 Task: Search one way flight ticket for 5 adults, 2 children, 1 infant in seat and 2 infants on lap in economy from Orlando: Orlando International Airport to Jacksonville: Albert J. Ellis Airport on 5-3-2023. Choice of flights is Frontier. Number of bags: 2 checked bags. Price is upto 92000. Outbound departure time preference is 8:30.
Action: Mouse moved to (347, 145)
Screenshot: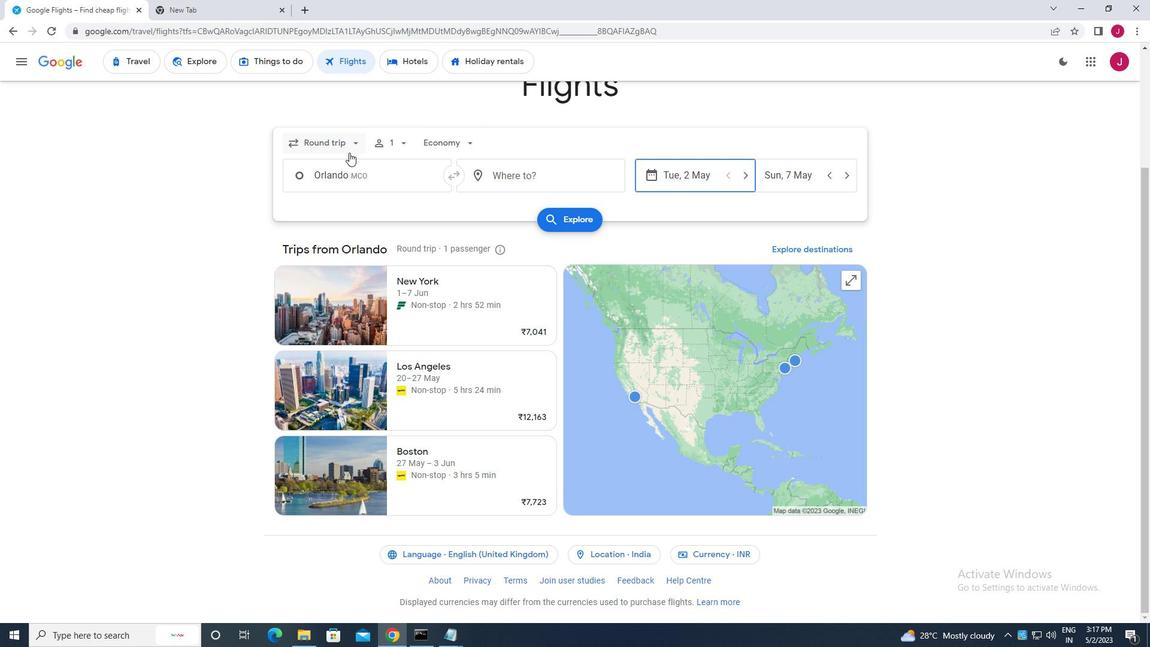 
Action: Mouse pressed left at (347, 145)
Screenshot: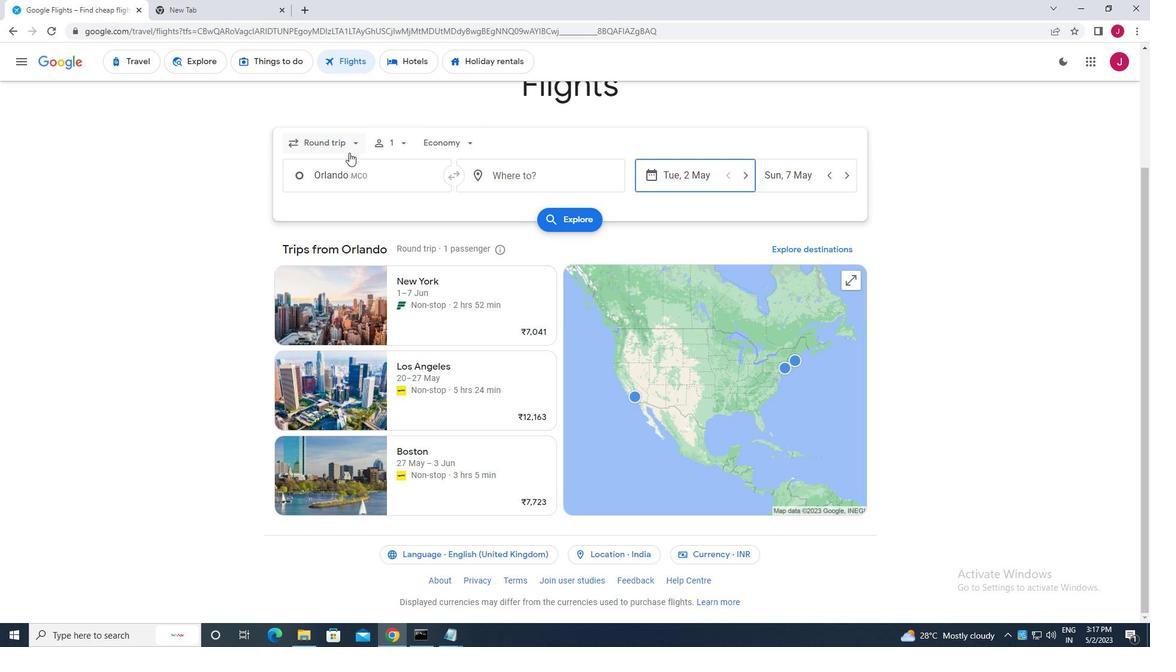 
Action: Mouse moved to (351, 195)
Screenshot: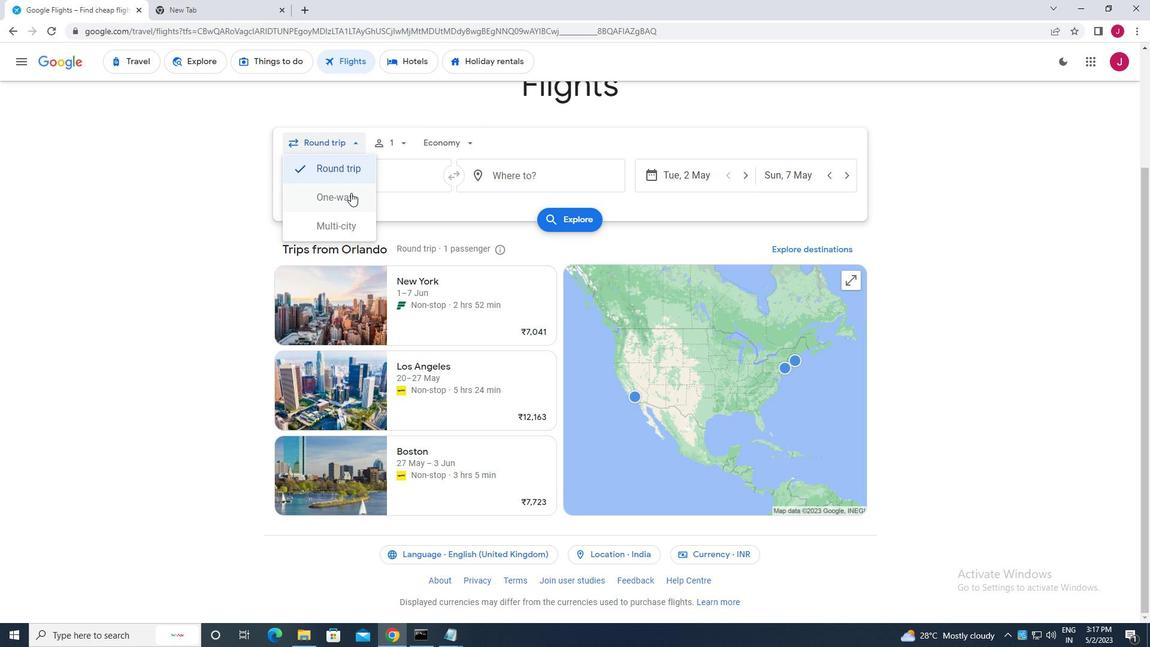 
Action: Mouse pressed left at (351, 195)
Screenshot: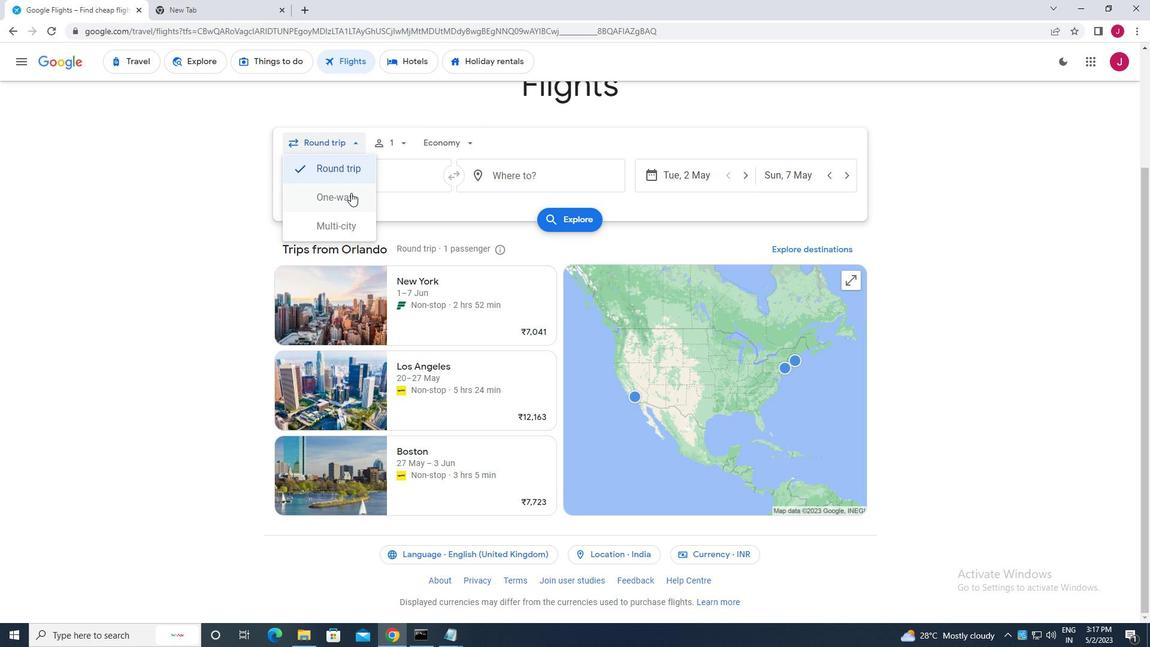 
Action: Mouse moved to (396, 143)
Screenshot: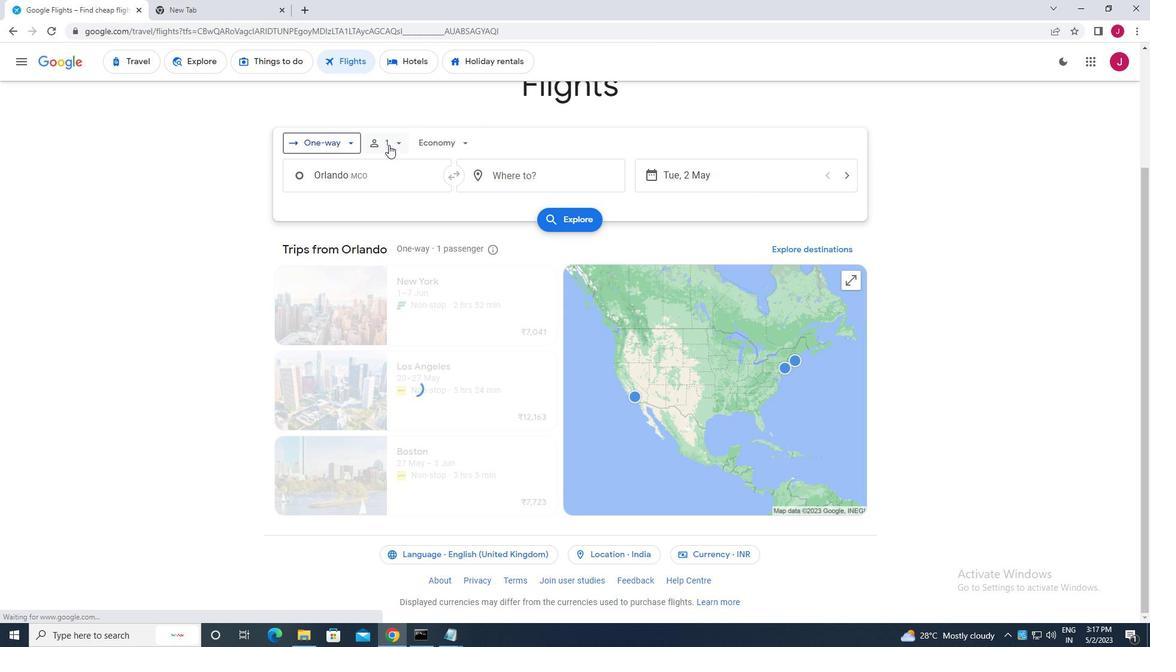 
Action: Mouse pressed left at (396, 143)
Screenshot: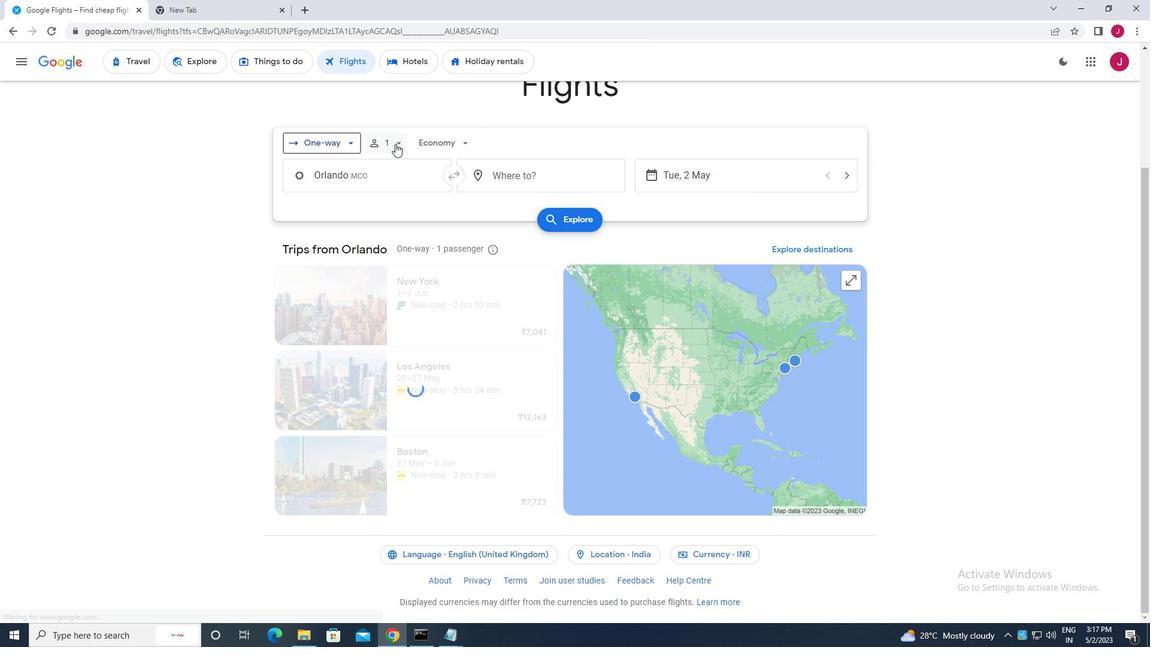 
Action: Mouse moved to (494, 175)
Screenshot: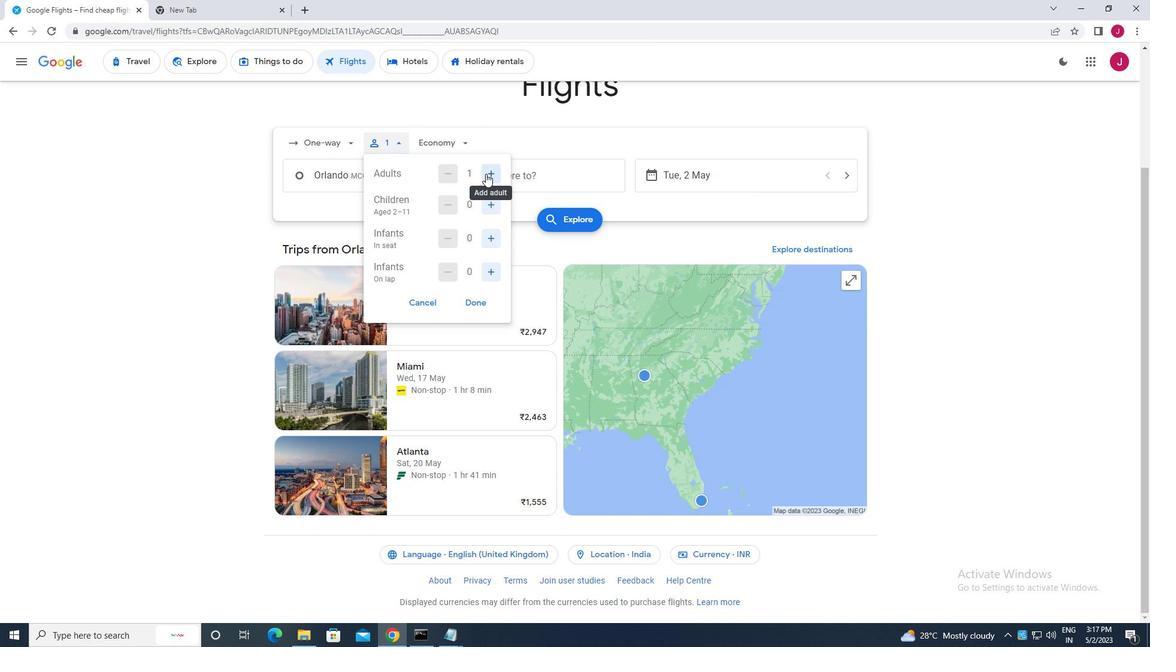 
Action: Mouse pressed left at (494, 175)
Screenshot: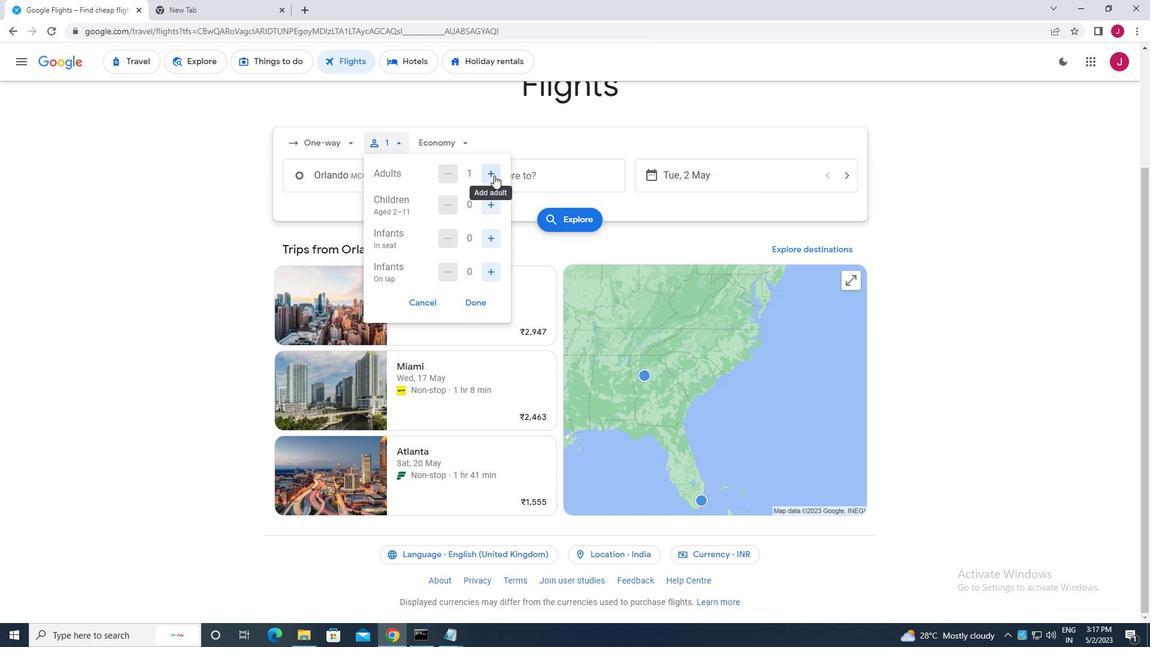 
Action: Mouse moved to (494, 175)
Screenshot: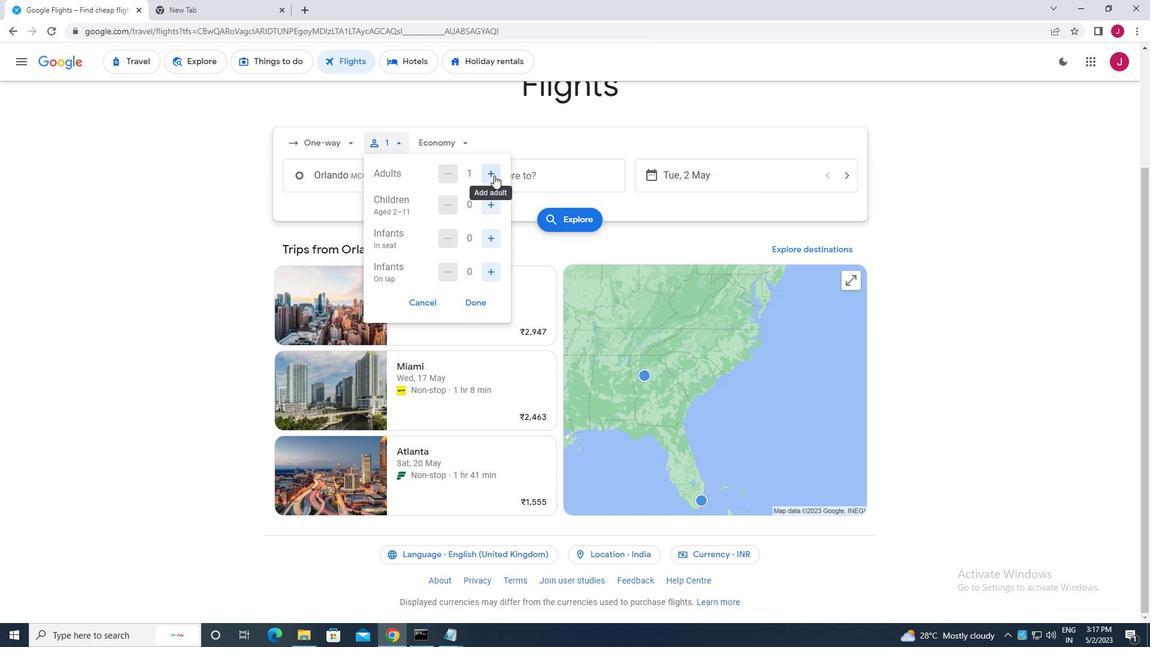 
Action: Mouse pressed left at (494, 175)
Screenshot: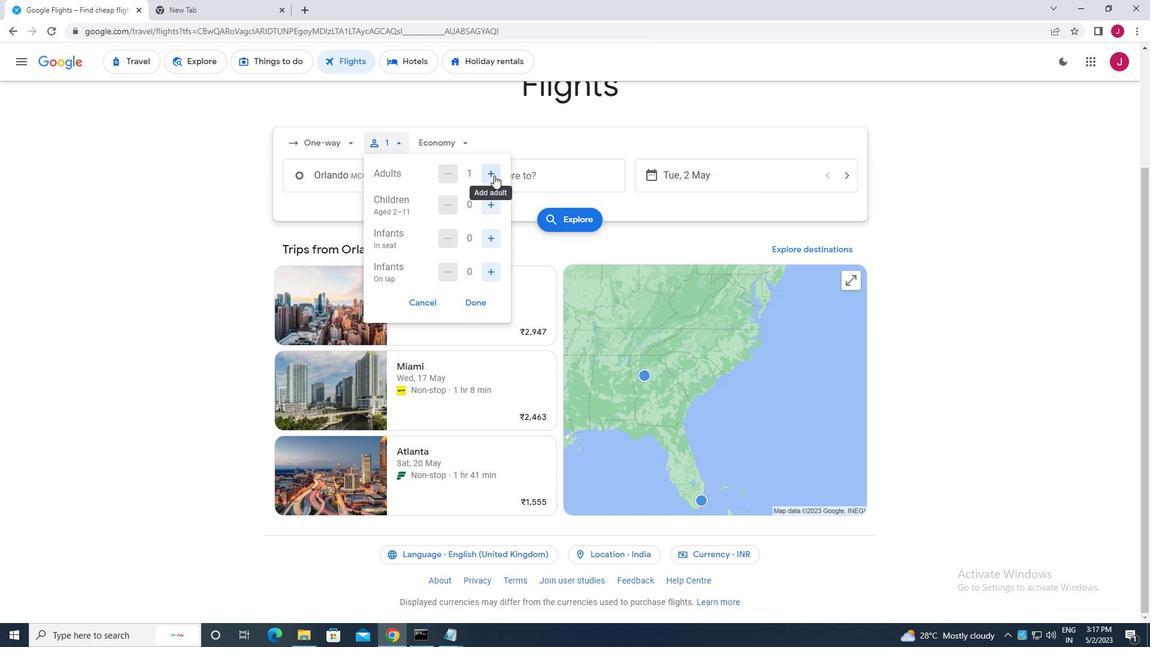 
Action: Mouse moved to (494, 175)
Screenshot: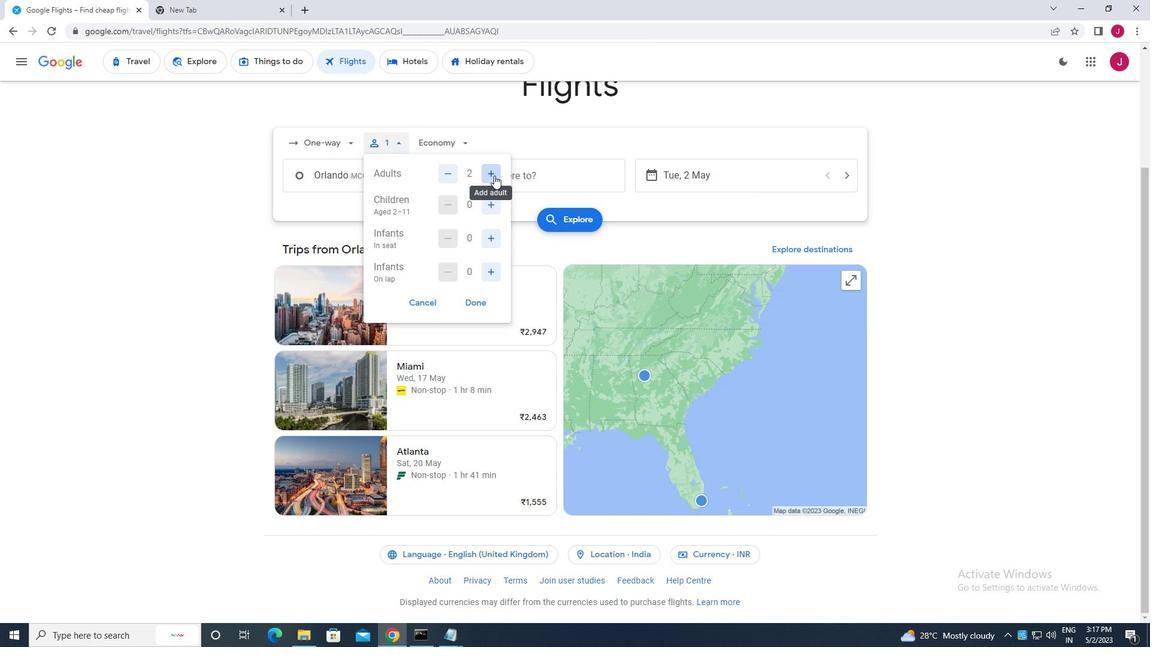 
Action: Mouse pressed left at (494, 175)
Screenshot: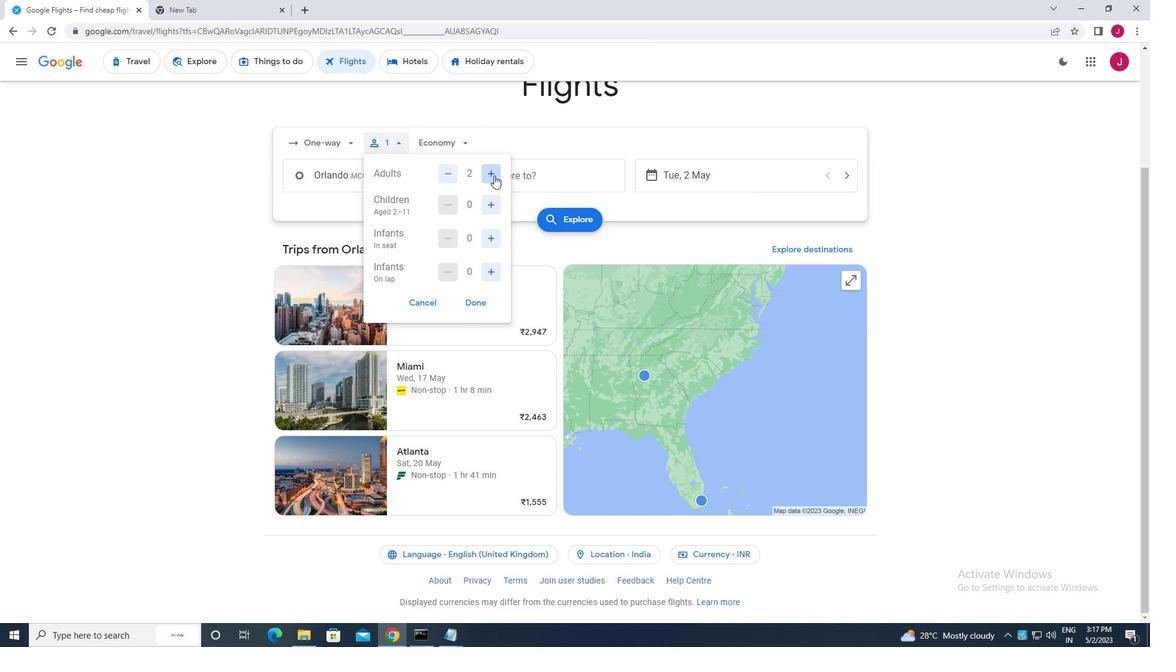 
Action: Mouse pressed left at (494, 175)
Screenshot: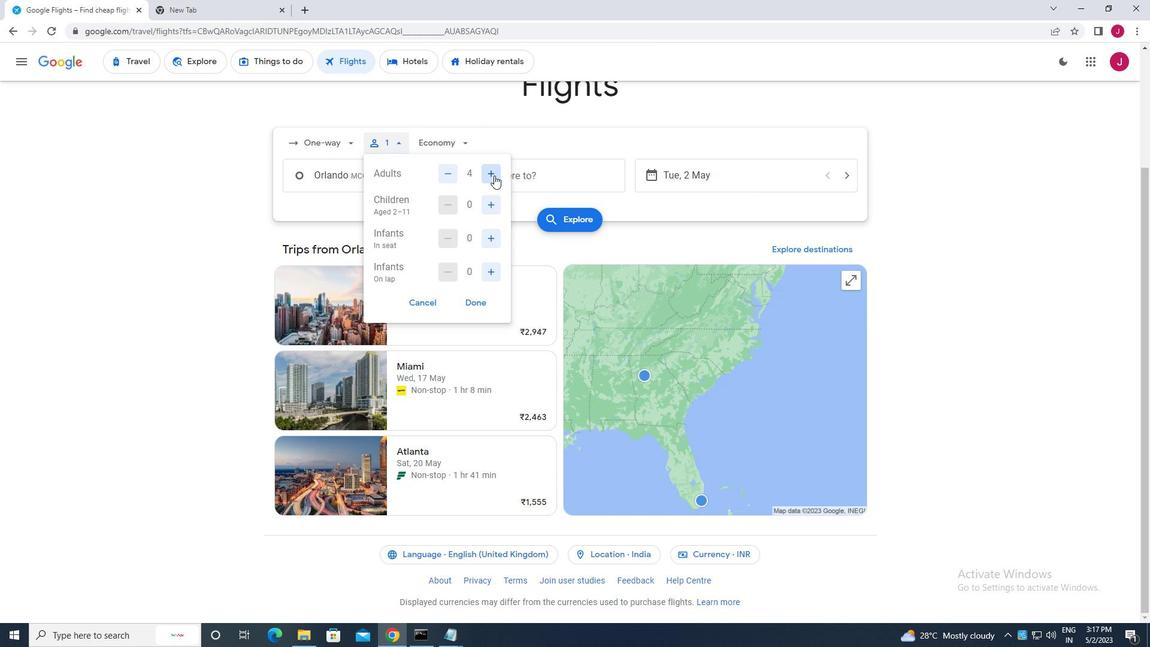 
Action: Mouse moved to (492, 203)
Screenshot: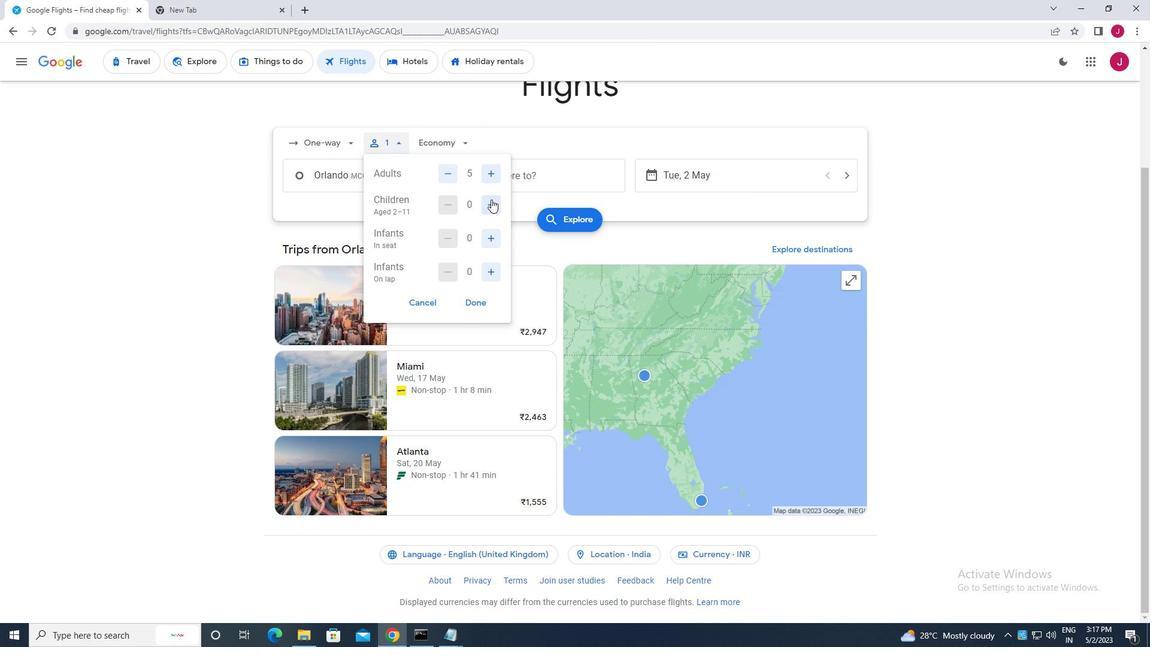 
Action: Mouse pressed left at (492, 203)
Screenshot: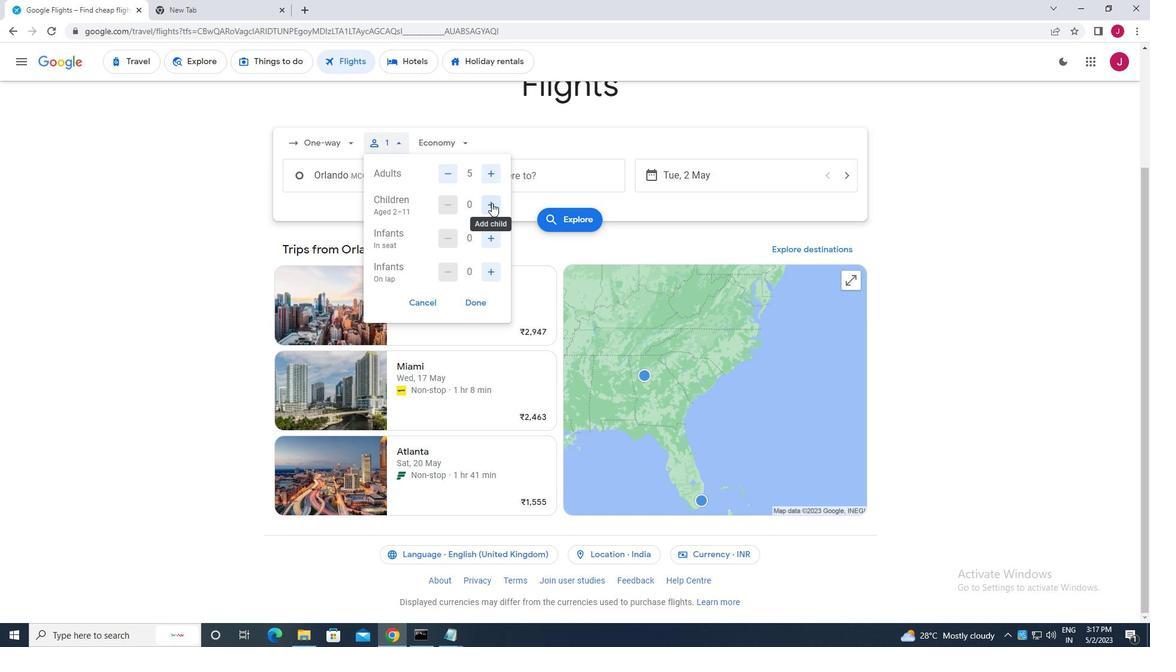 
Action: Mouse pressed left at (492, 203)
Screenshot: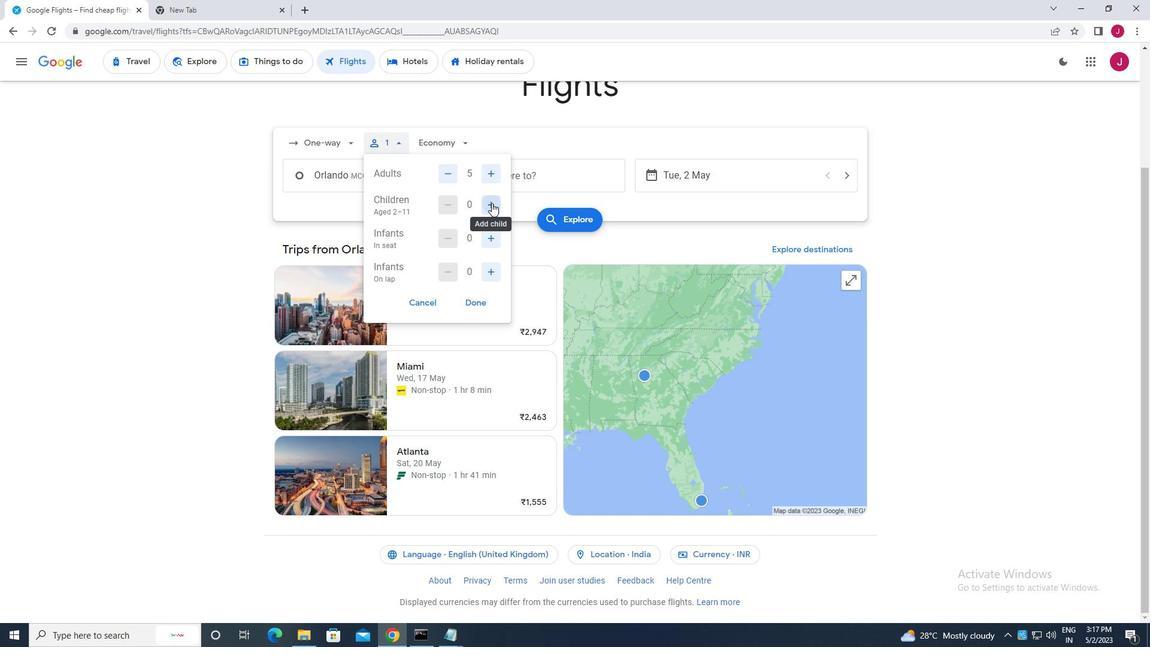 
Action: Mouse moved to (488, 236)
Screenshot: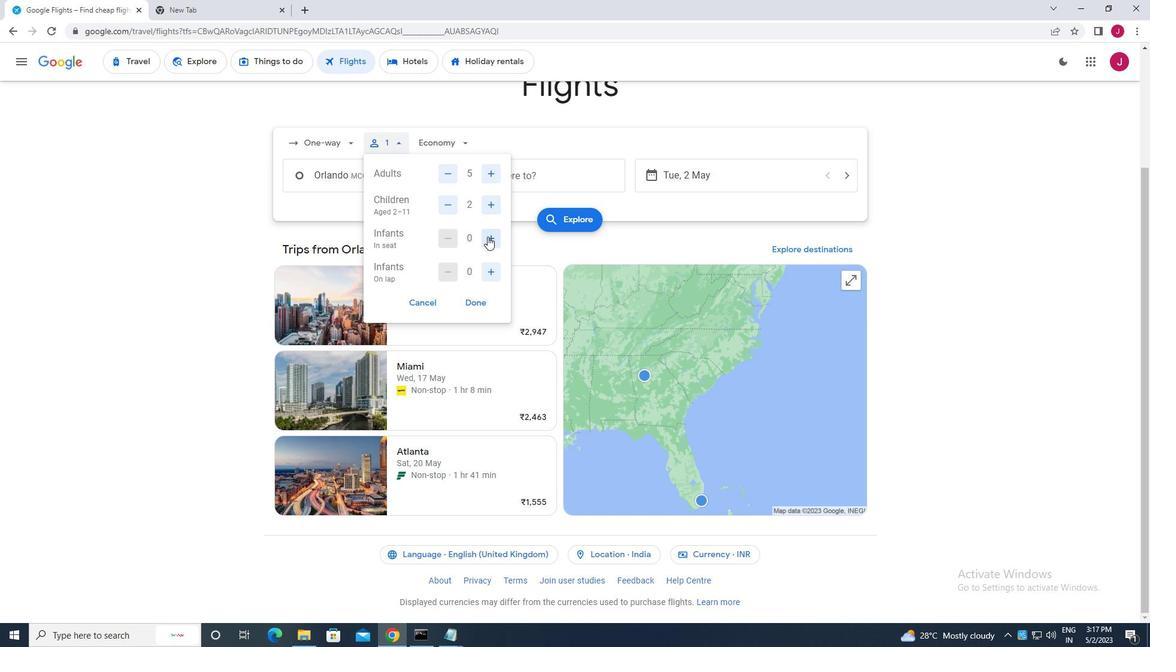 
Action: Mouse pressed left at (488, 236)
Screenshot: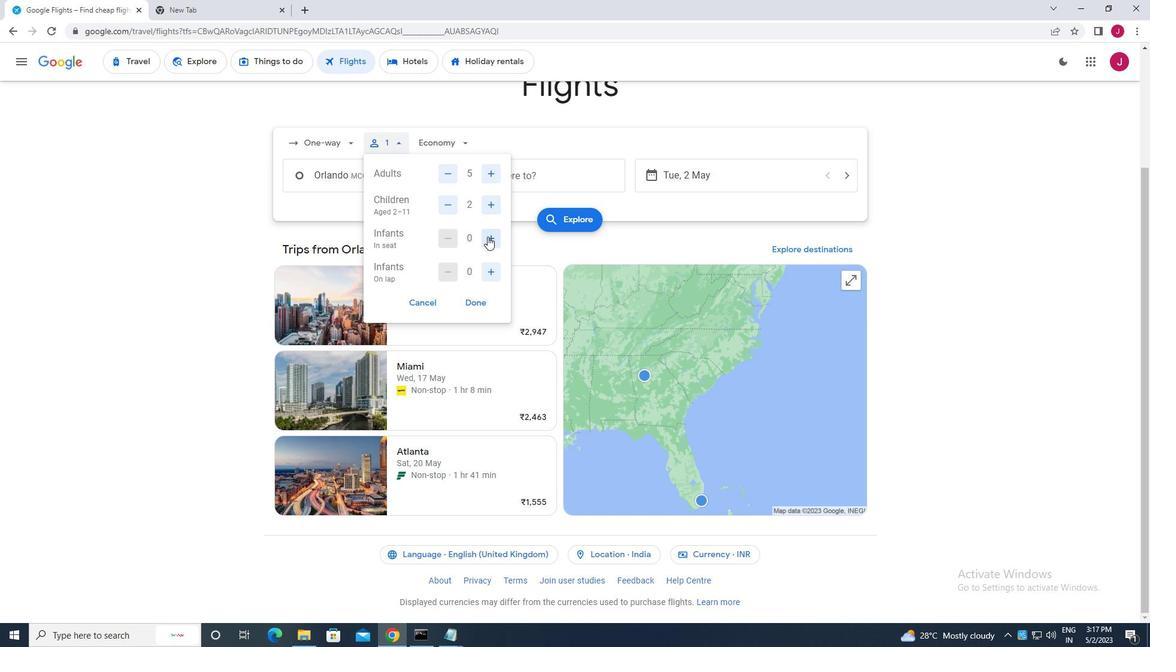 
Action: Mouse moved to (491, 265)
Screenshot: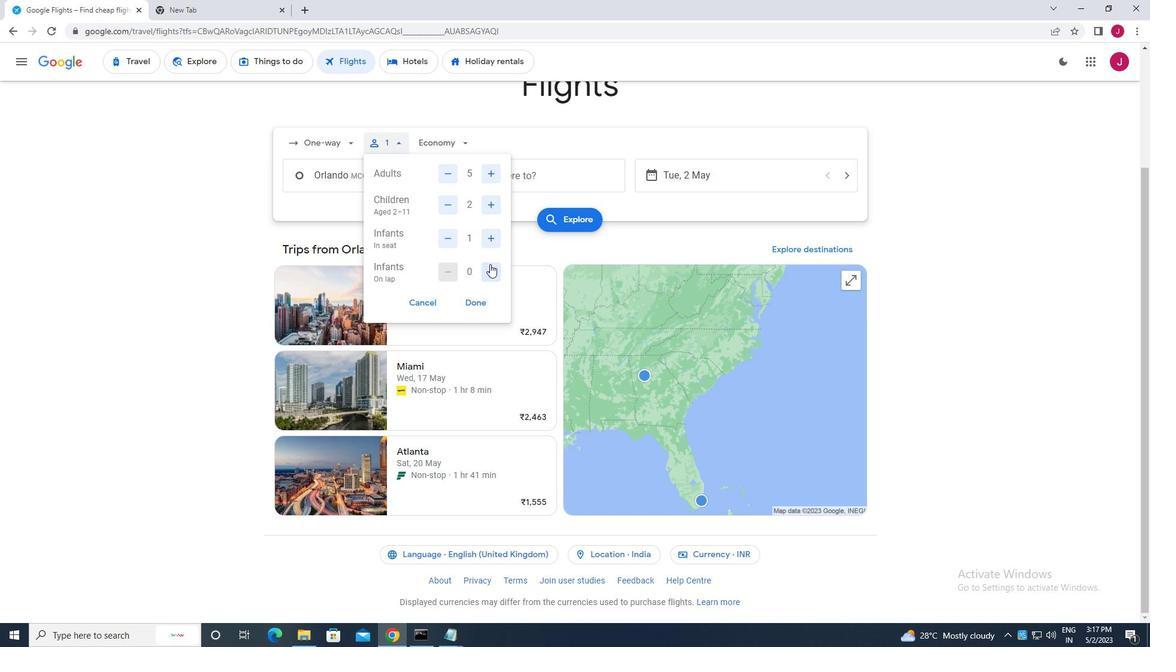 
Action: Mouse pressed left at (491, 265)
Screenshot: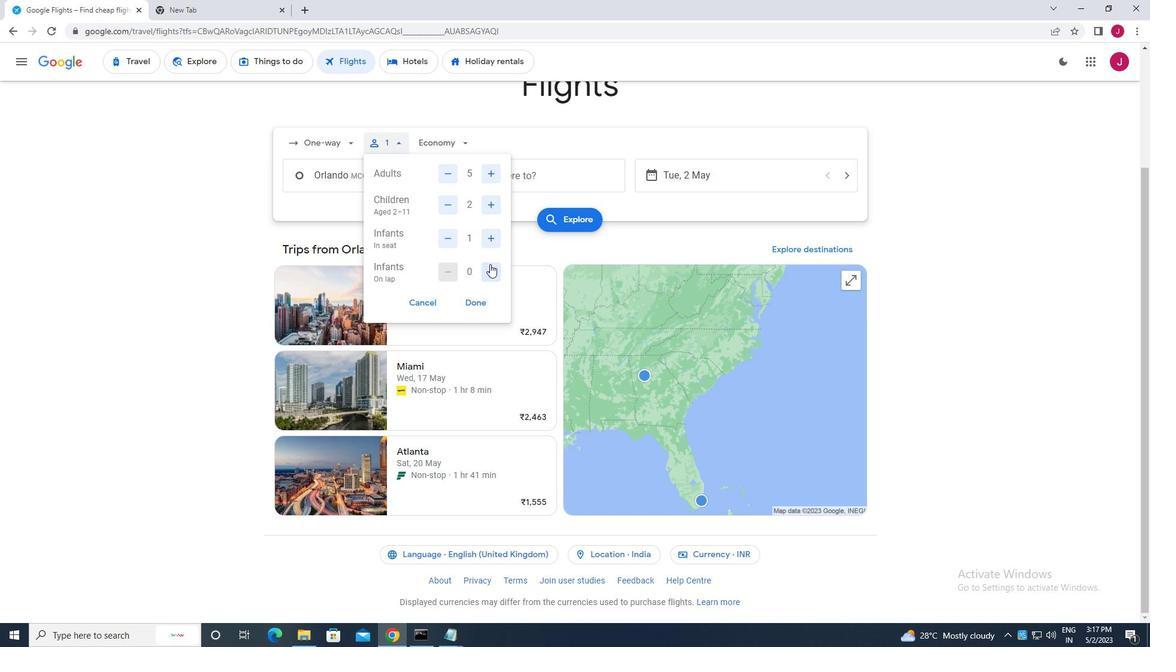 
Action: Mouse moved to (491, 265)
Screenshot: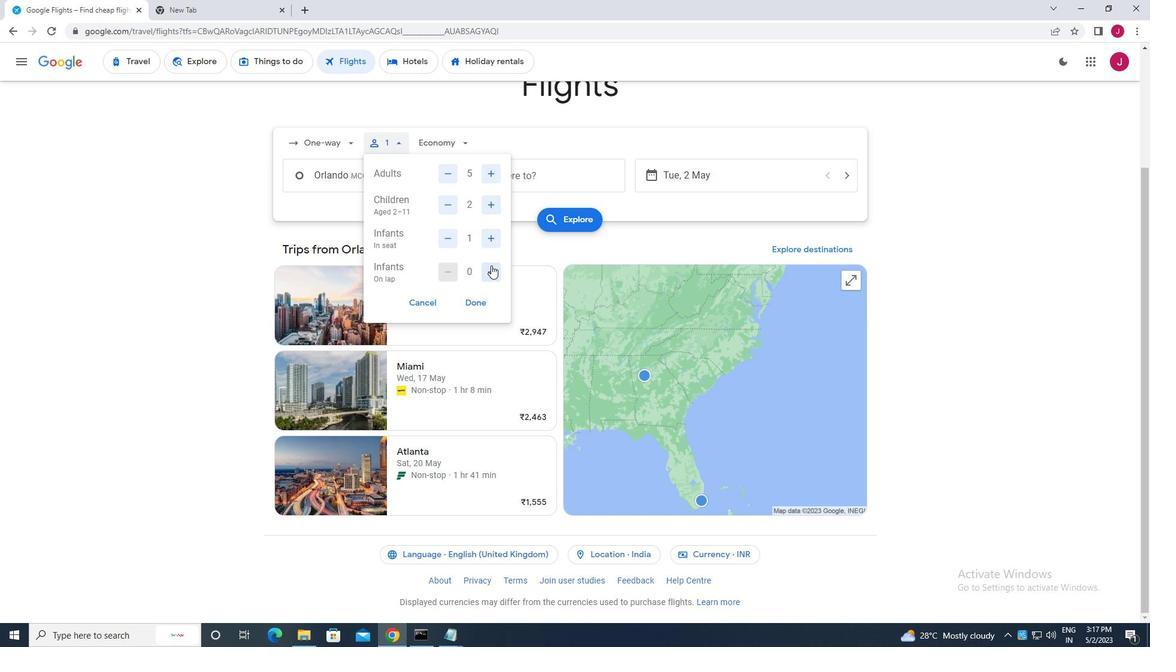 
Action: Mouse pressed left at (491, 265)
Screenshot: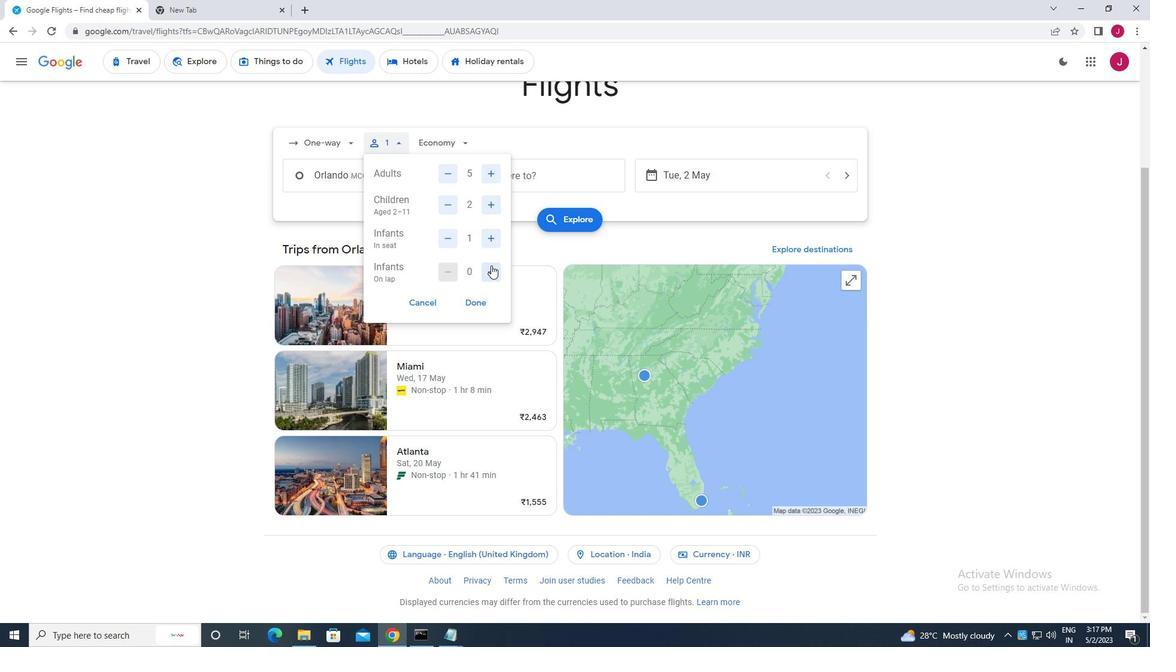 
Action: Mouse moved to (445, 269)
Screenshot: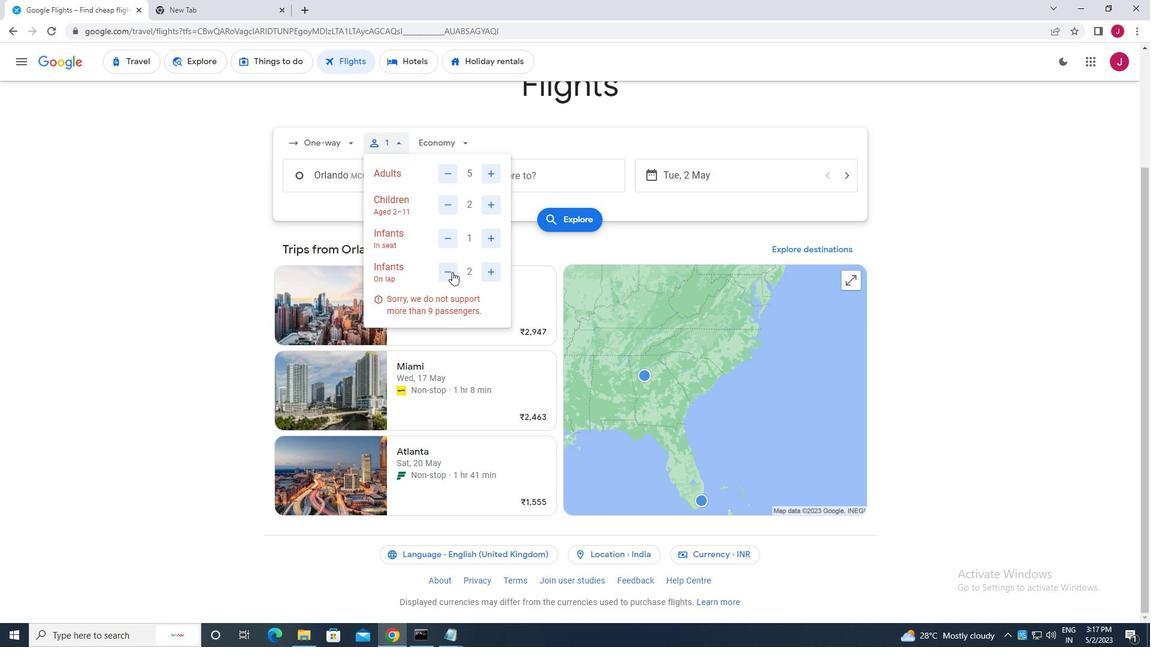 
Action: Mouse pressed left at (445, 269)
Screenshot: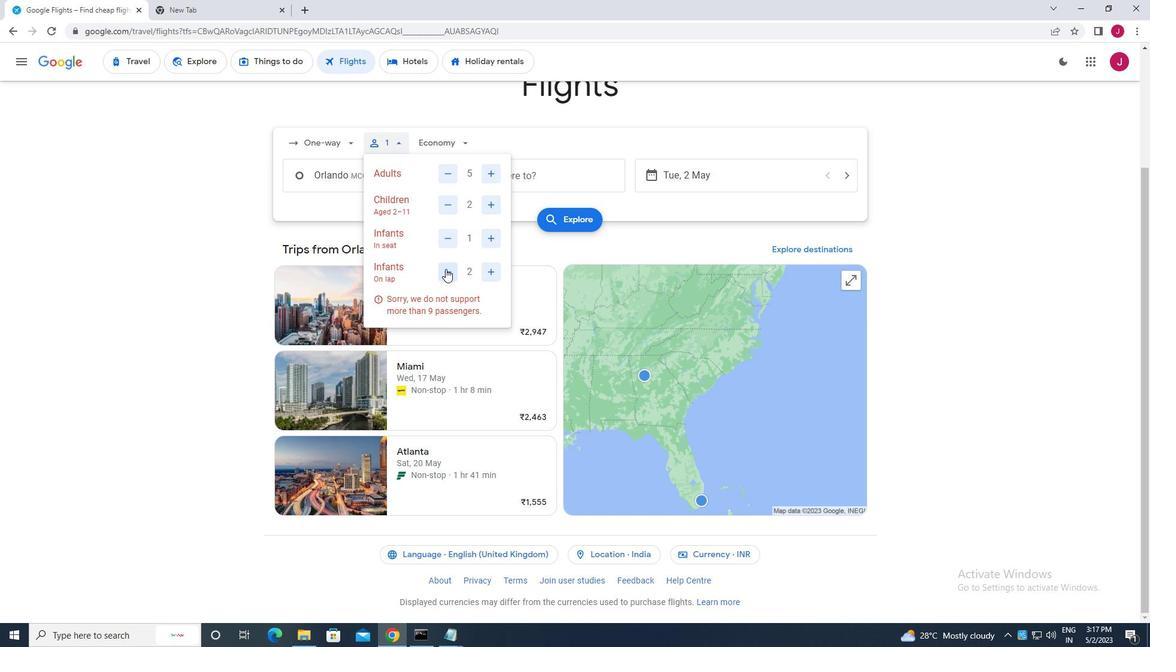 
Action: Mouse moved to (472, 303)
Screenshot: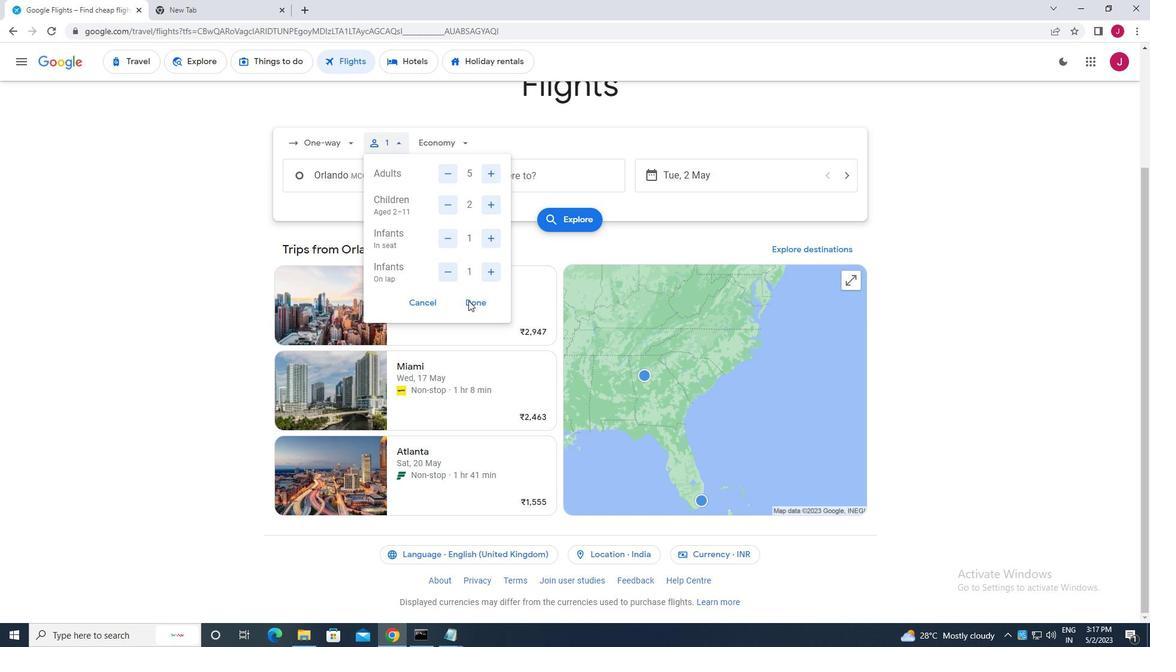 
Action: Mouse pressed left at (472, 303)
Screenshot: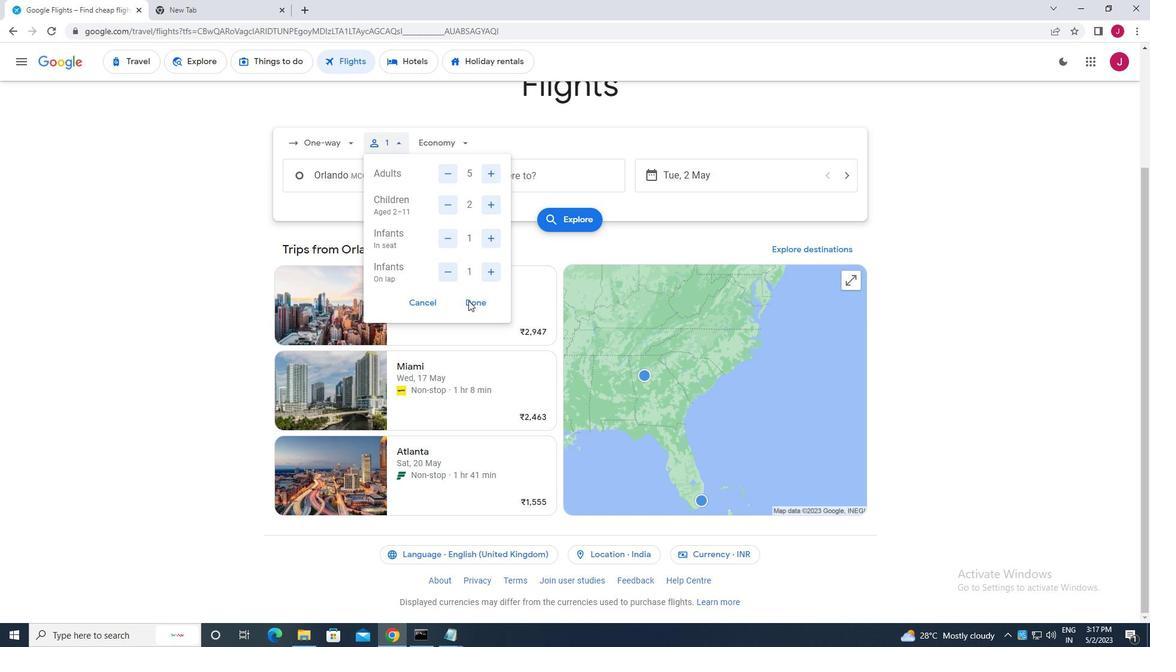 
Action: Mouse moved to (450, 144)
Screenshot: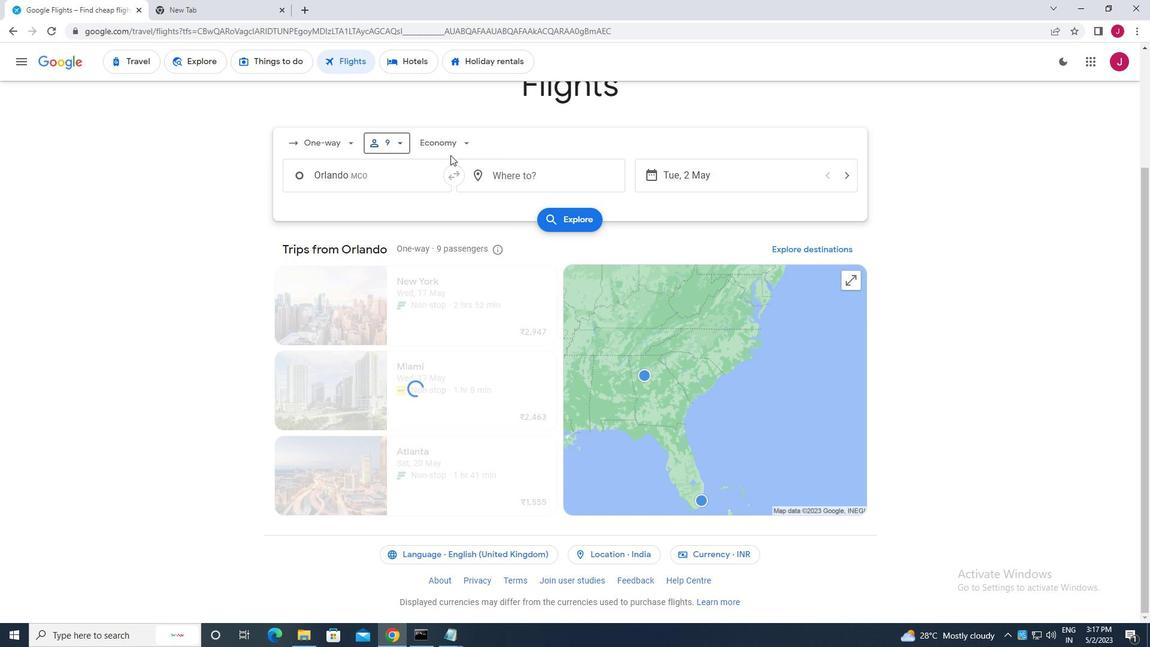 
Action: Mouse pressed left at (450, 144)
Screenshot: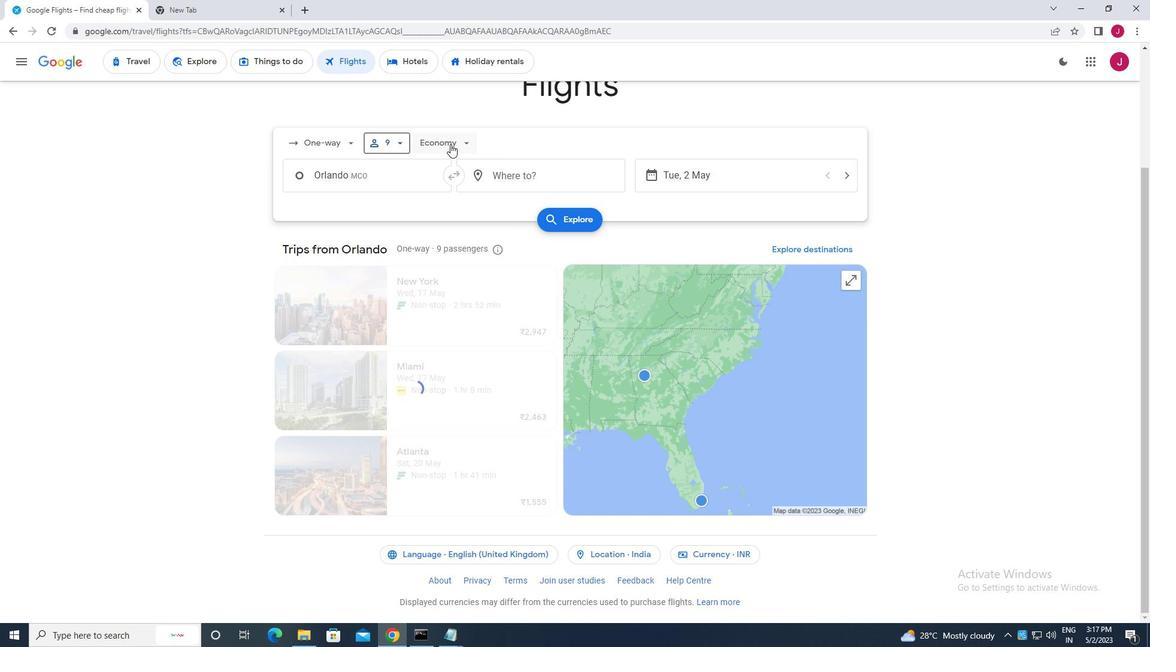 
Action: Mouse moved to (470, 177)
Screenshot: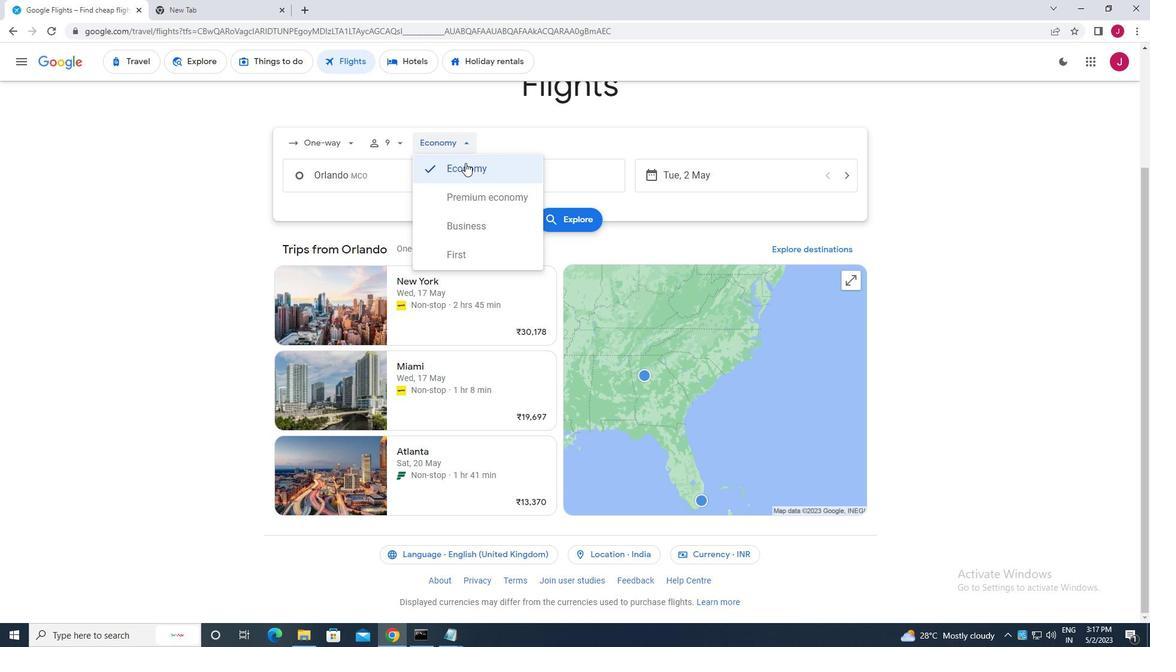 
Action: Mouse pressed left at (470, 177)
Screenshot: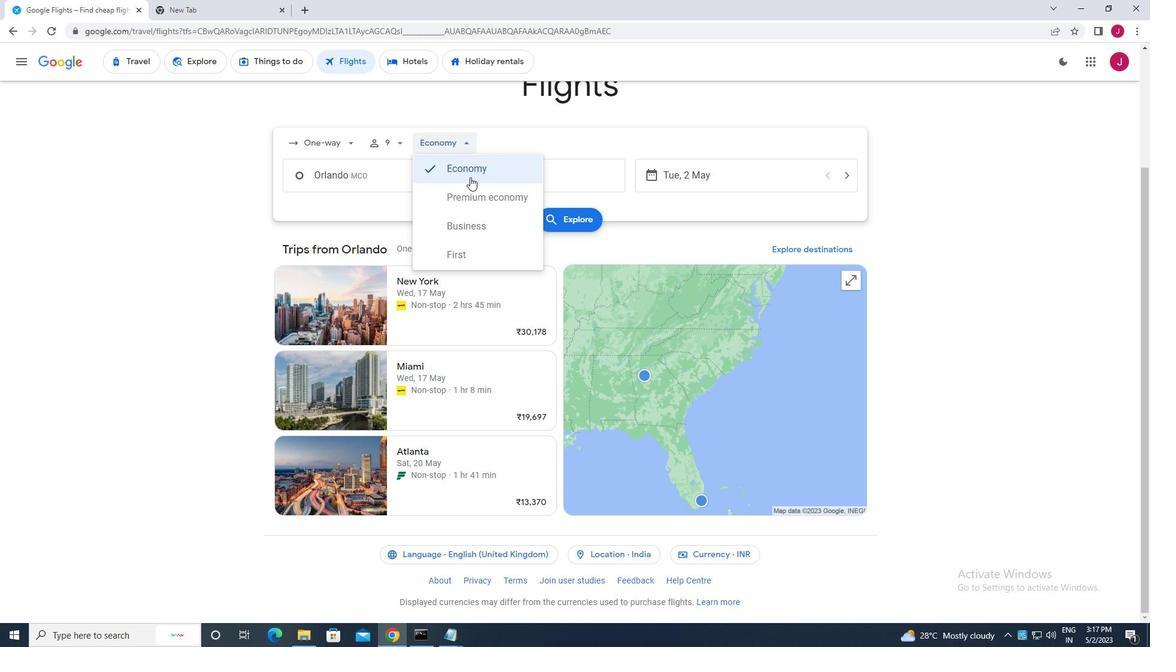 
Action: Mouse moved to (398, 179)
Screenshot: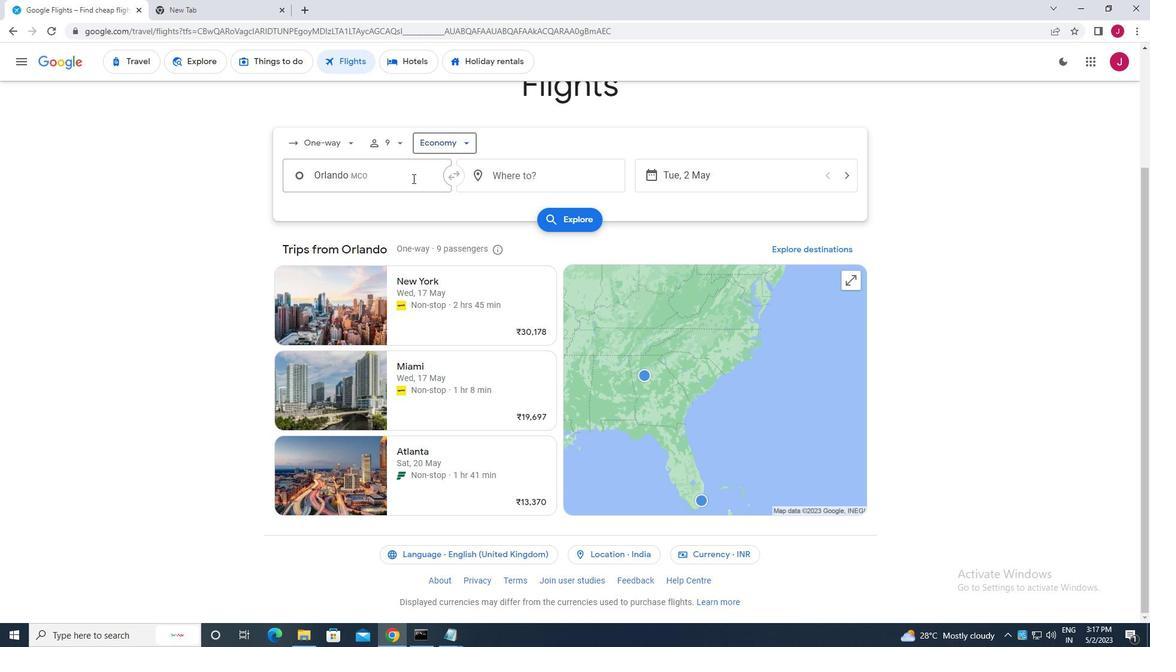 
Action: Mouse pressed left at (398, 179)
Screenshot: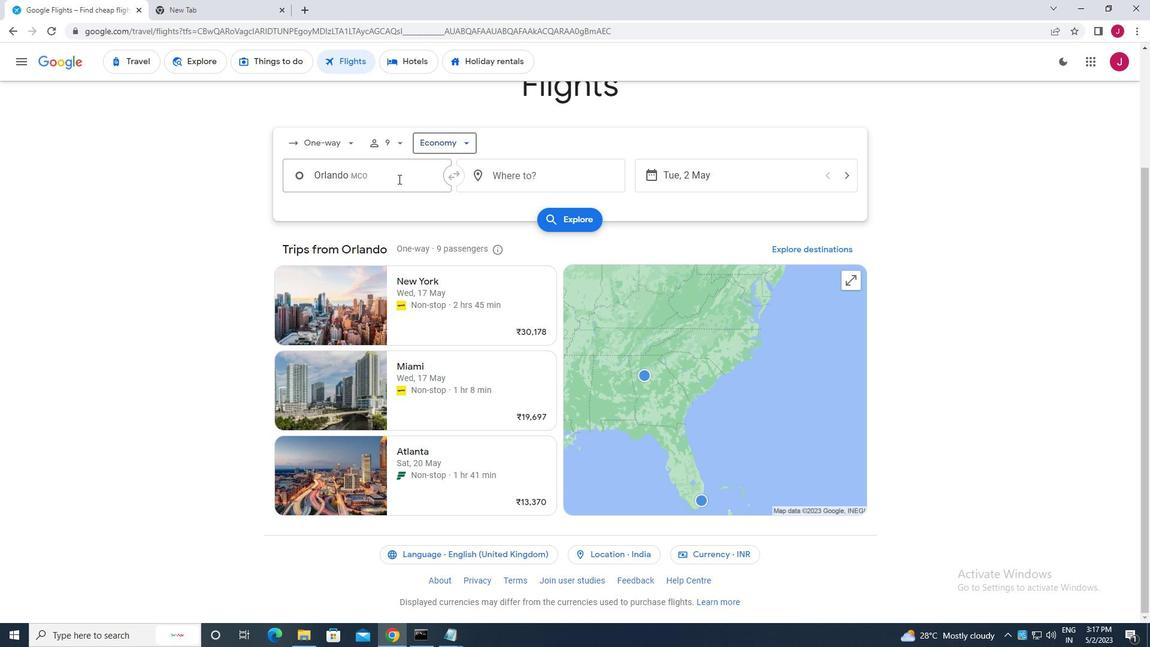 
Action: Mouse moved to (399, 178)
Screenshot: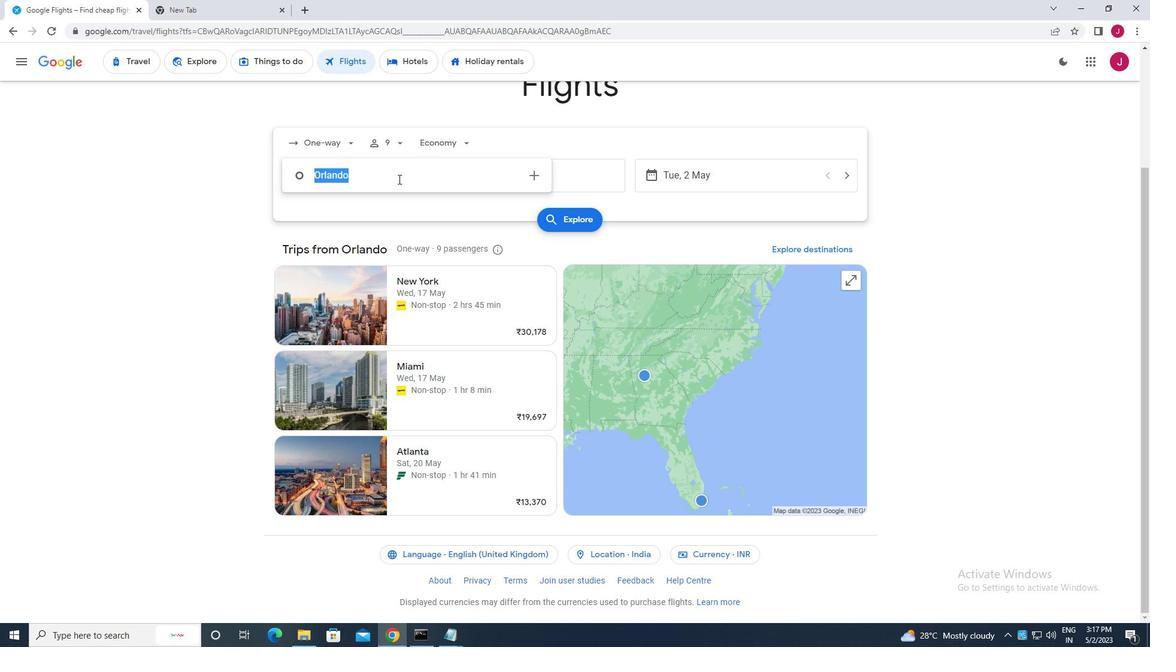 
Action: Key pressed ora<Key.backspace>land
Screenshot: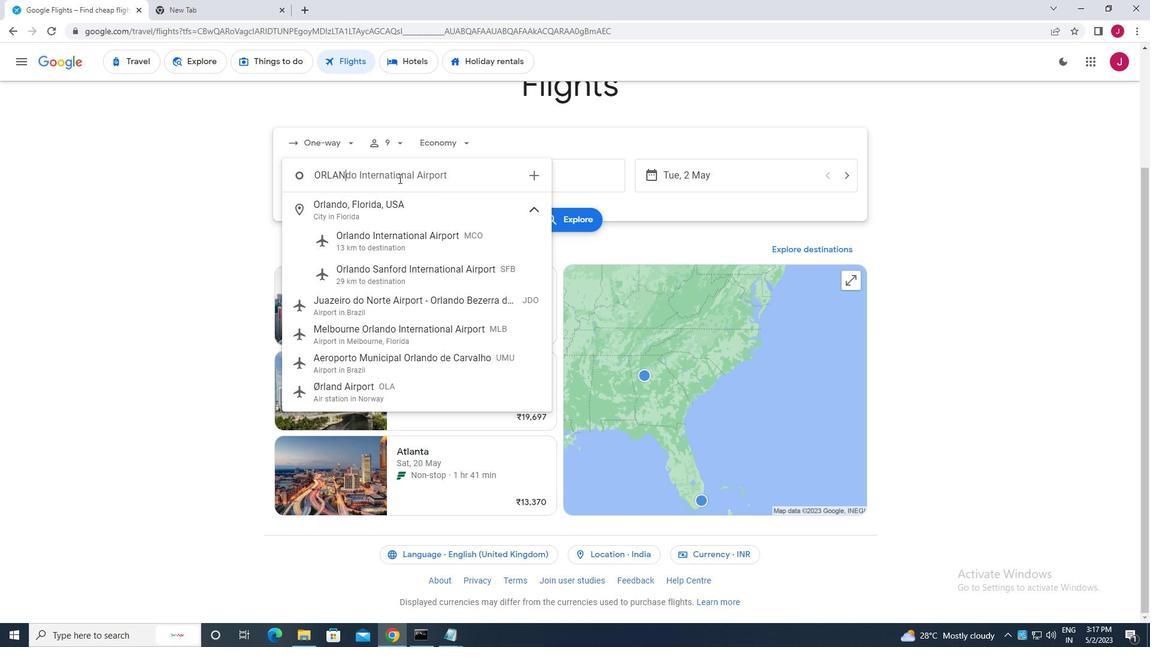 
Action: Mouse moved to (375, 244)
Screenshot: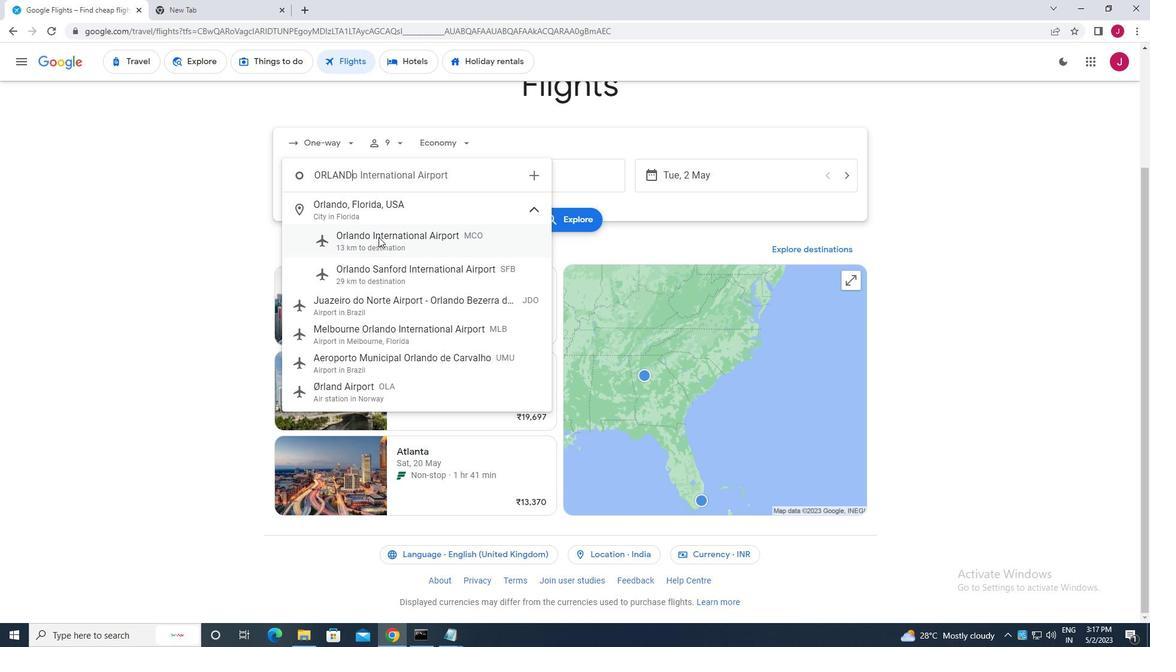 
Action: Mouse pressed left at (375, 244)
Screenshot: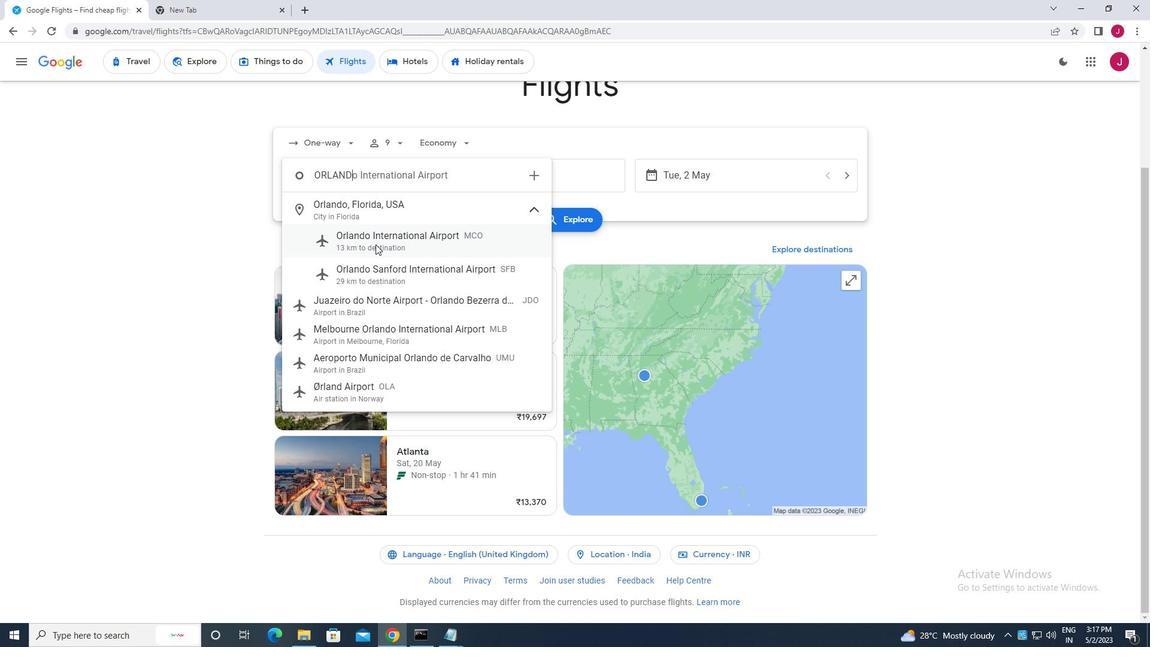 
Action: Mouse moved to (577, 176)
Screenshot: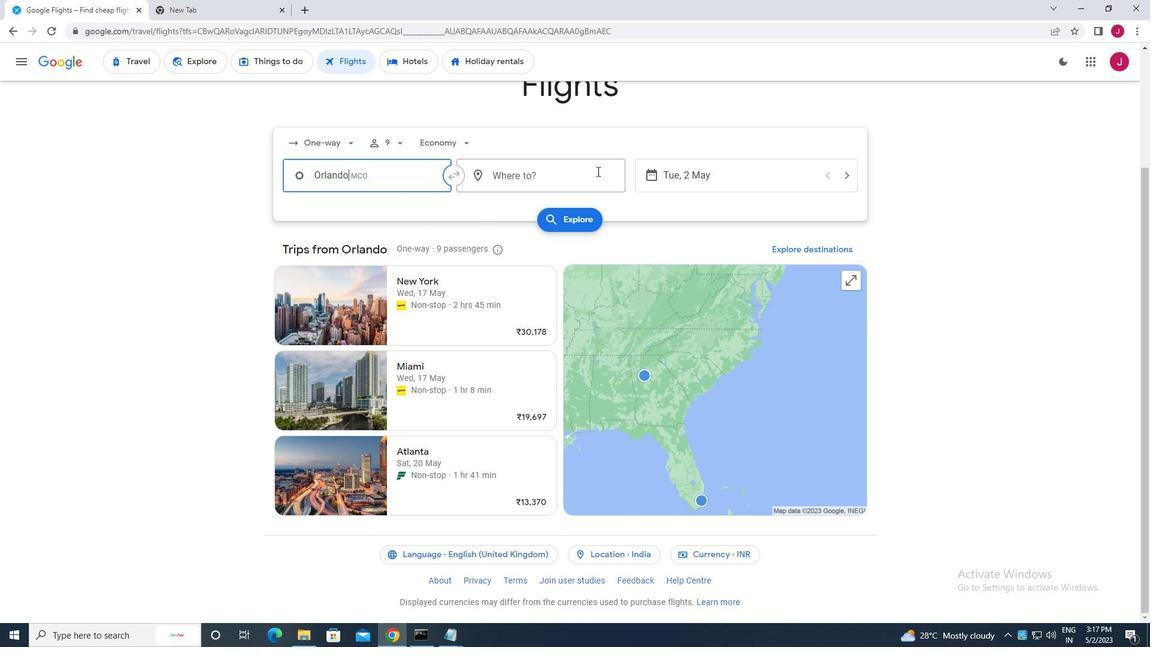
Action: Mouse pressed left at (577, 176)
Screenshot: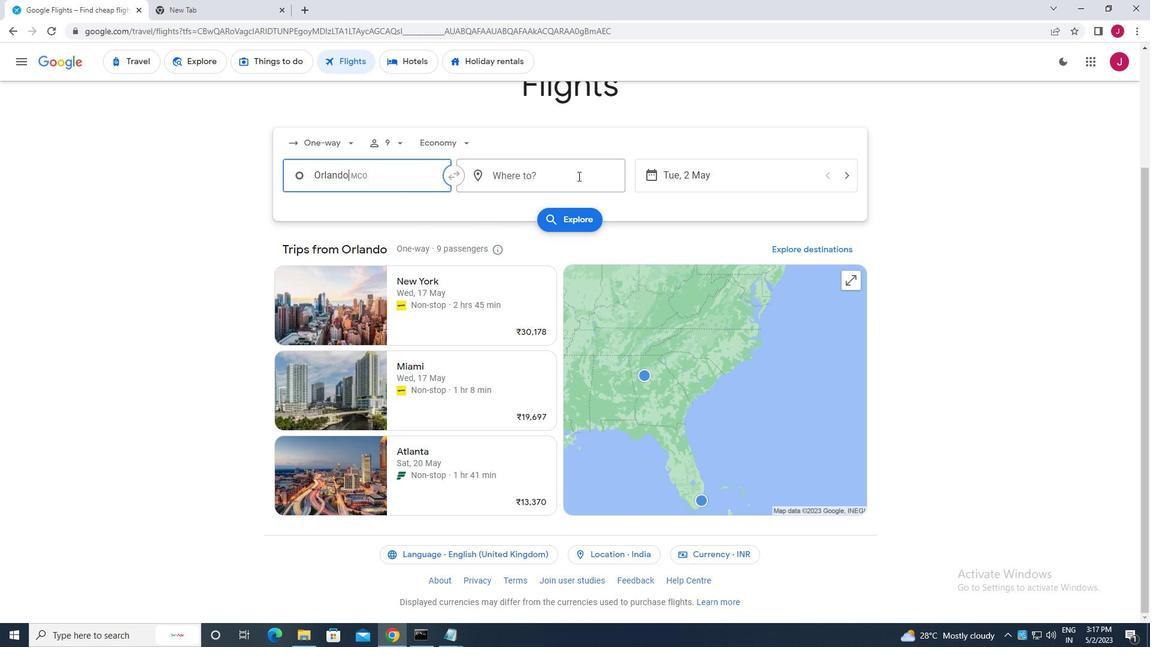 
Action: Key pressed albert<Key.space>j
Screenshot: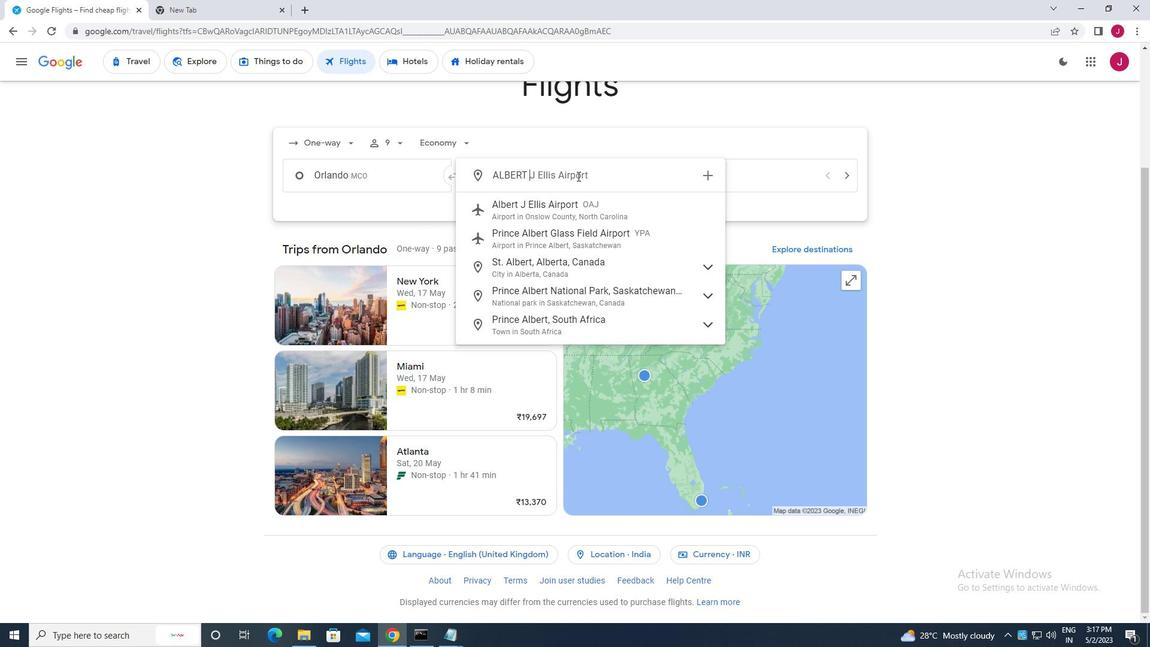
Action: Mouse moved to (586, 204)
Screenshot: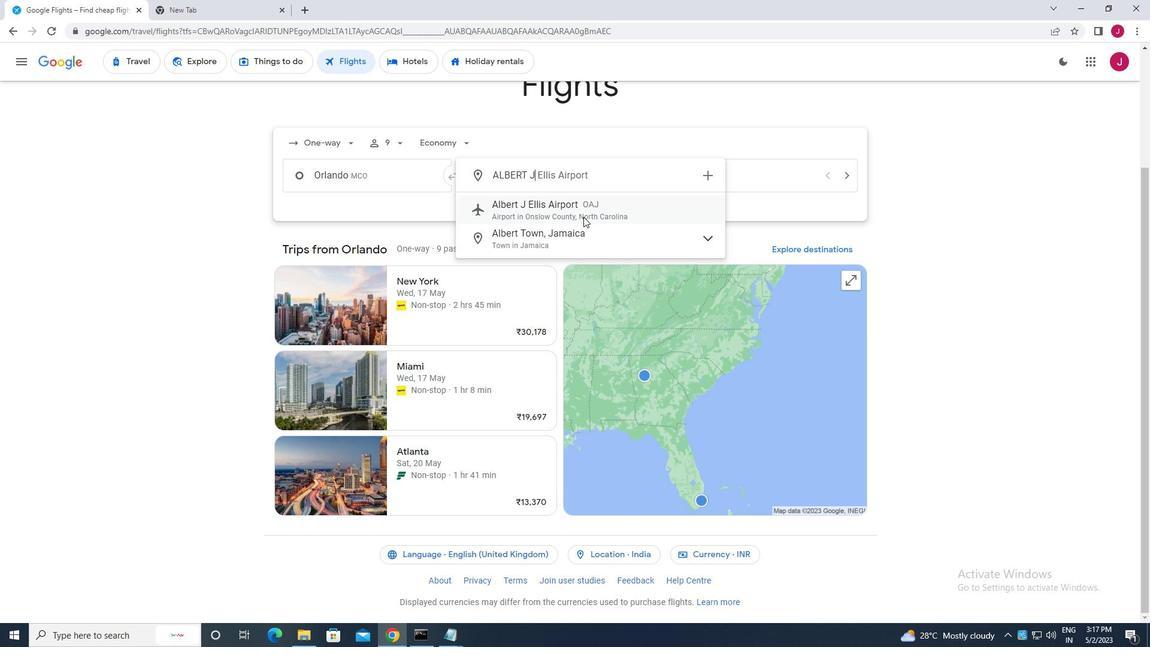 
Action: Mouse pressed left at (586, 204)
Screenshot: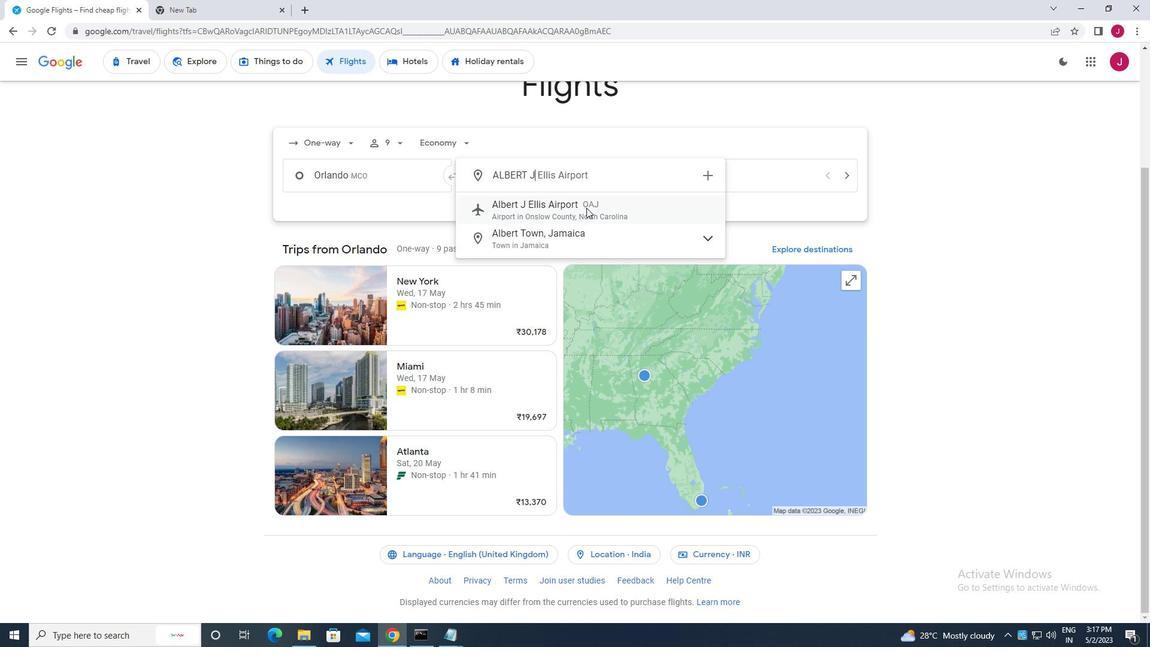 
Action: Mouse moved to (682, 176)
Screenshot: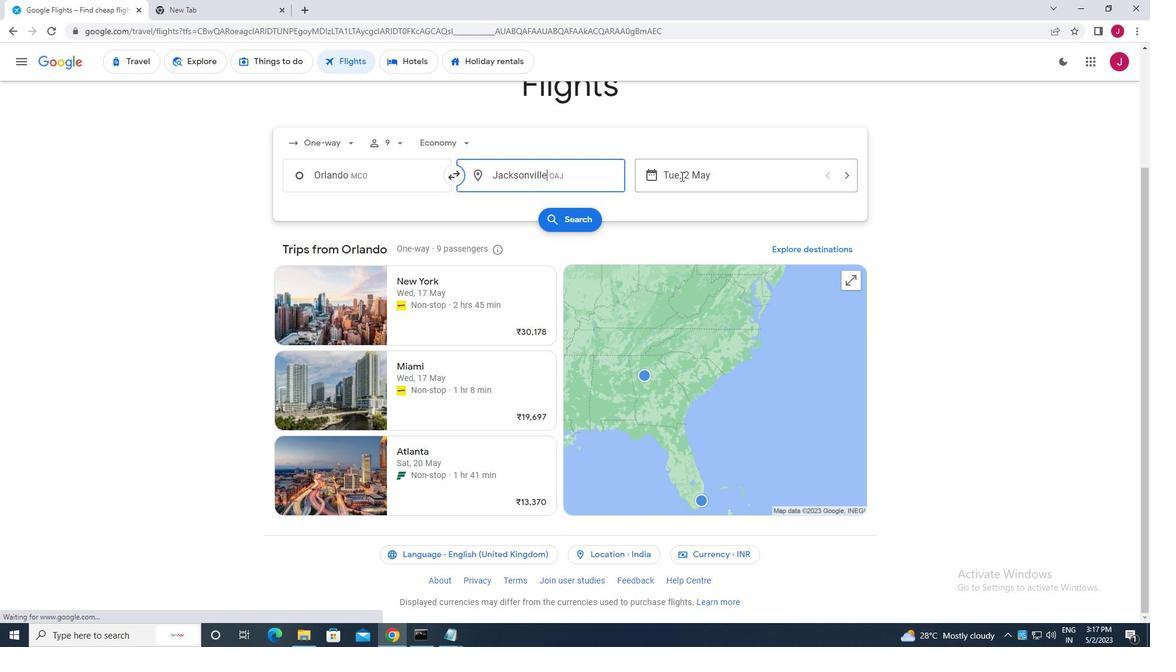 
Action: Mouse pressed left at (682, 176)
Screenshot: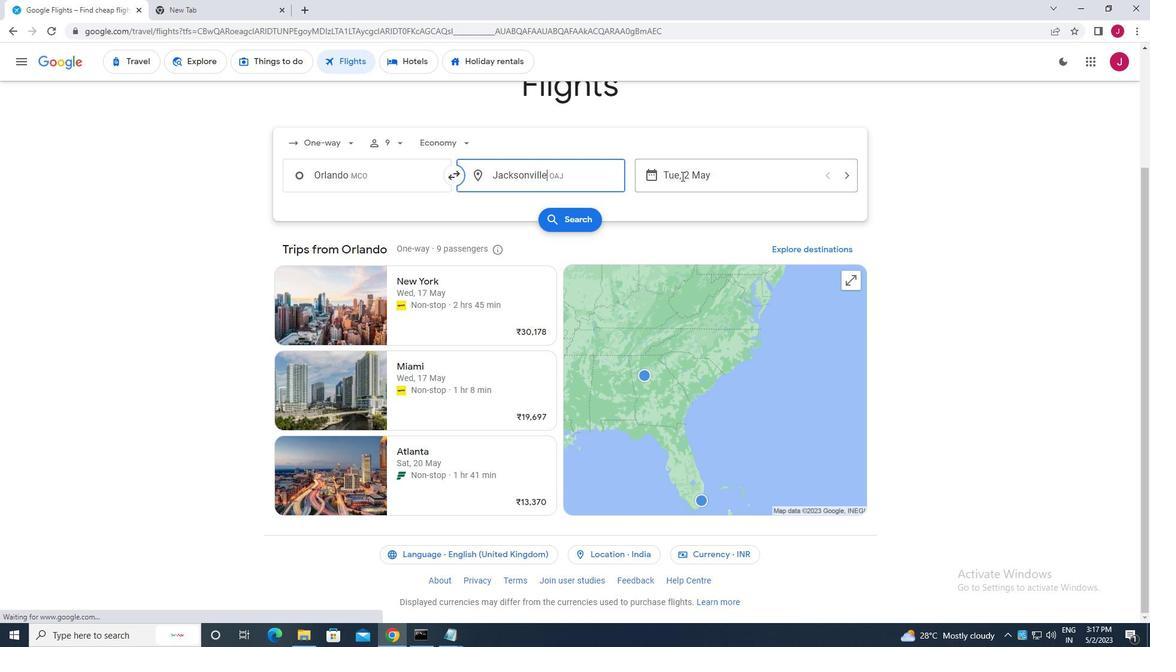 
Action: Mouse moved to (525, 271)
Screenshot: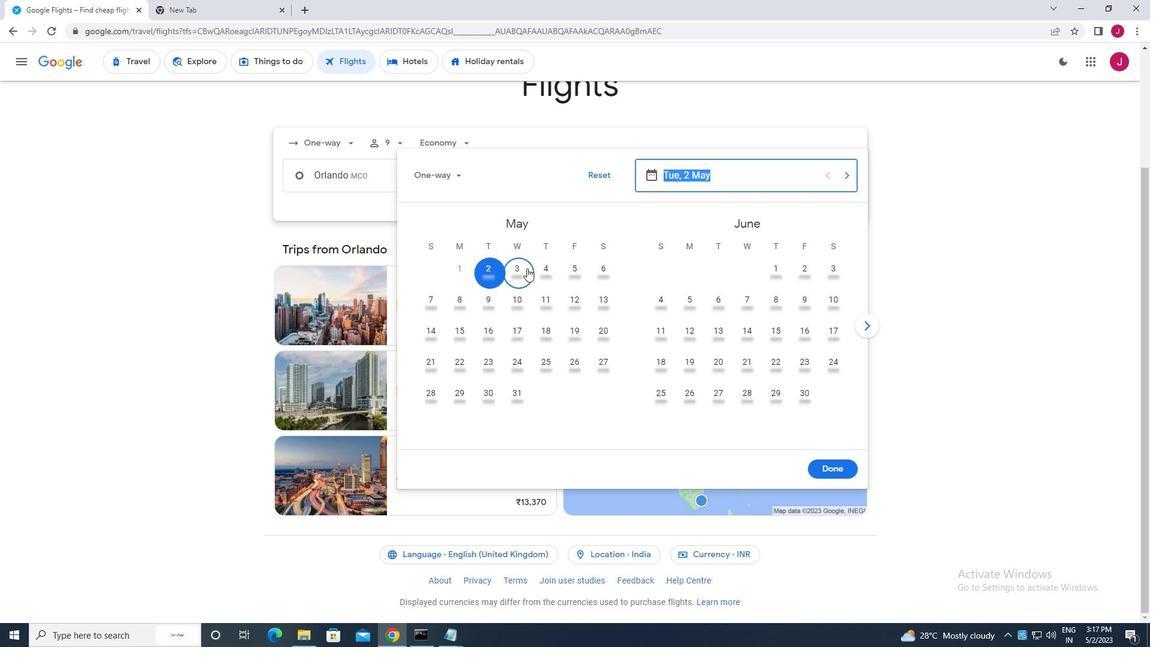 
Action: Mouse pressed left at (525, 271)
Screenshot: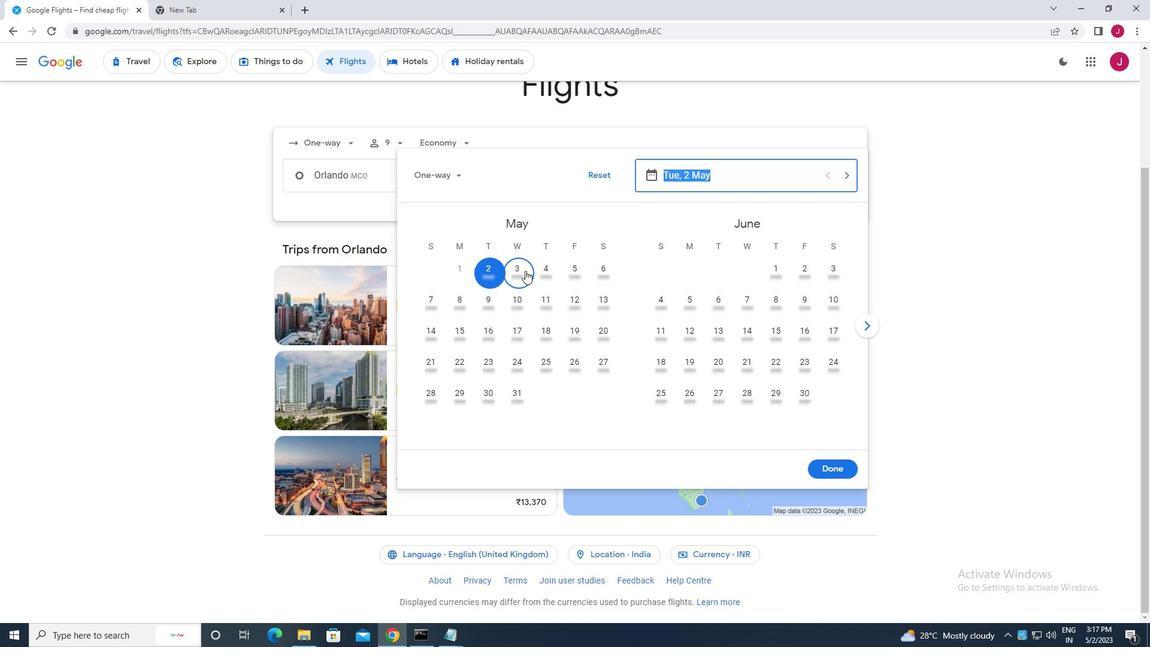 
Action: Mouse moved to (843, 469)
Screenshot: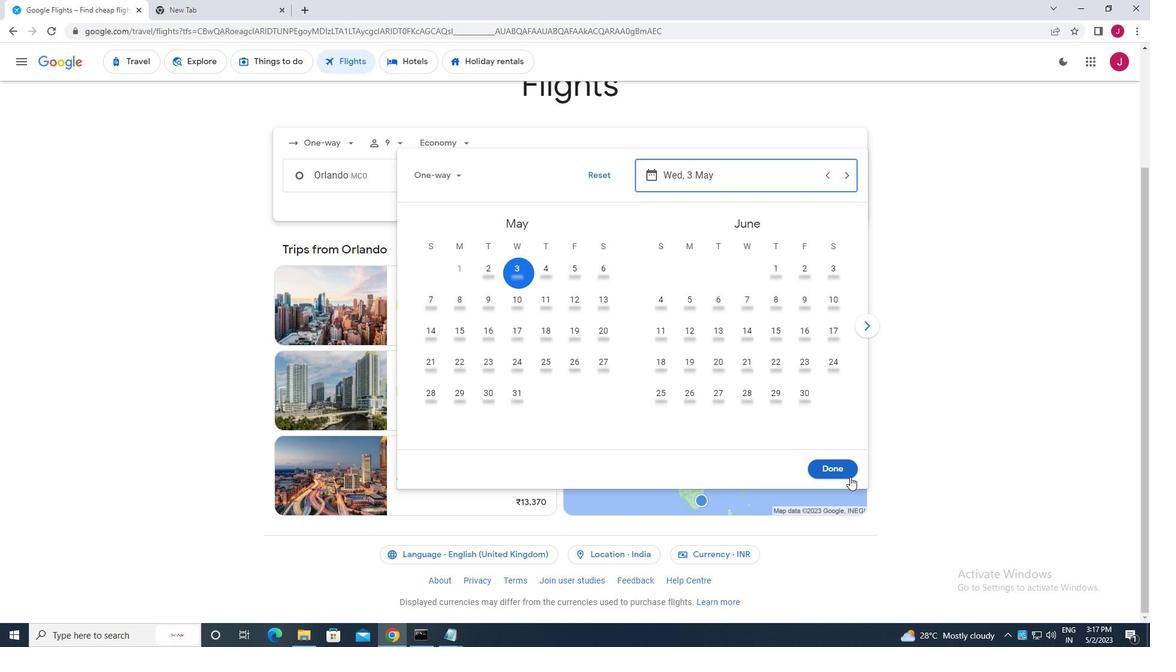 
Action: Mouse pressed left at (843, 469)
Screenshot: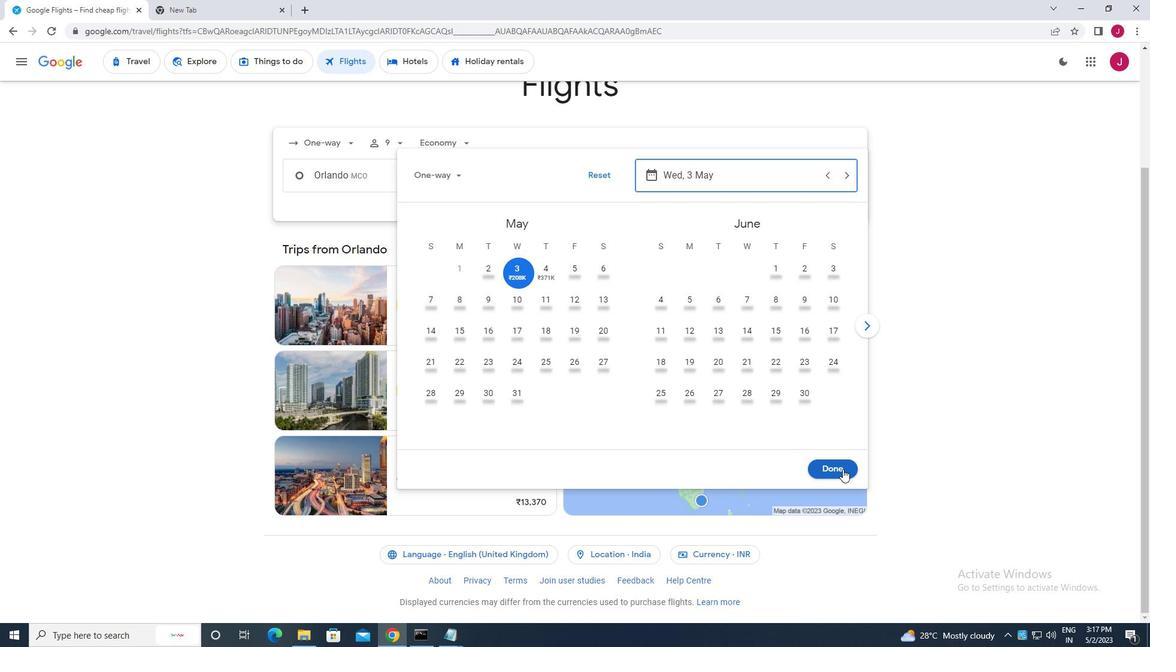 
Action: Mouse moved to (569, 222)
Screenshot: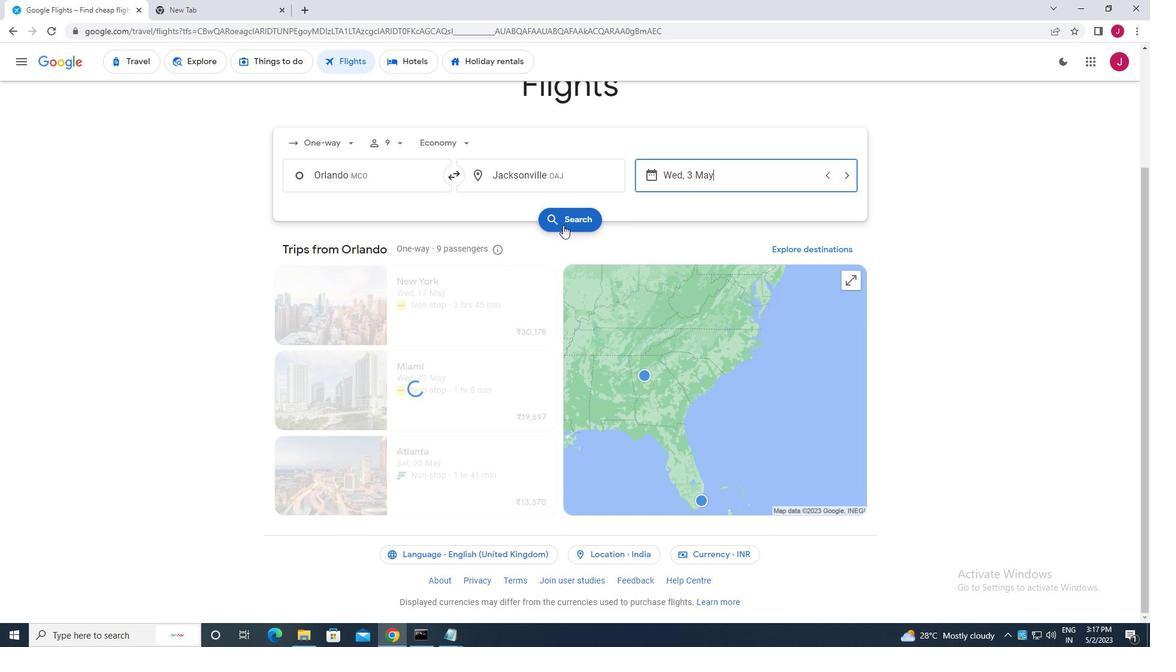 
Action: Mouse pressed left at (569, 222)
Screenshot: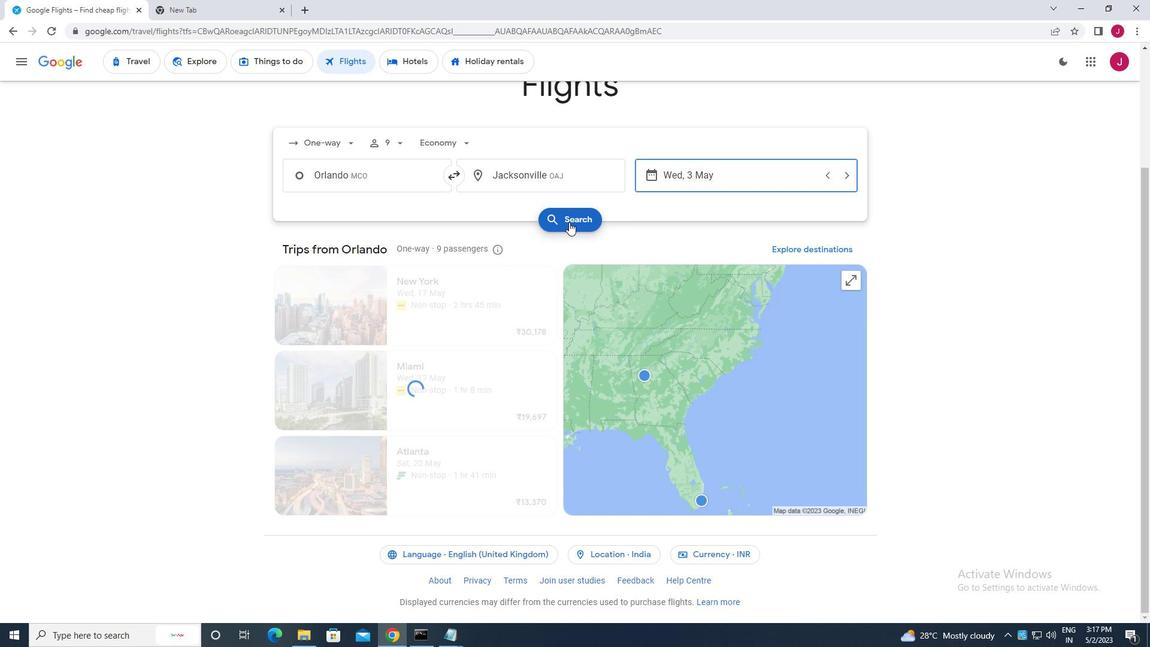 
Action: Mouse moved to (303, 173)
Screenshot: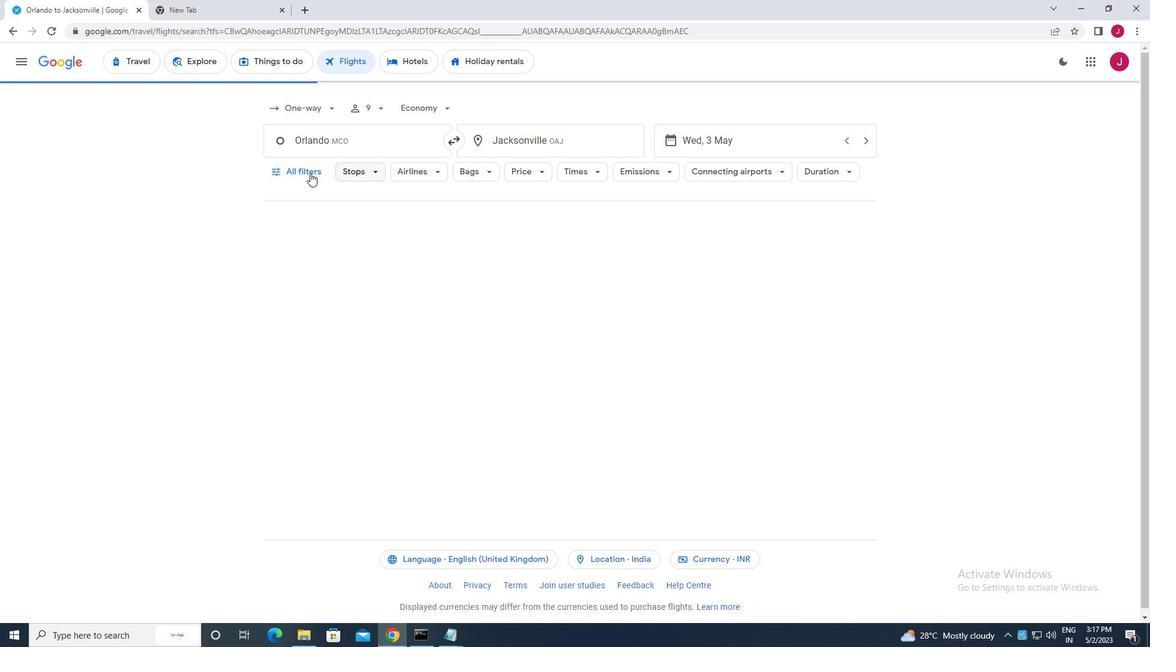 
Action: Mouse pressed left at (303, 173)
Screenshot: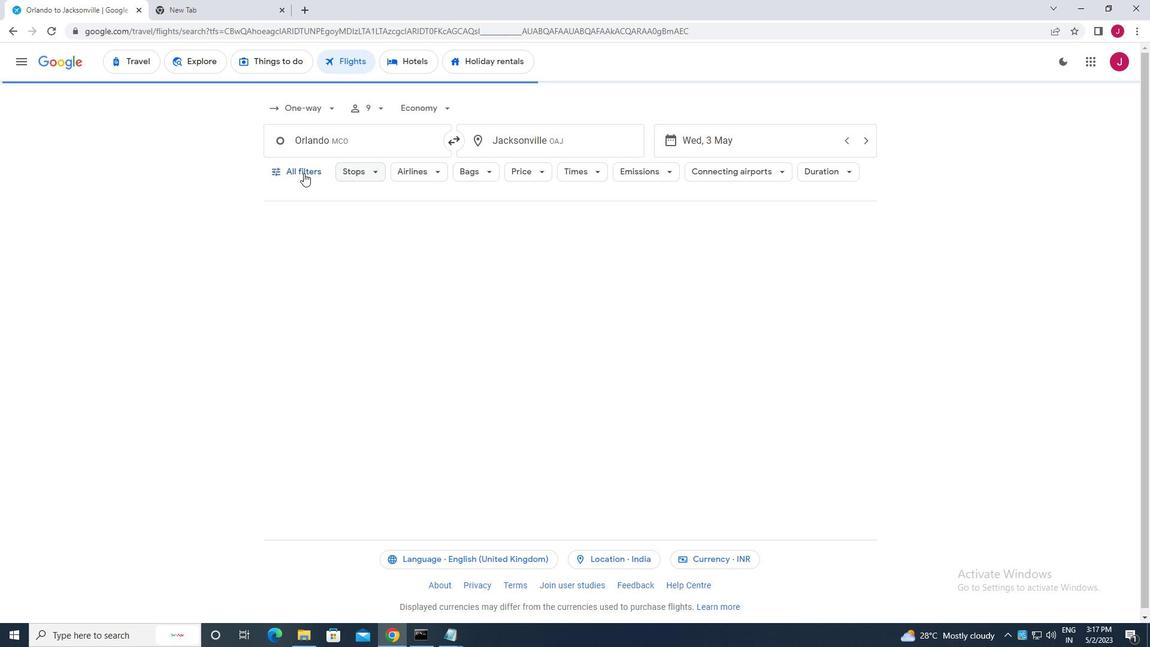 
Action: Mouse moved to (320, 214)
Screenshot: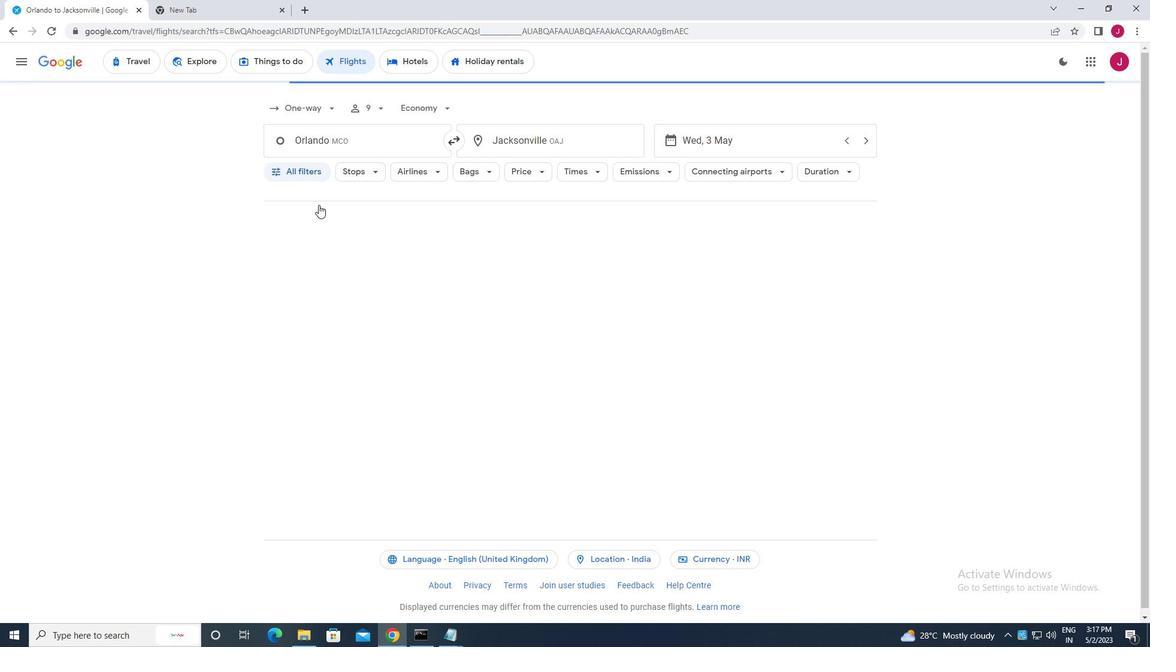 
Action: Mouse scrolled (320, 214) with delta (0, 0)
Screenshot: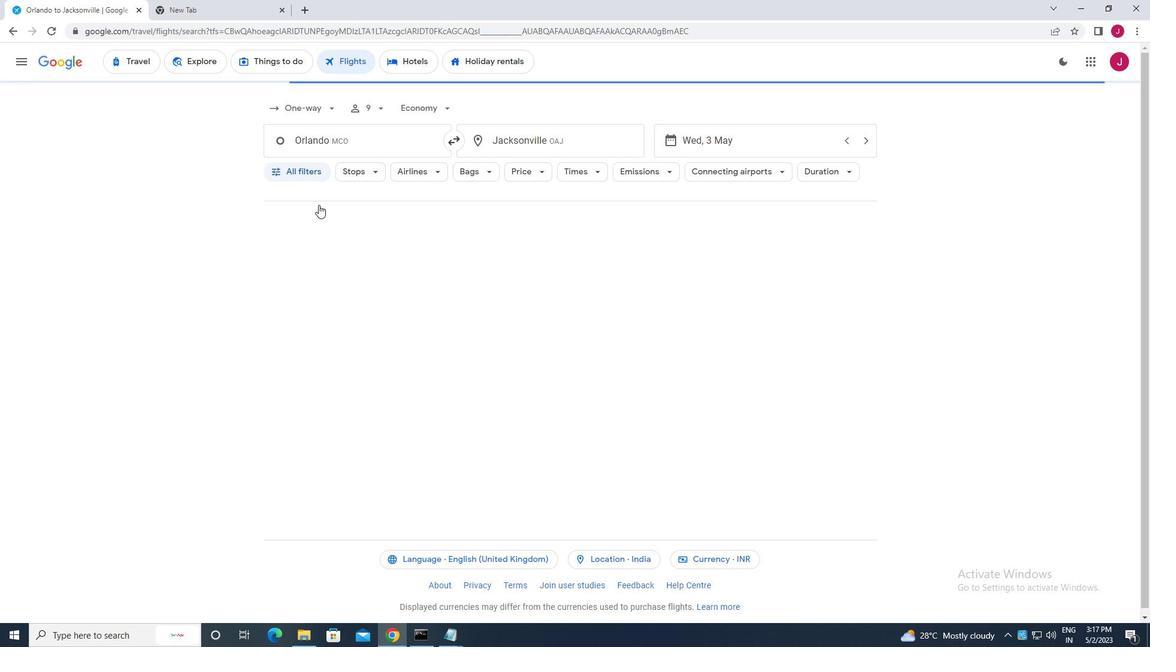 
Action: Mouse moved to (321, 217)
Screenshot: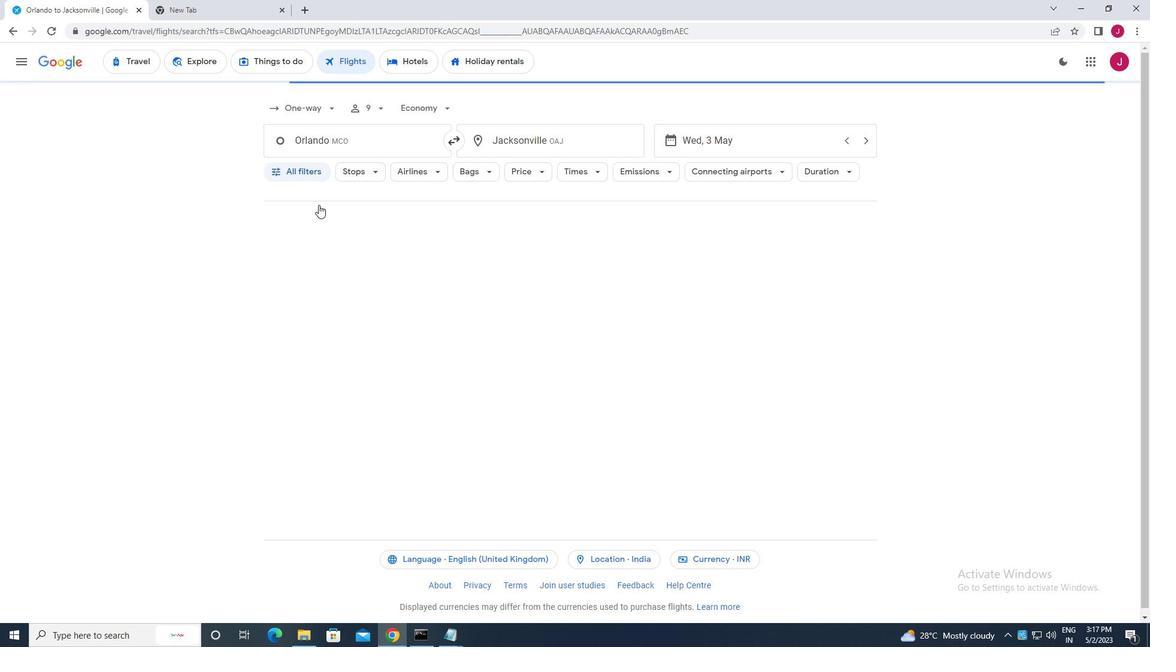 
Action: Mouse scrolled (321, 216) with delta (0, 0)
Screenshot: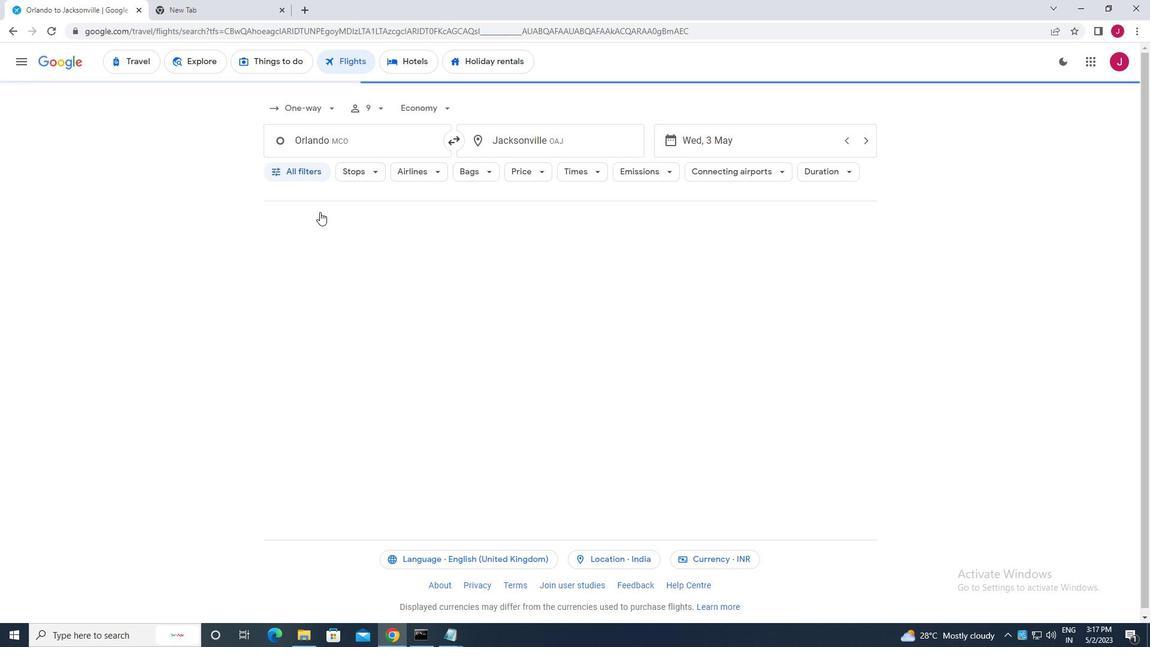 
Action: Mouse moved to (323, 218)
Screenshot: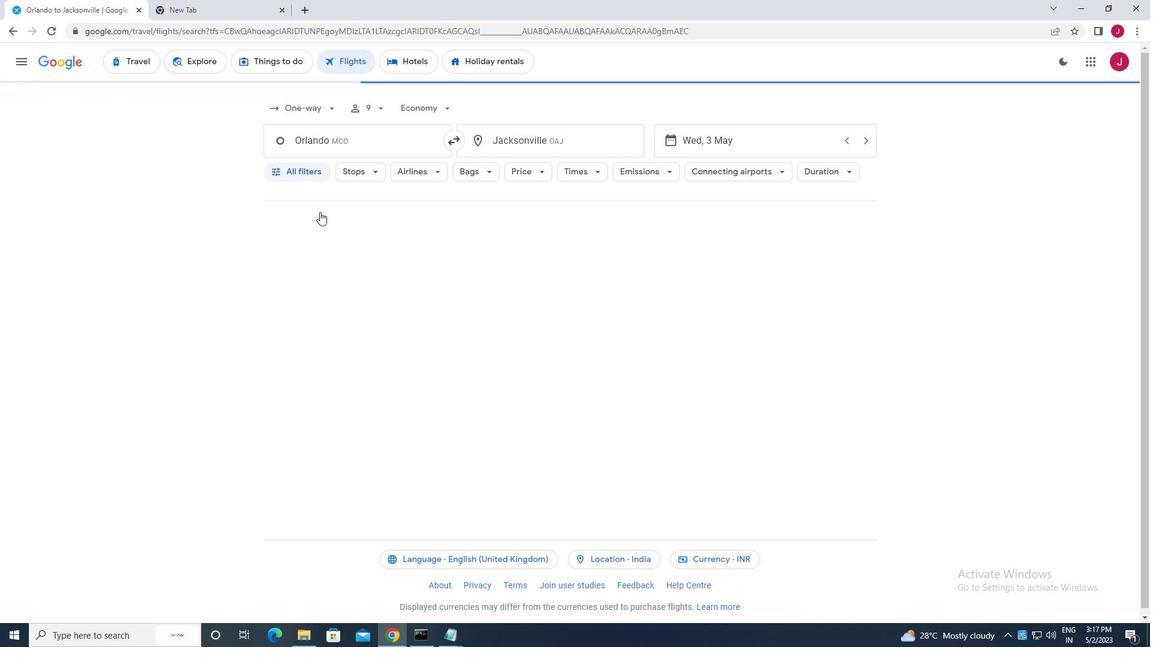 
Action: Mouse scrolled (323, 218) with delta (0, 0)
Screenshot: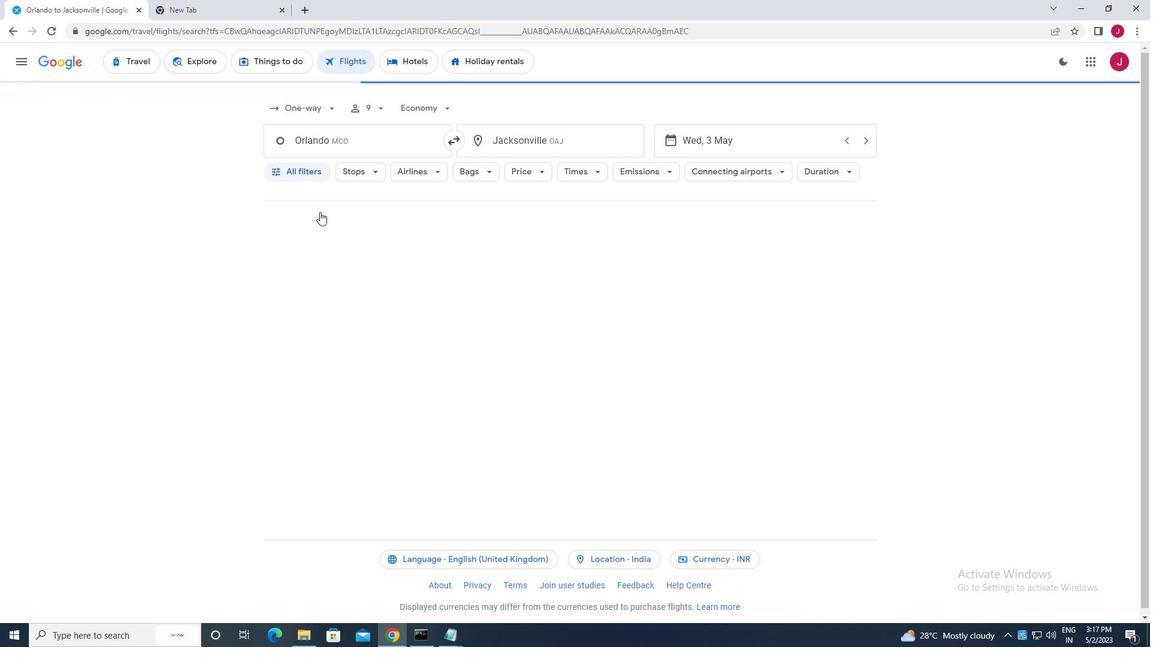 
Action: Mouse moved to (356, 269)
Screenshot: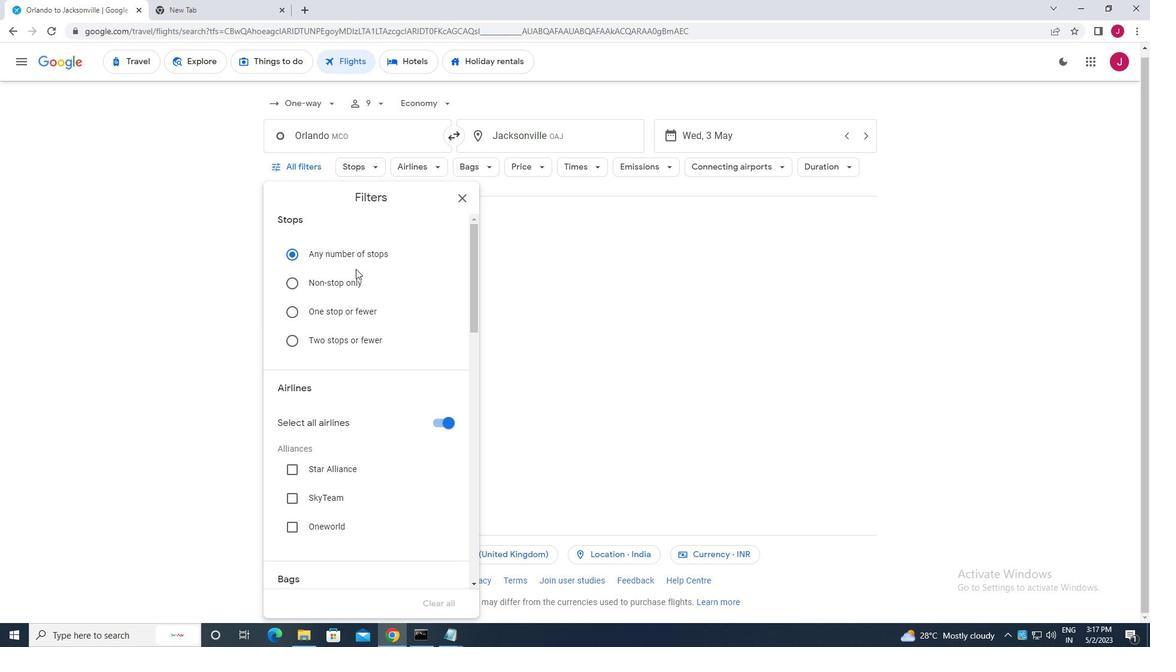 
Action: Mouse scrolled (356, 269) with delta (0, 0)
Screenshot: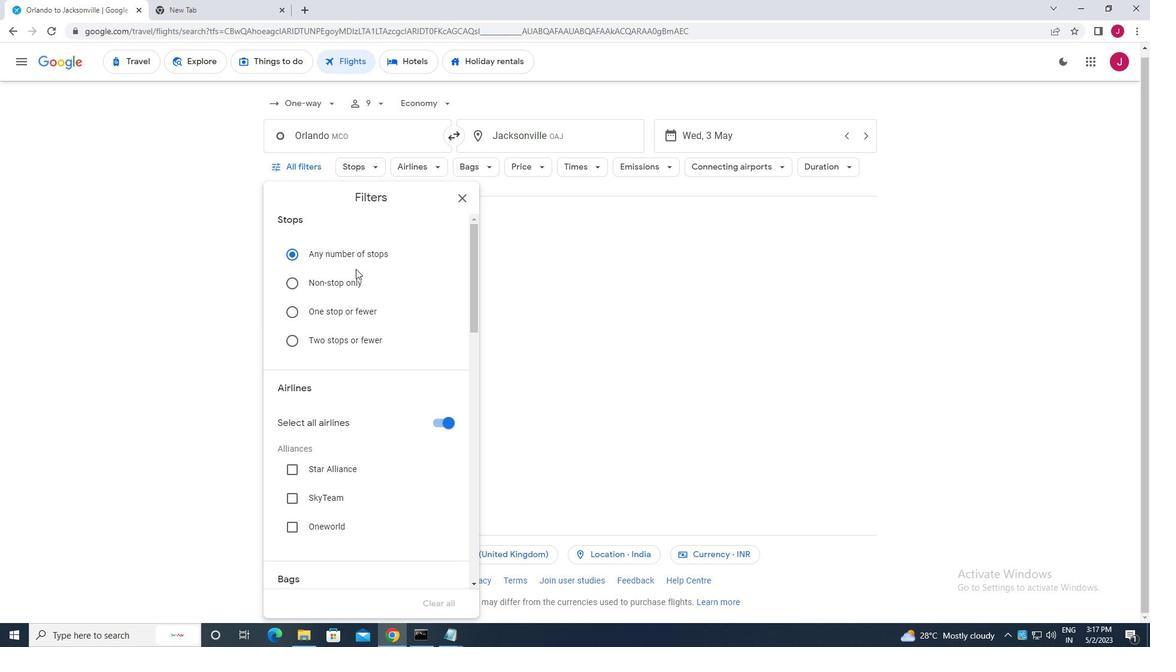
Action: Mouse moved to (355, 269)
Screenshot: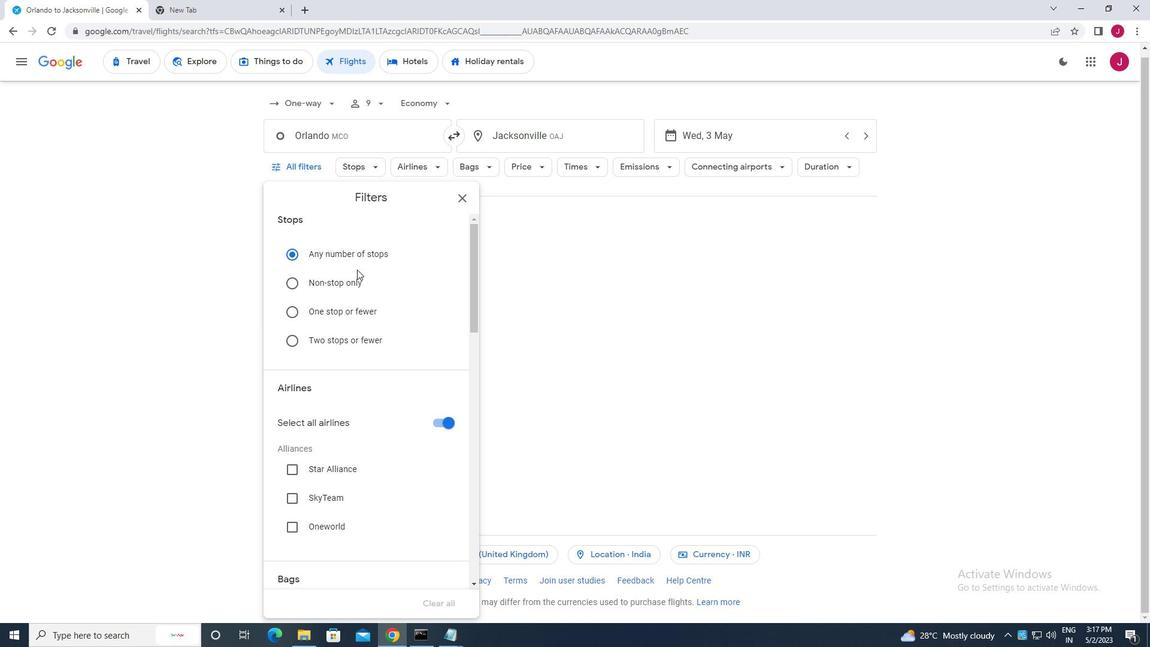 
Action: Mouse scrolled (355, 269) with delta (0, 0)
Screenshot: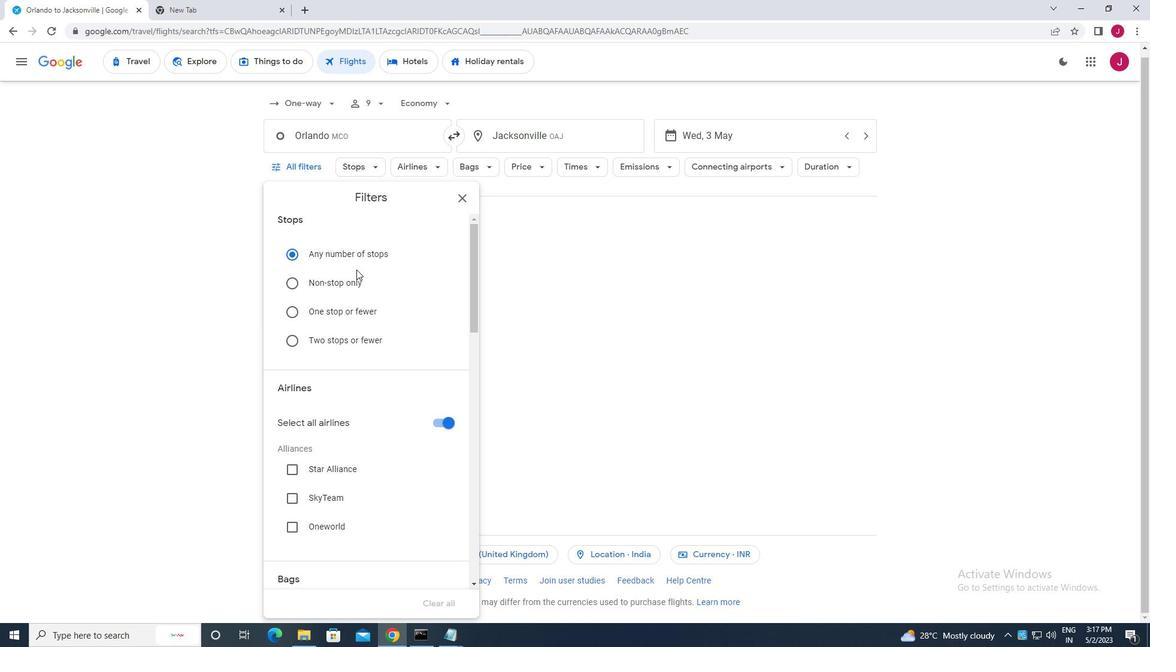 
Action: Mouse scrolled (355, 269) with delta (0, 0)
Screenshot: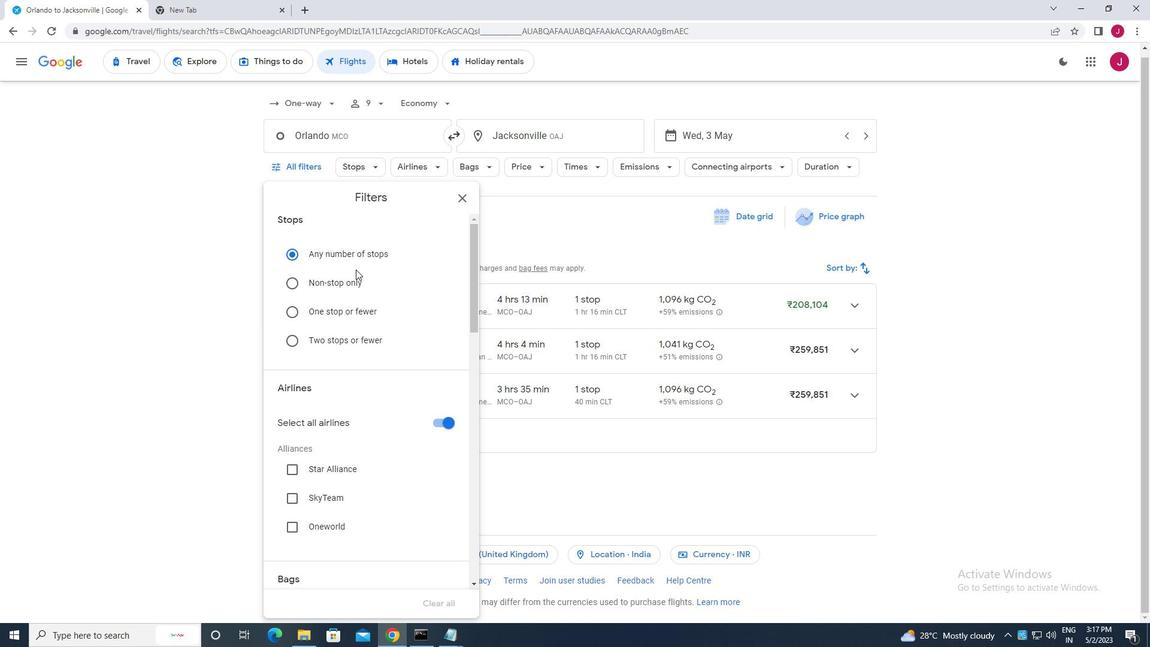 
Action: Mouse moved to (437, 245)
Screenshot: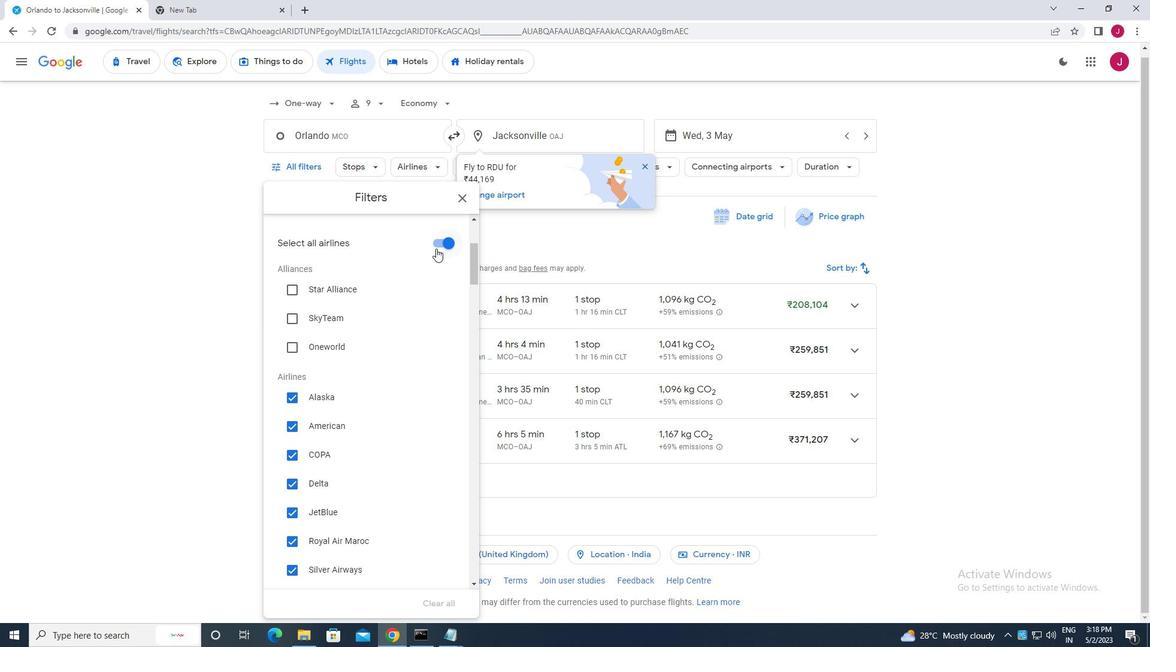 
Action: Mouse pressed left at (437, 245)
Screenshot: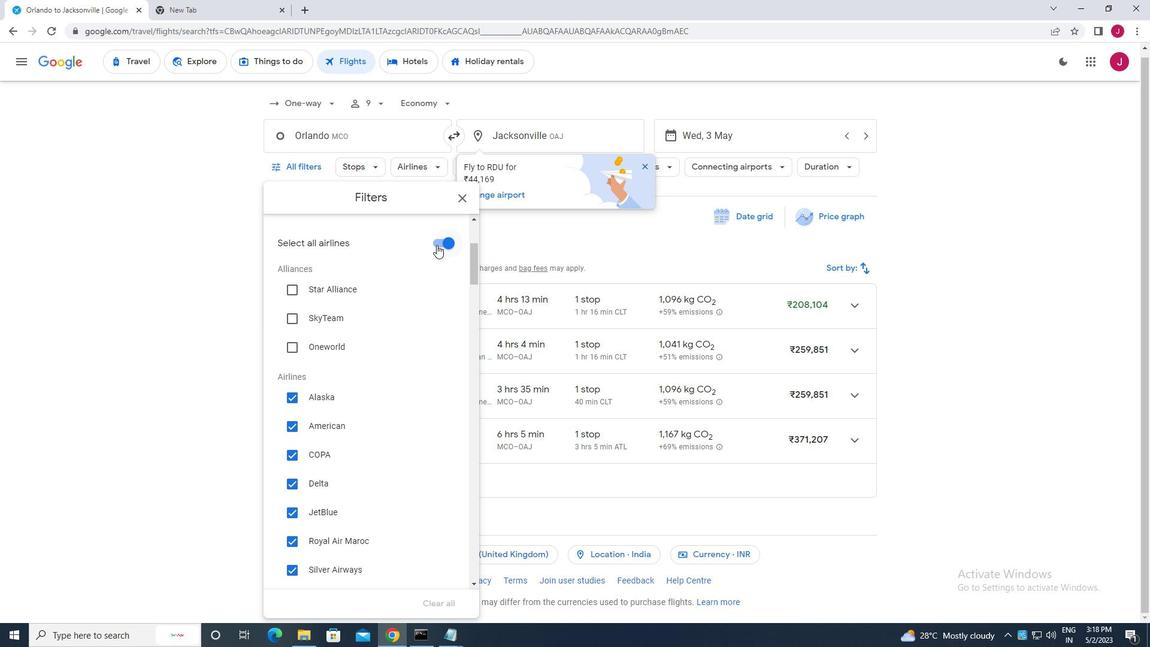 
Action: Mouse moved to (368, 267)
Screenshot: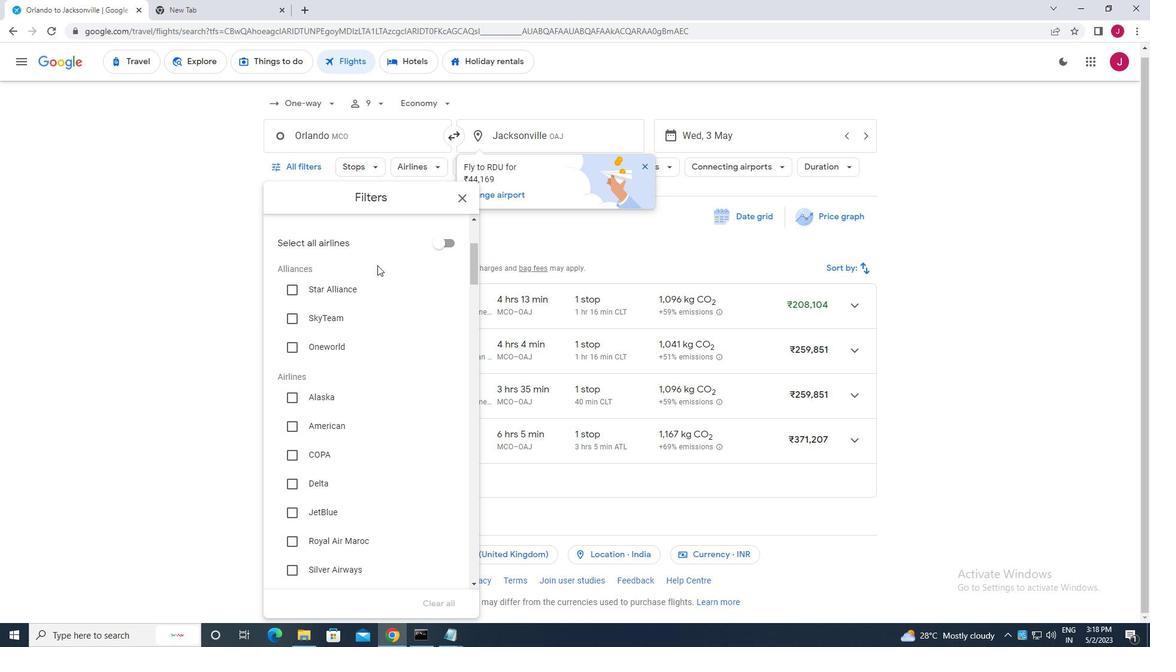 
Action: Mouse scrolled (368, 266) with delta (0, 0)
Screenshot: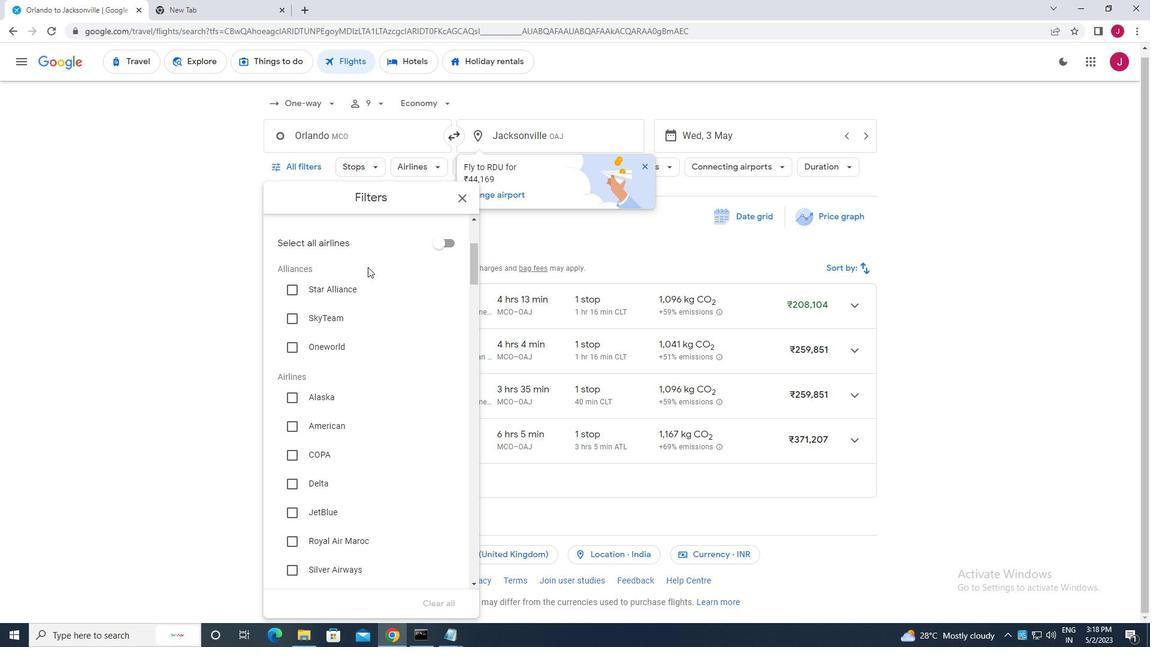
Action: Mouse moved to (369, 237)
Screenshot: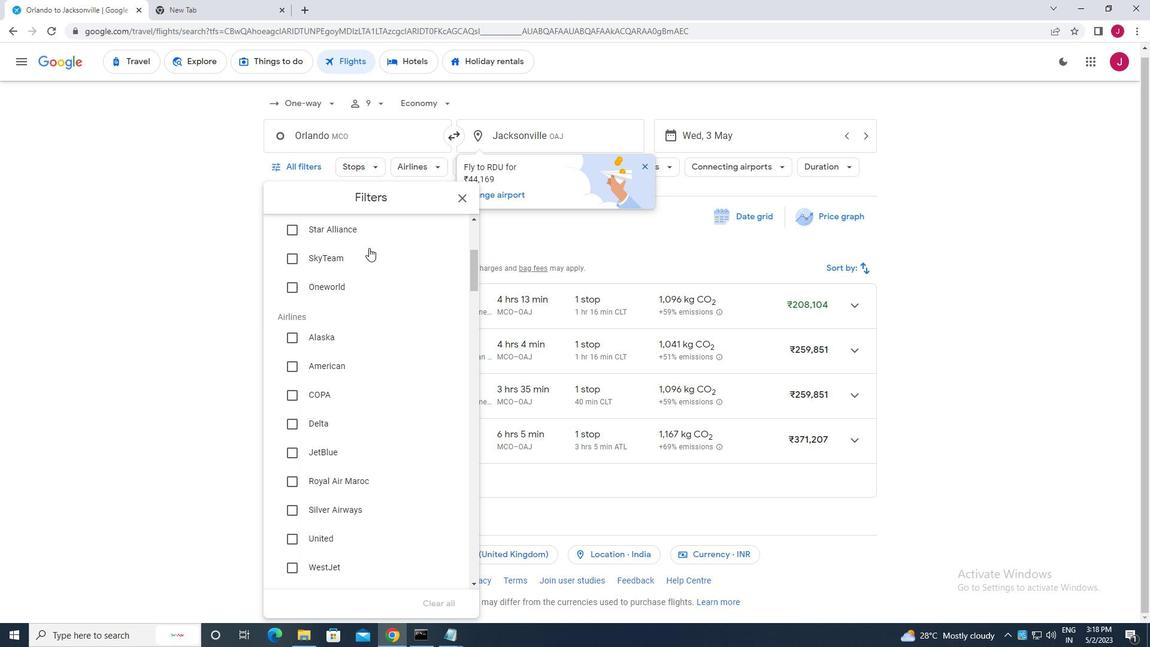 
Action: Mouse scrolled (369, 238) with delta (0, 0)
Screenshot: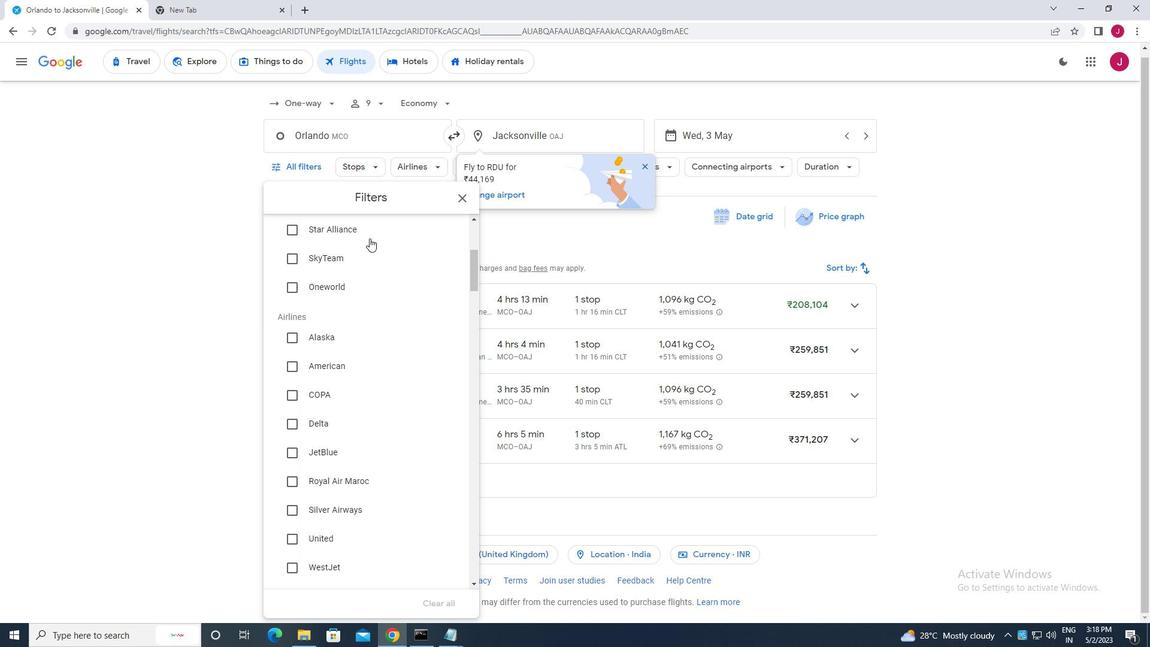 
Action: Mouse moved to (369, 239)
Screenshot: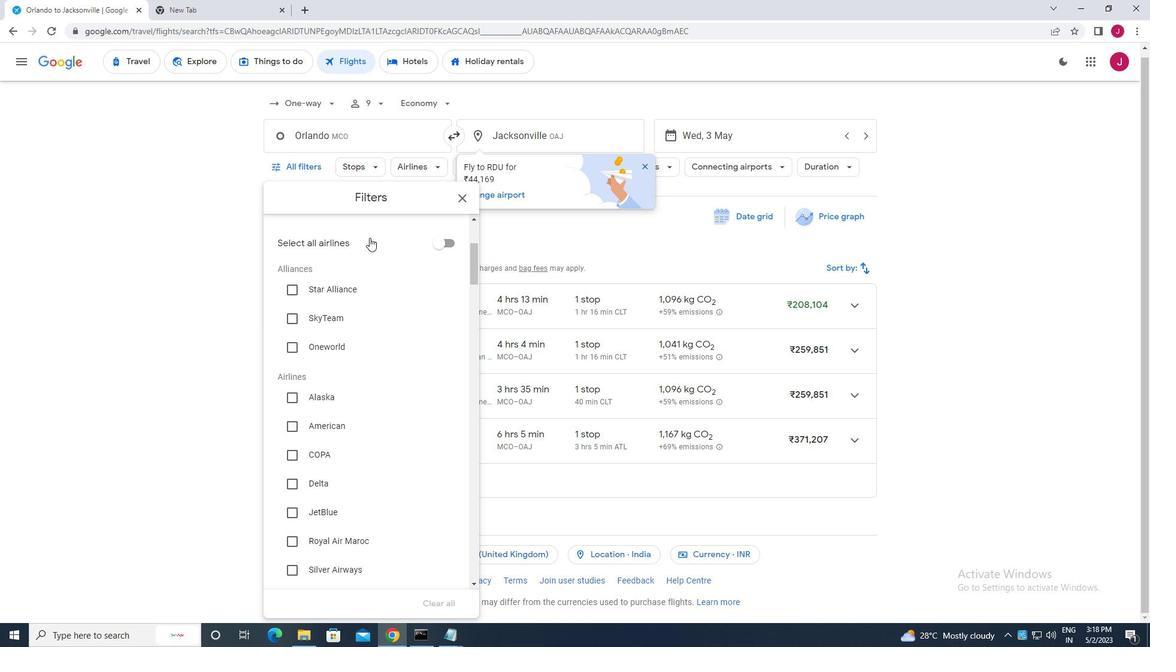 
Action: Mouse scrolled (369, 238) with delta (0, 0)
Screenshot: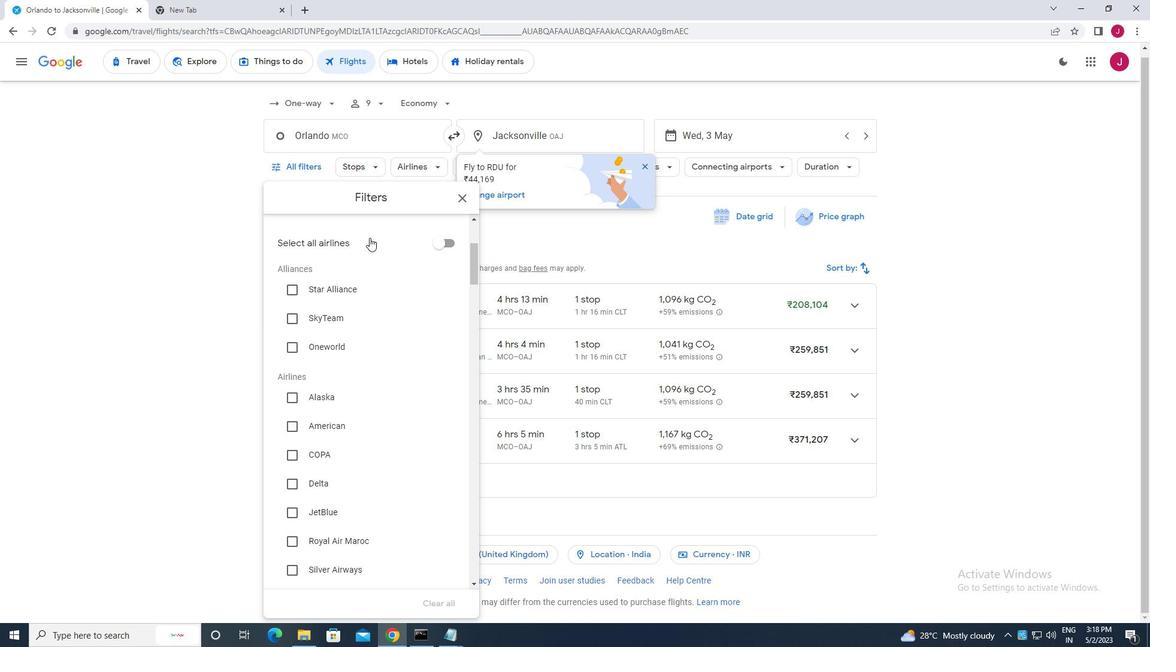 
Action: Mouse moved to (371, 242)
Screenshot: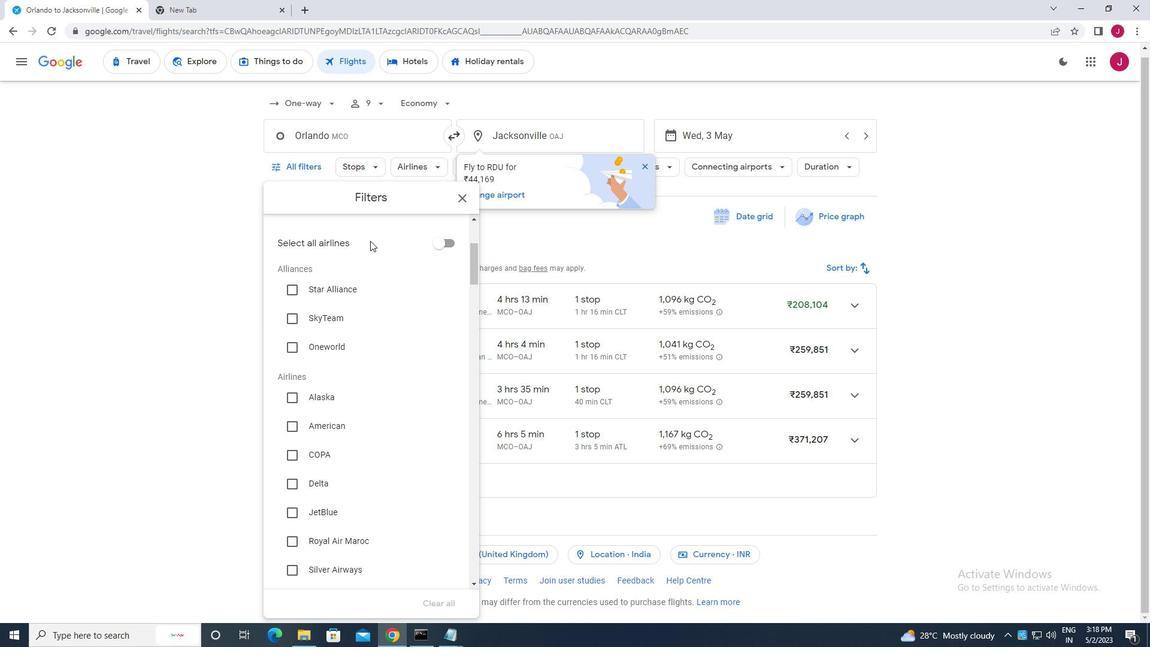 
Action: Mouse scrolled (371, 242) with delta (0, 0)
Screenshot: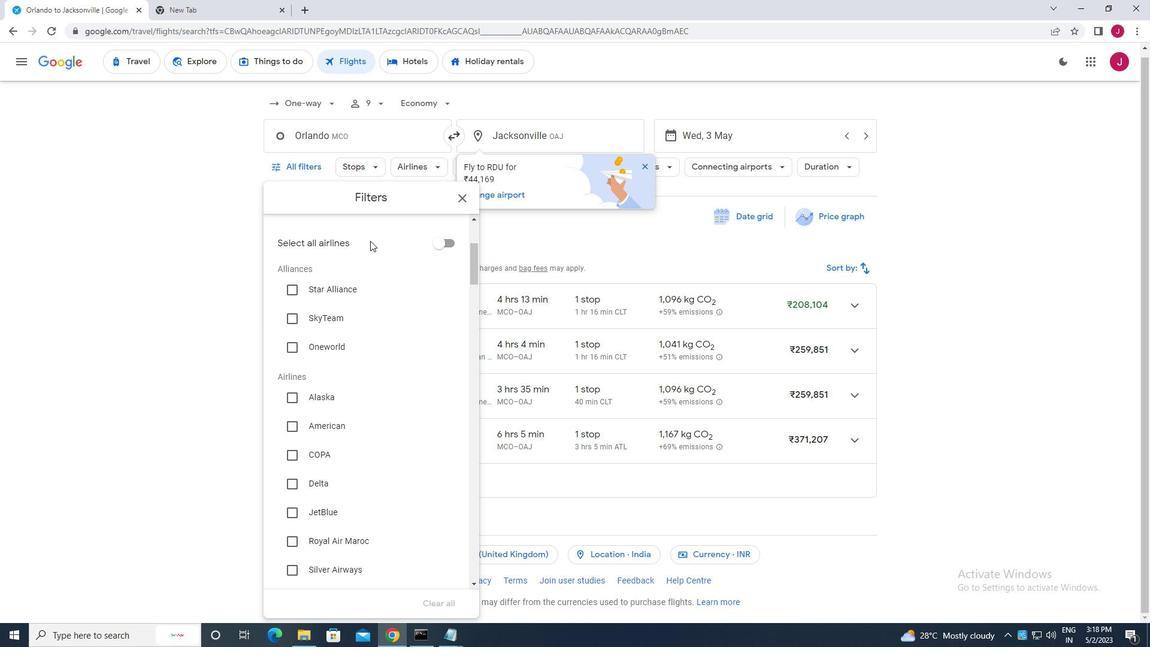 
Action: Mouse moved to (343, 406)
Screenshot: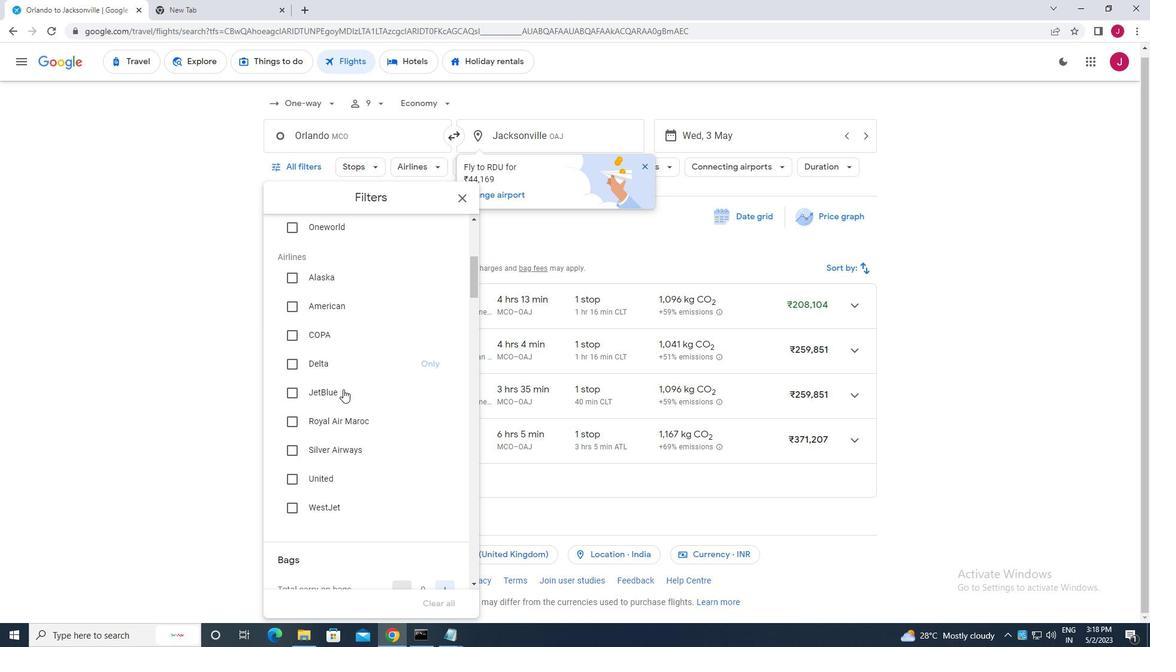
Action: Mouse scrolled (343, 405) with delta (0, 0)
Screenshot: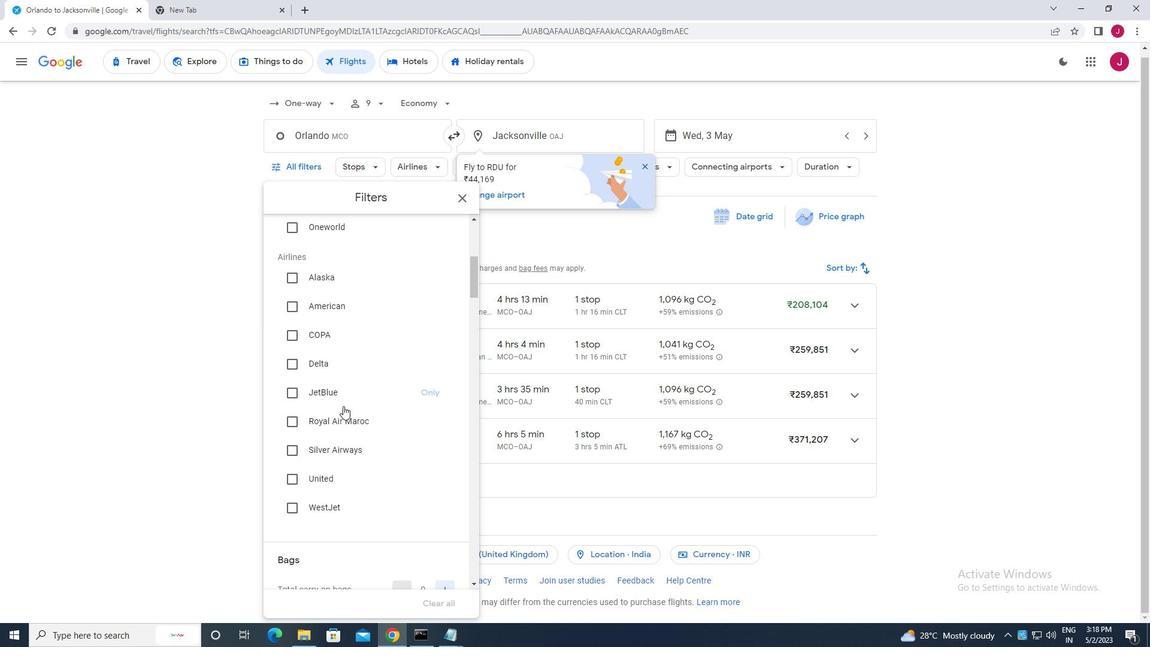 
Action: Mouse moved to (342, 406)
Screenshot: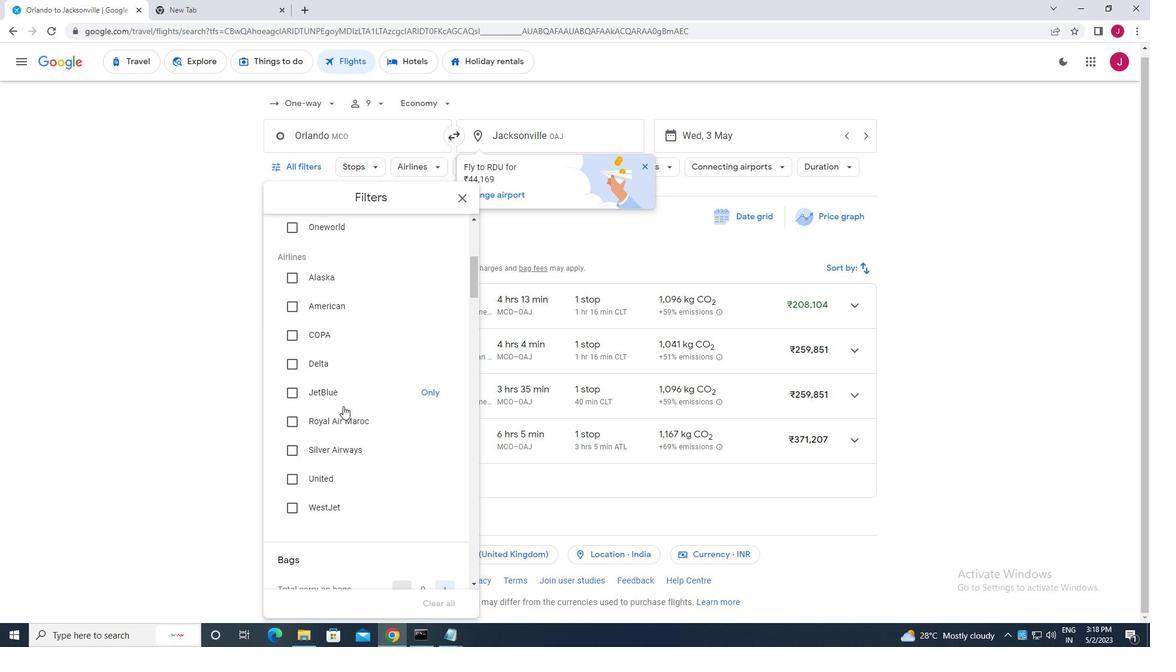 
Action: Mouse scrolled (342, 405) with delta (0, 0)
Screenshot: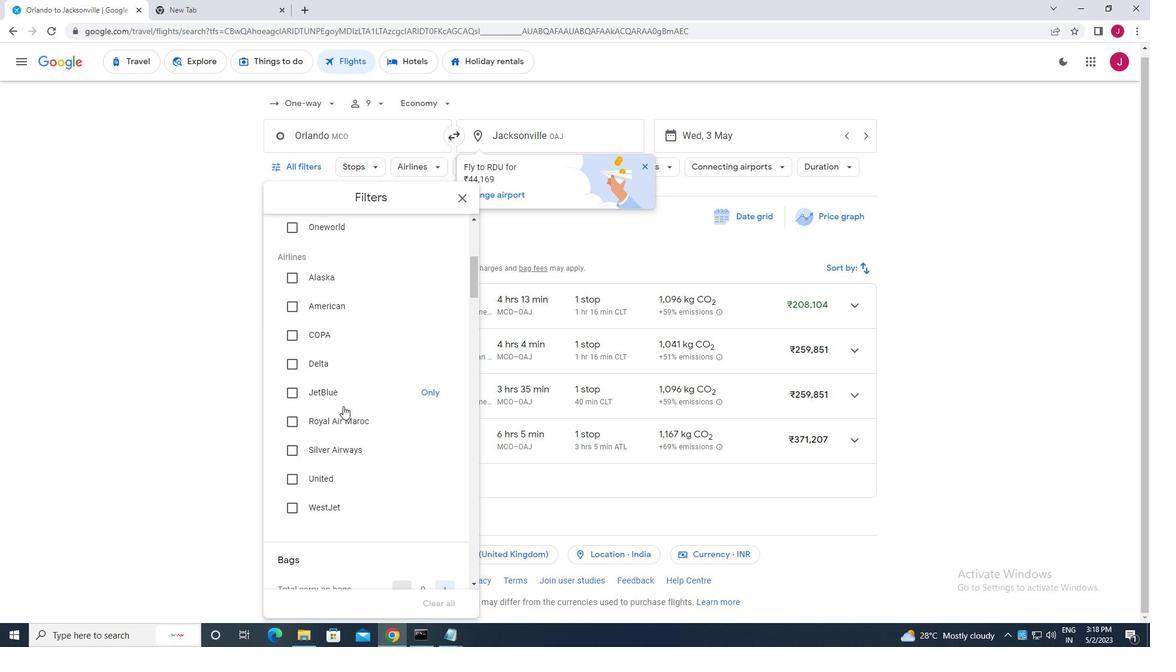 
Action: Mouse scrolled (342, 405) with delta (0, 0)
Screenshot: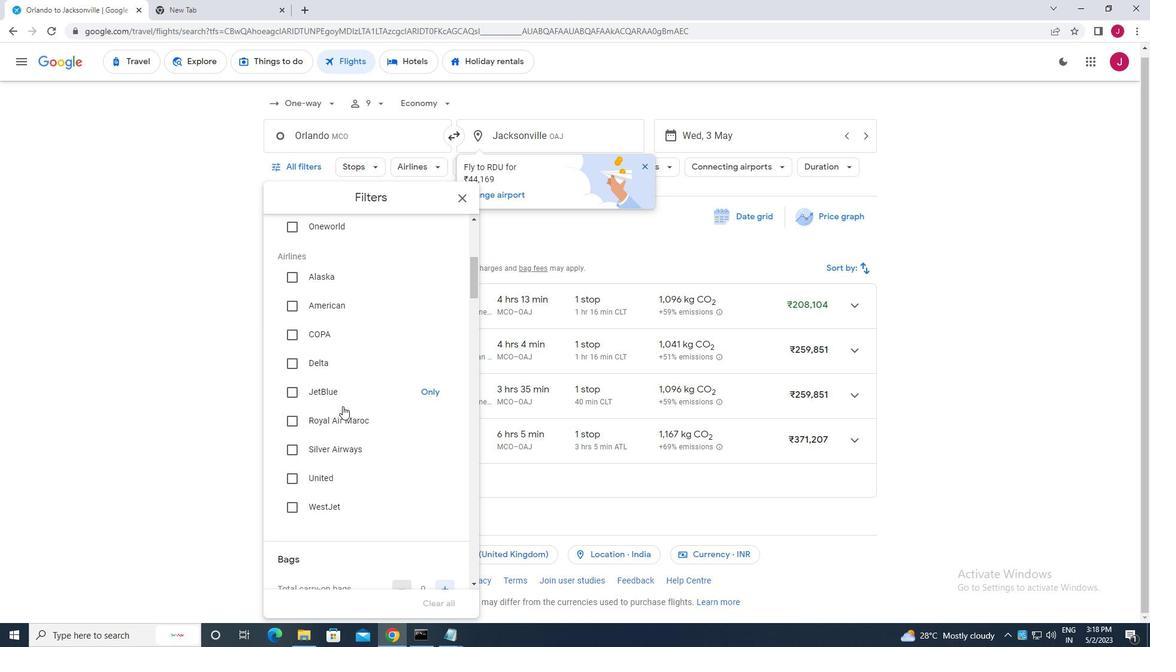 
Action: Mouse scrolled (342, 405) with delta (0, 0)
Screenshot: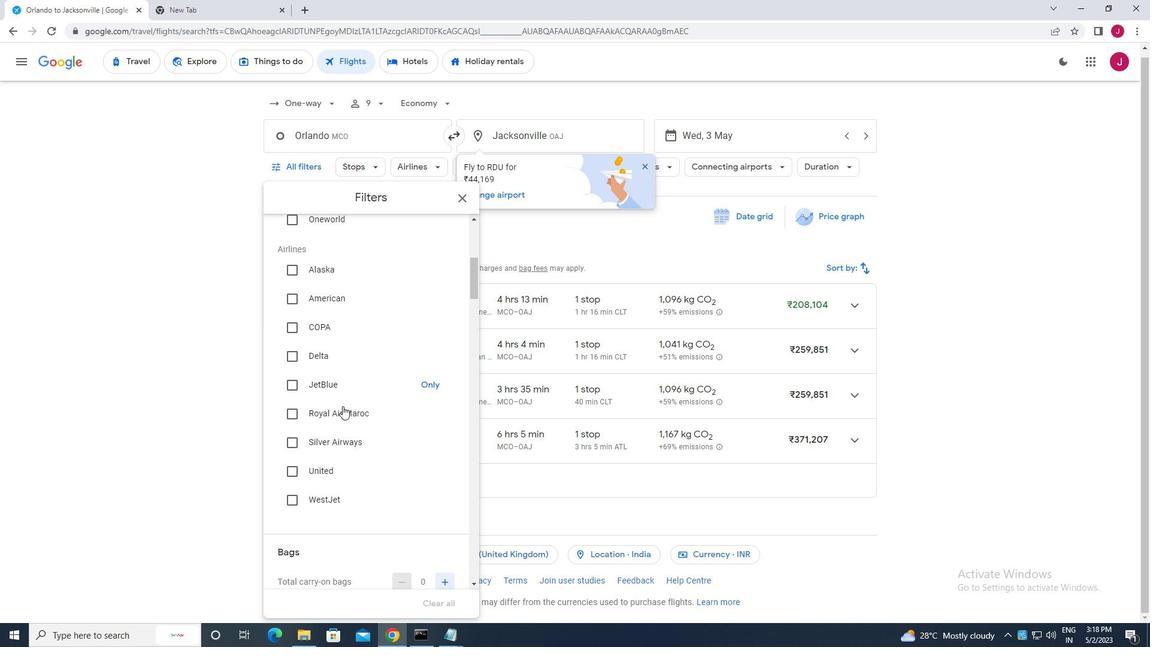 
Action: Mouse scrolled (342, 405) with delta (0, 0)
Screenshot: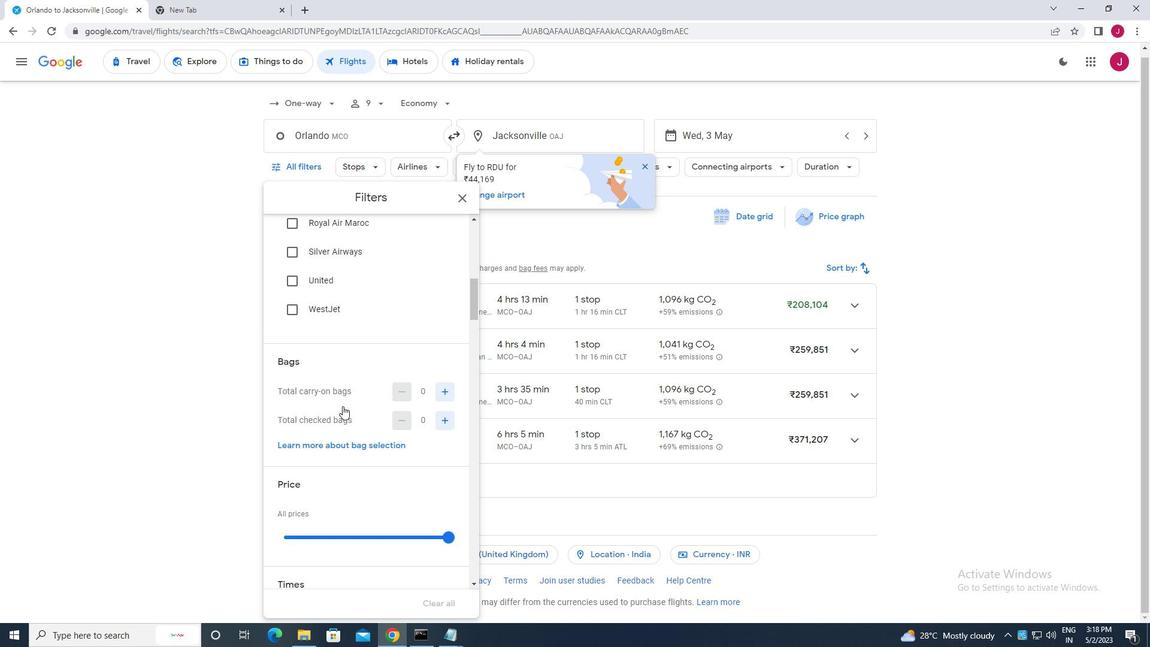 
Action: Mouse moved to (446, 318)
Screenshot: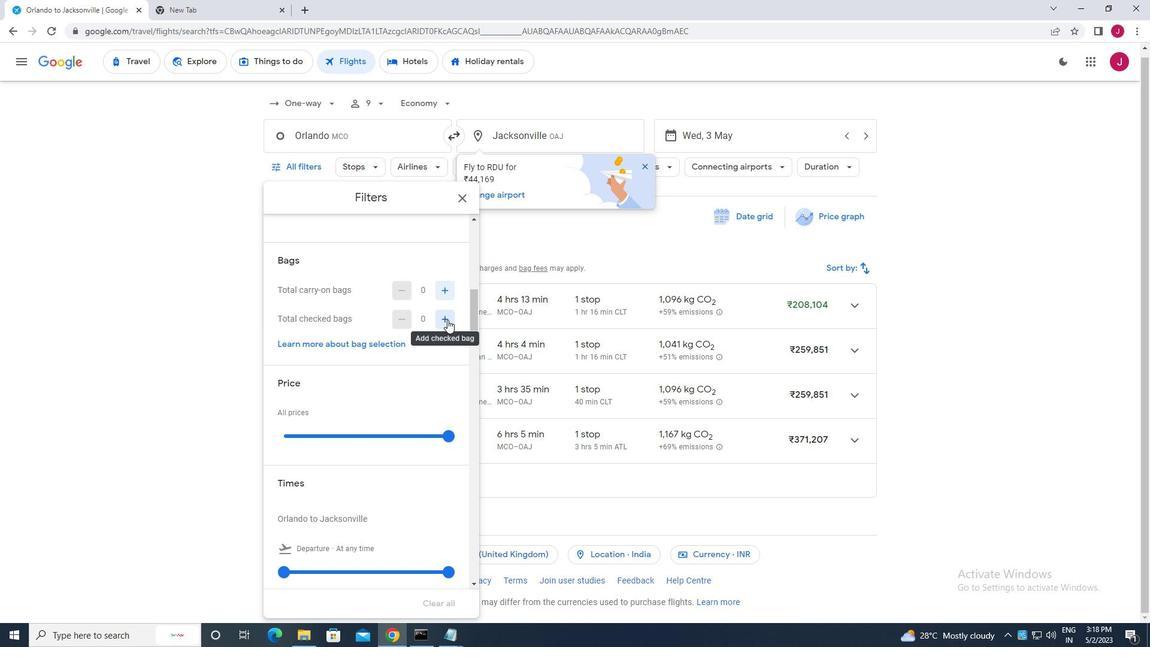 
Action: Mouse pressed left at (446, 318)
Screenshot: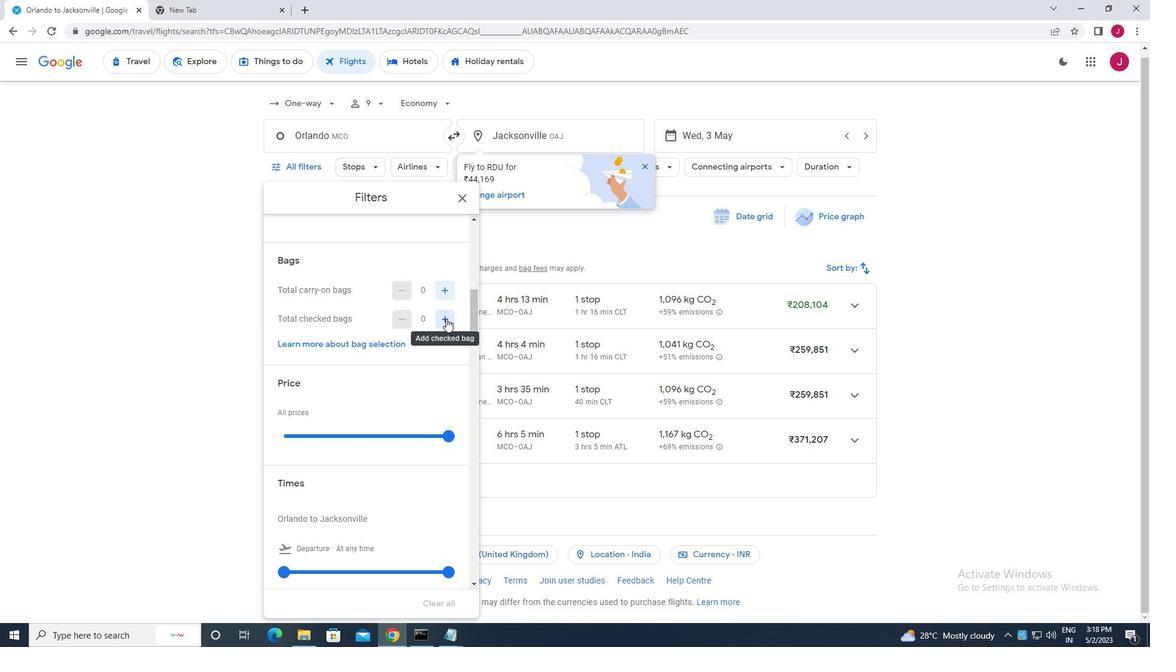 
Action: Mouse pressed left at (446, 318)
Screenshot: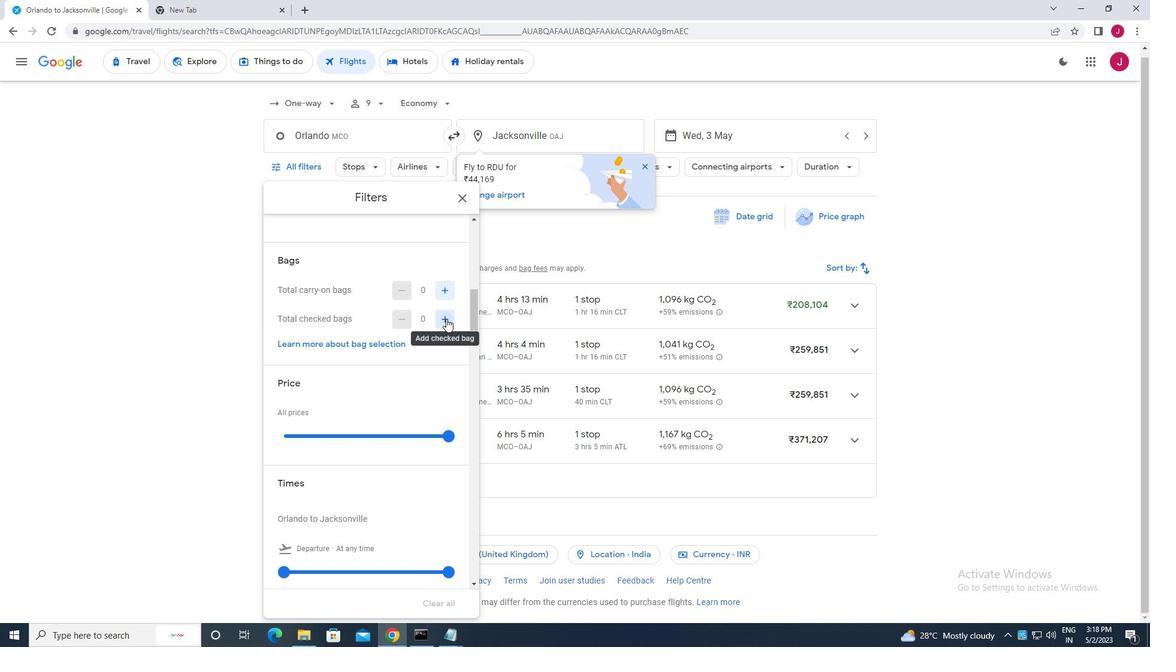 
Action: Mouse moved to (431, 327)
Screenshot: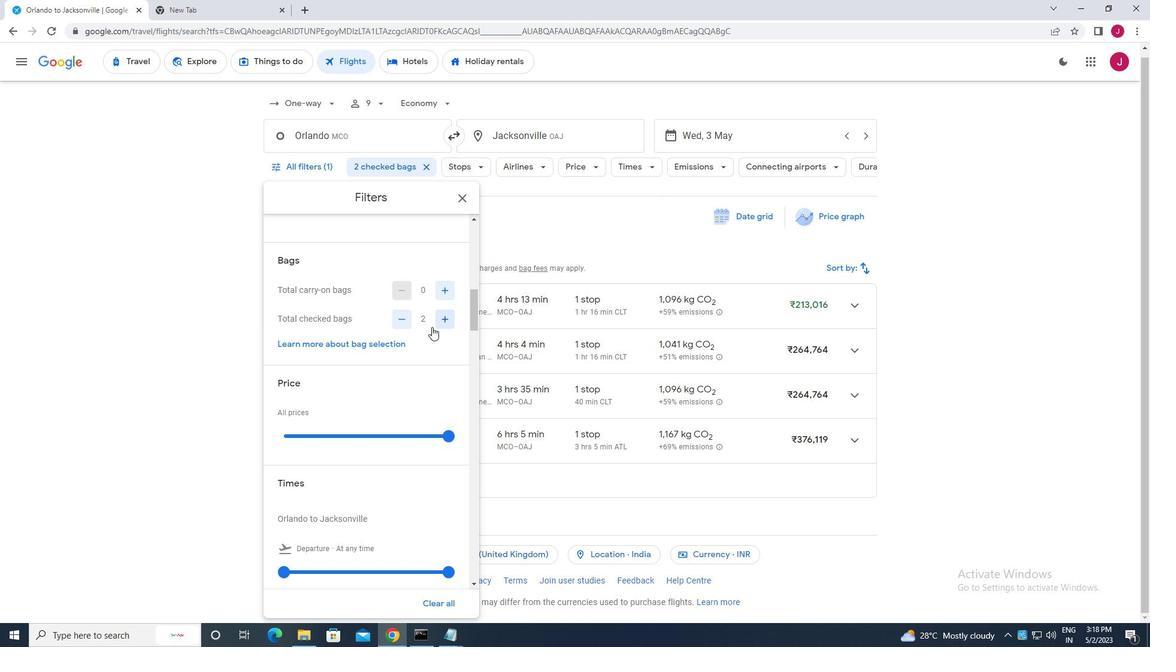 
Action: Mouse scrolled (431, 327) with delta (0, 0)
Screenshot: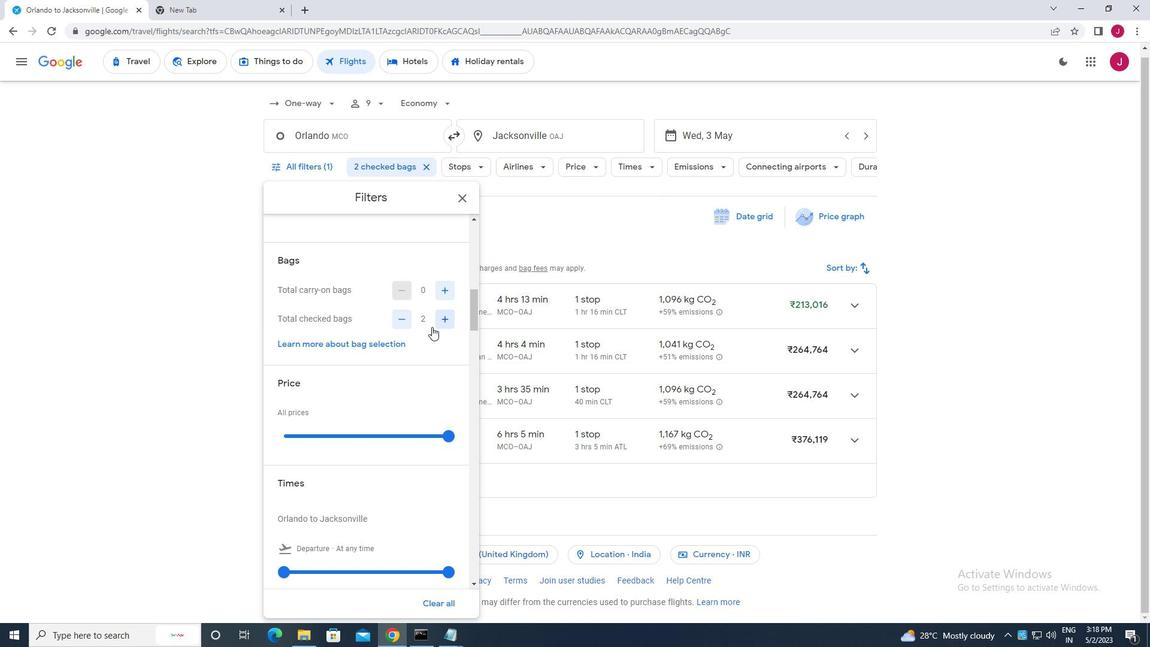 
Action: Mouse scrolled (431, 327) with delta (0, 0)
Screenshot: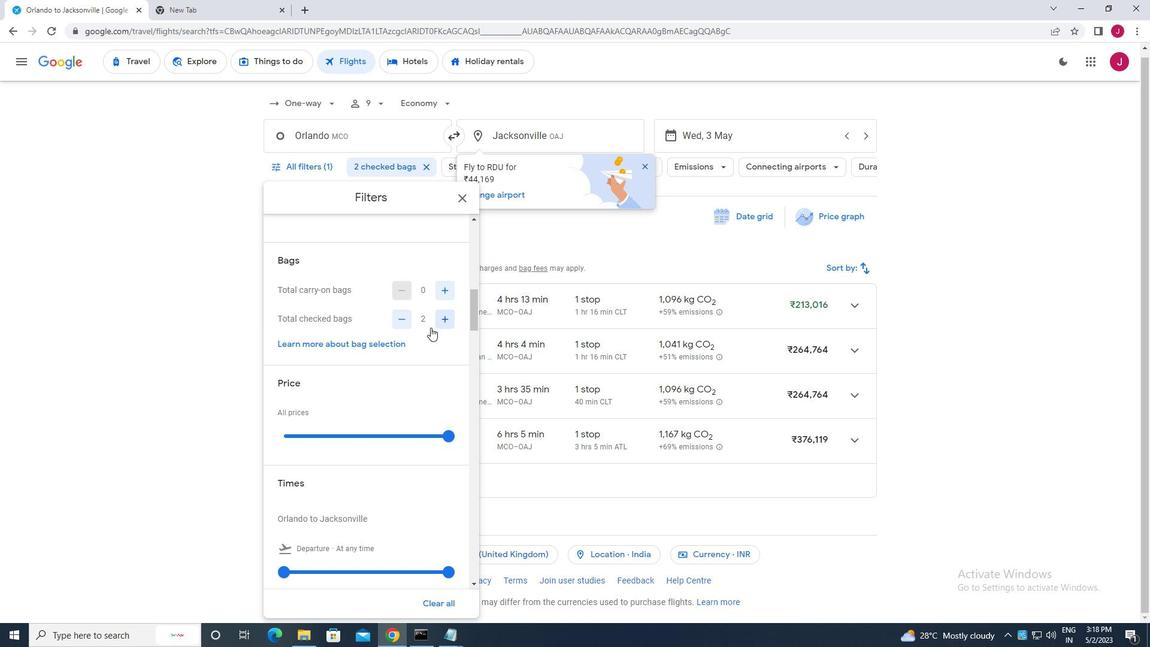 
Action: Mouse moved to (447, 315)
Screenshot: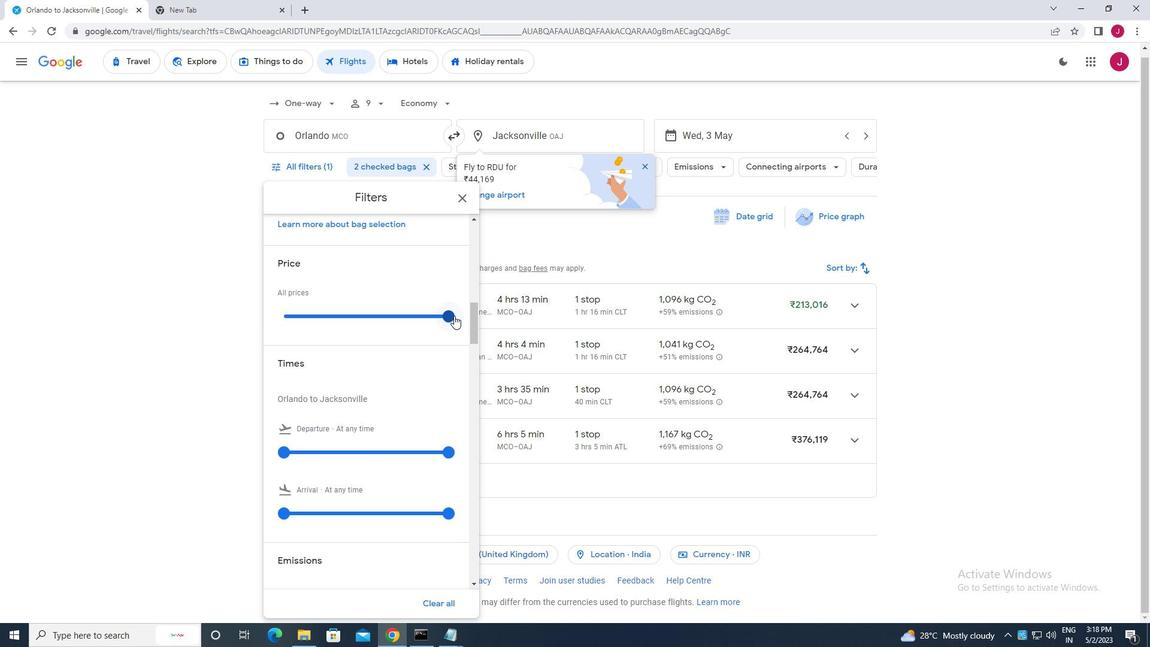 
Action: Mouse pressed left at (447, 315)
Screenshot: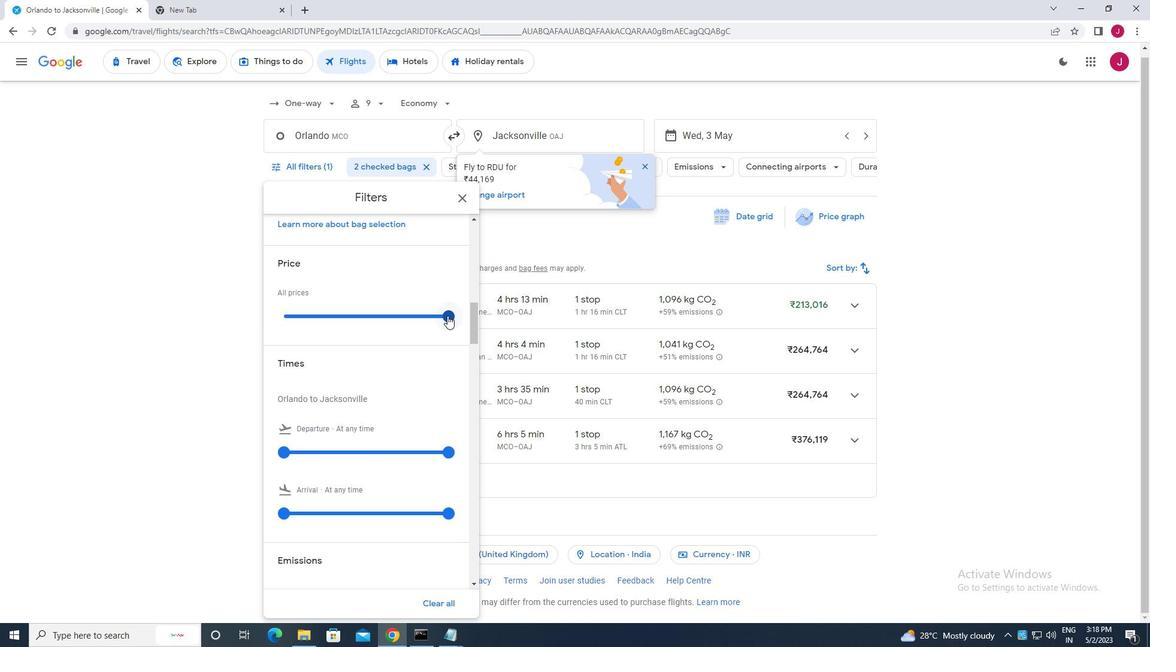 
Action: Mouse moved to (383, 336)
Screenshot: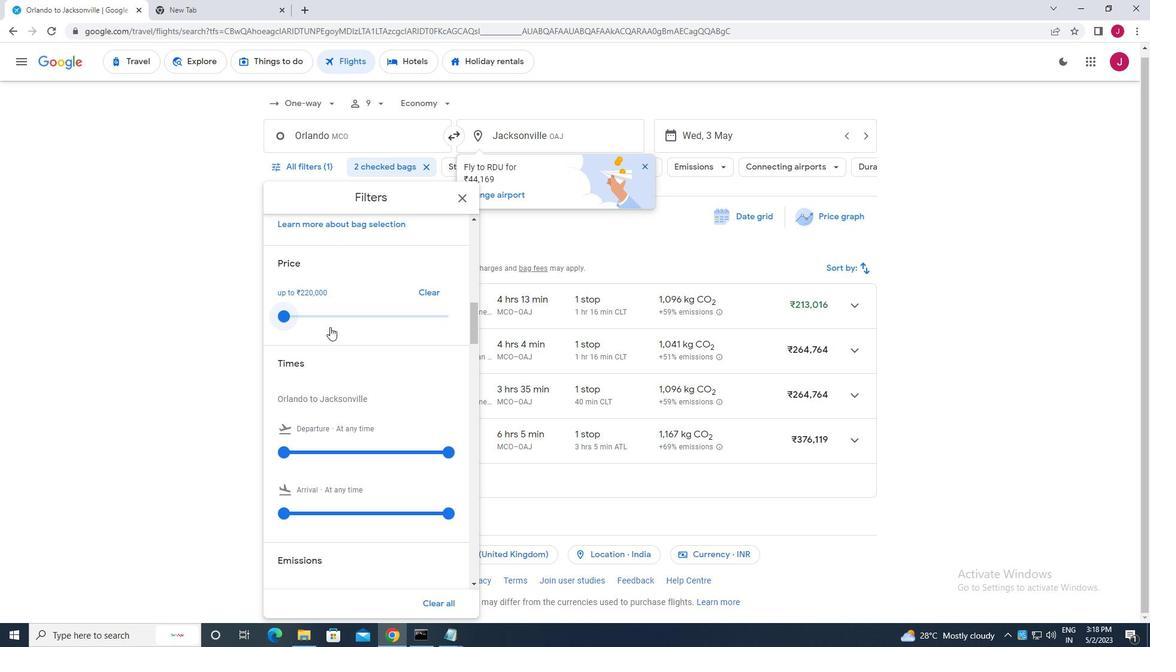 
Action: Mouse scrolled (383, 336) with delta (0, 0)
Screenshot: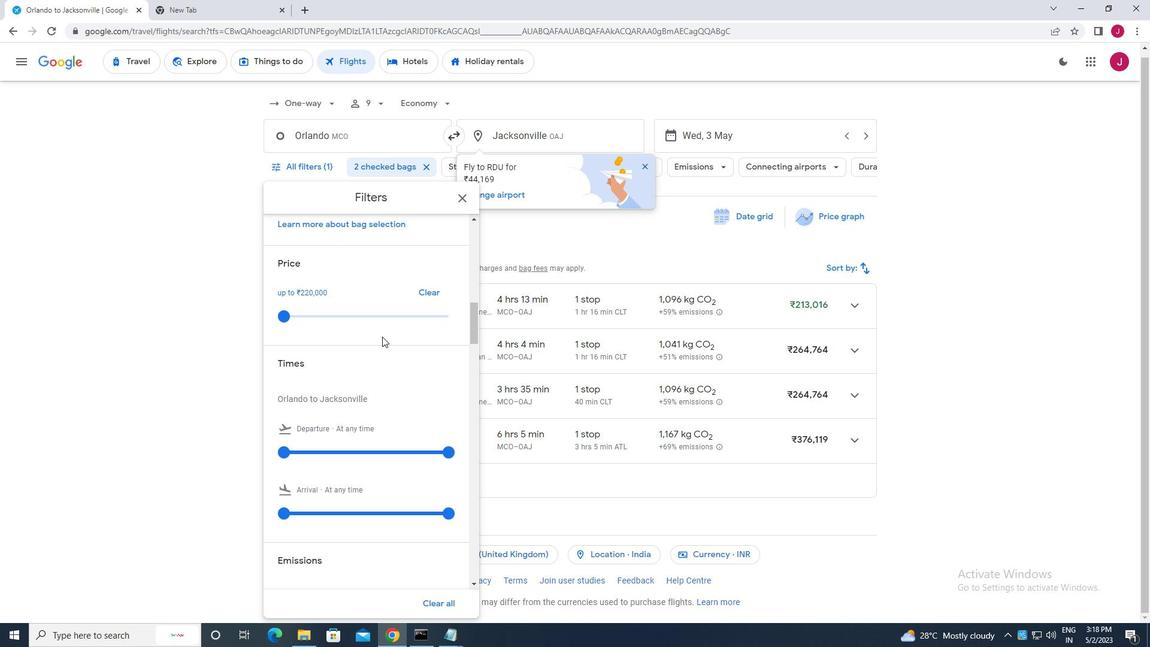 
Action: Mouse scrolled (383, 336) with delta (0, 0)
Screenshot: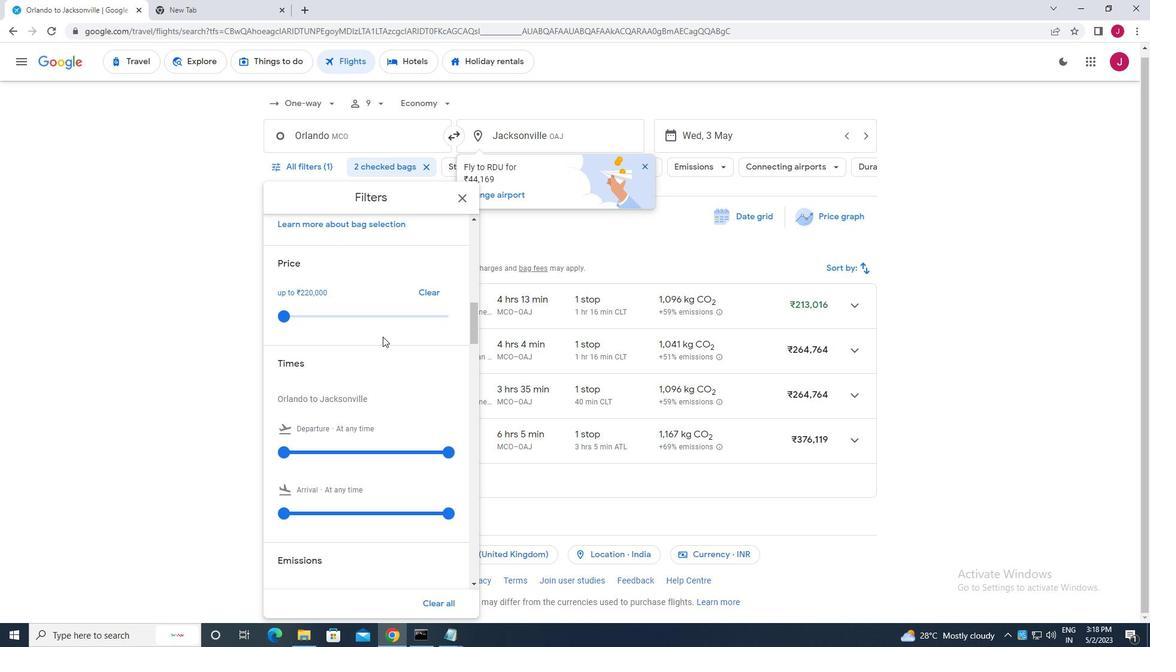 
Action: Mouse moved to (286, 332)
Screenshot: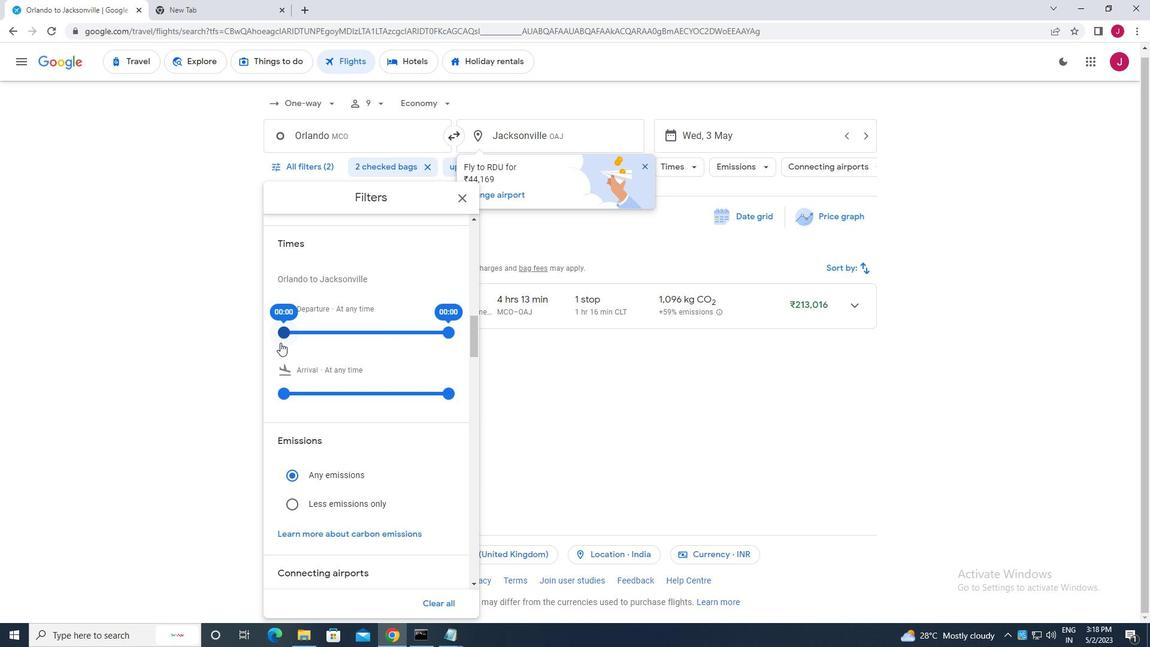 
Action: Mouse pressed left at (286, 332)
Screenshot: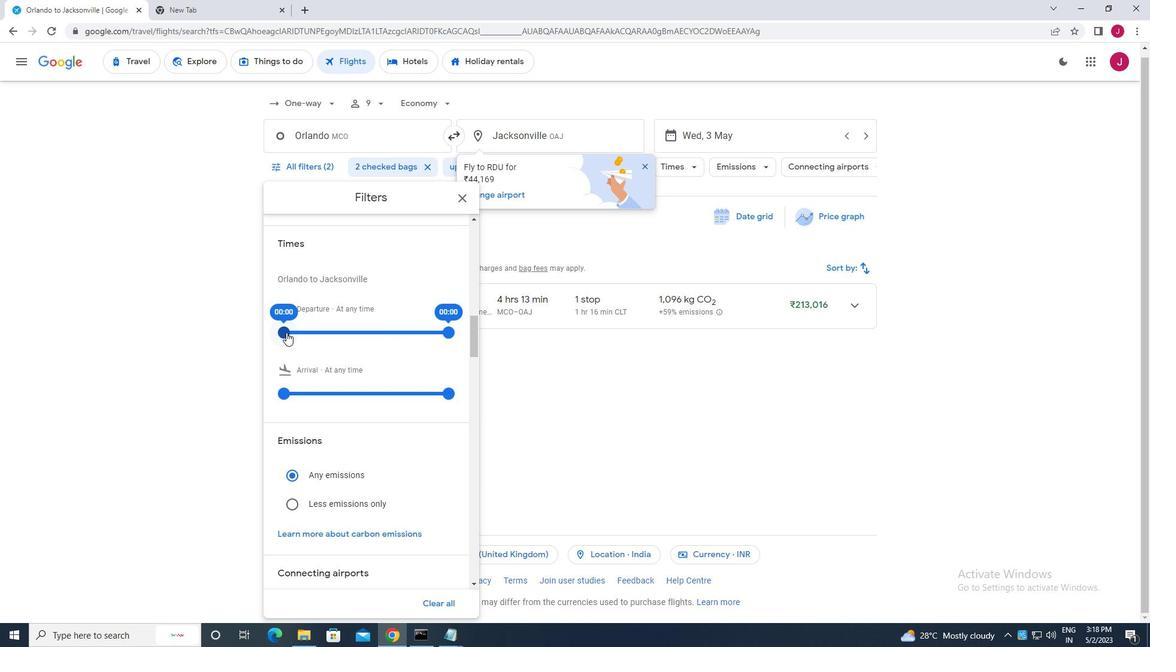 
Action: Mouse moved to (448, 330)
Screenshot: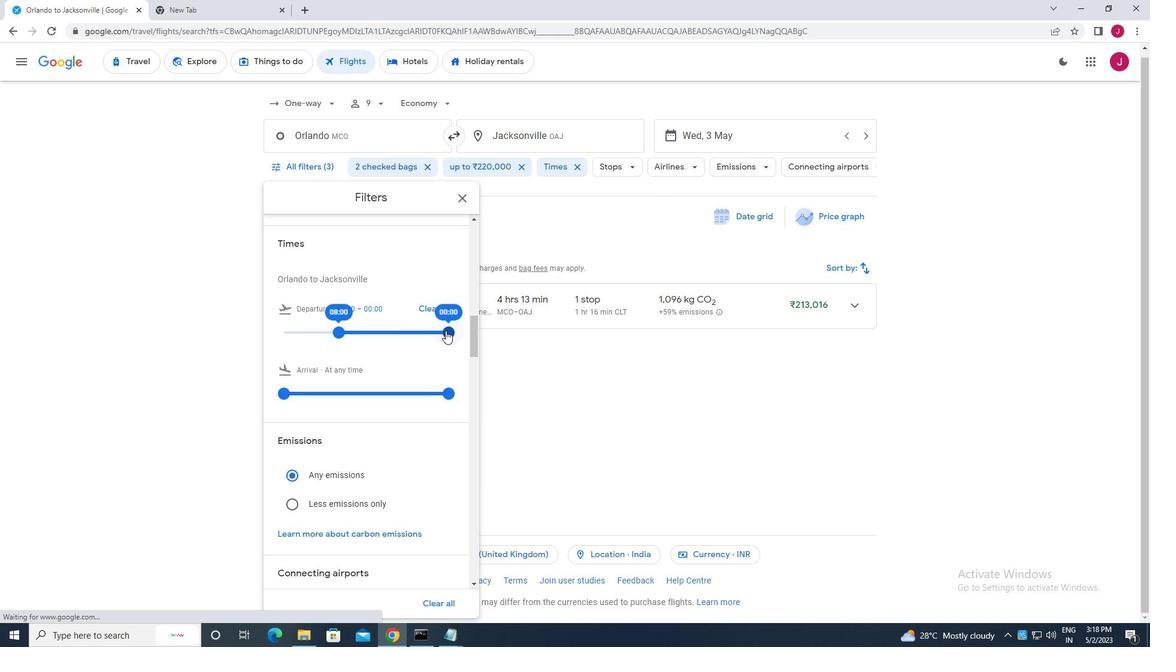 
Action: Mouse pressed left at (448, 330)
Screenshot: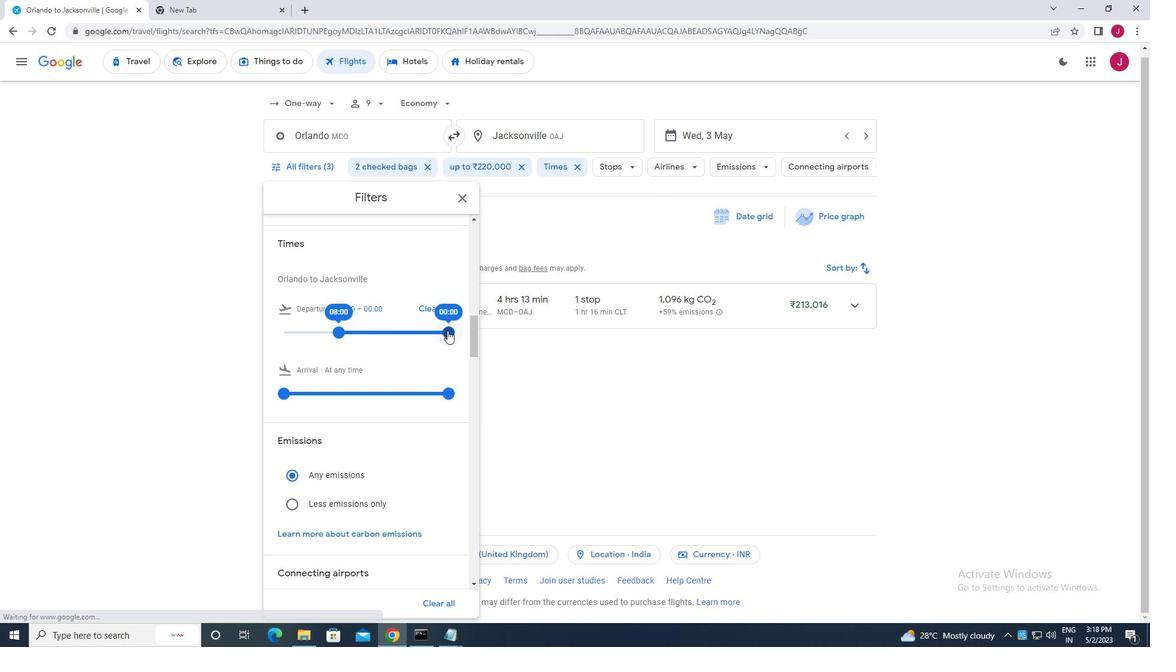 
Action: Mouse moved to (465, 200)
Screenshot: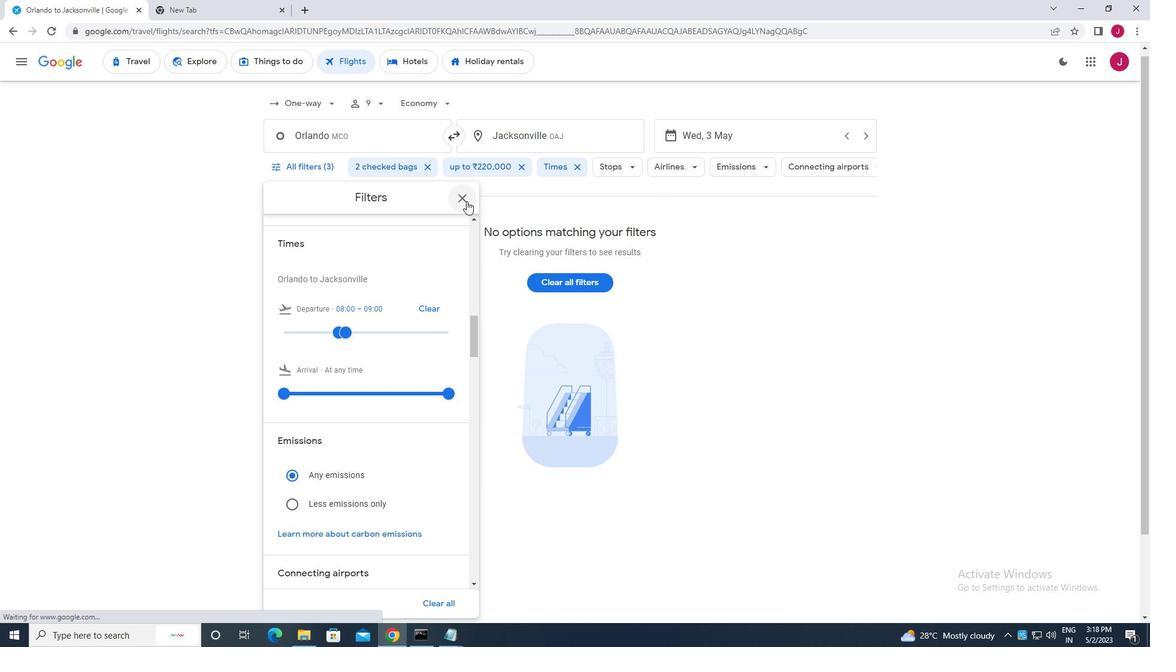 
Action: Mouse pressed left at (465, 200)
Screenshot: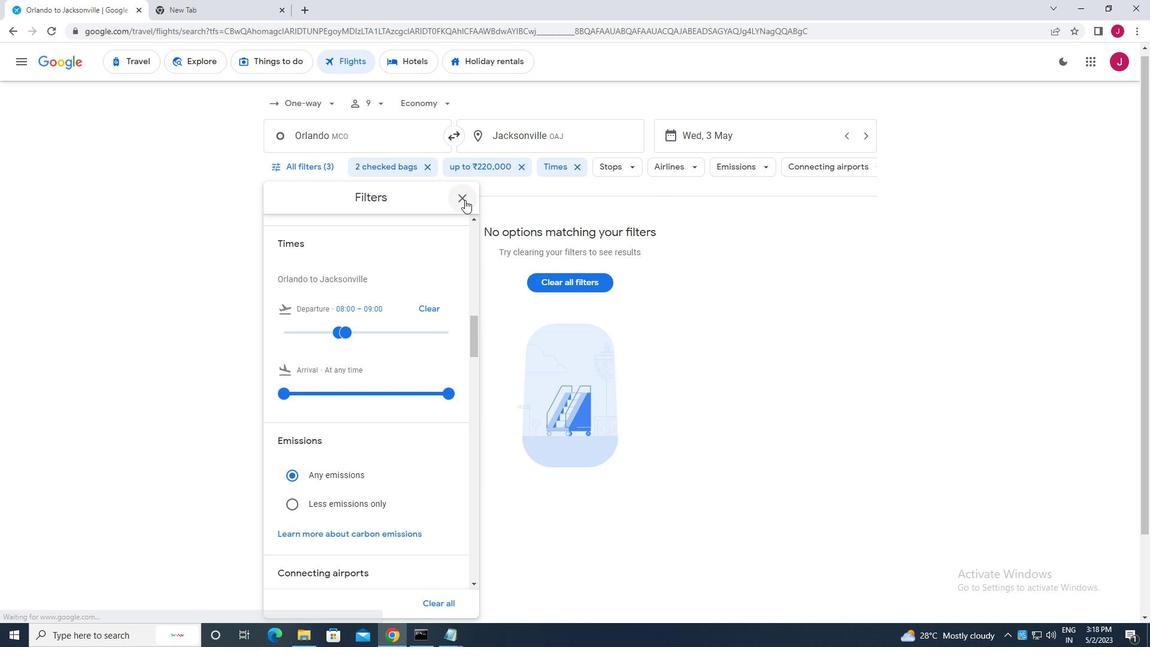 
Action: Mouse moved to (463, 200)
Screenshot: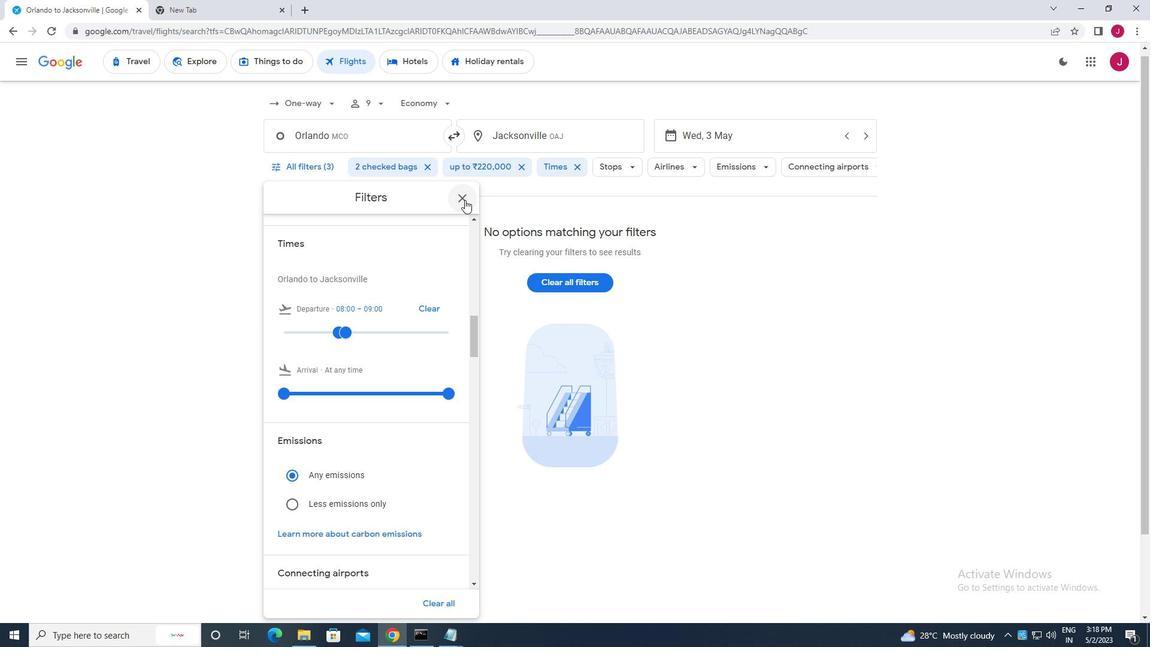 
